 Task: Look for space in Ujjain, India from 12th  August, 2023 to 15th August, 2023 for 3 adults in price range Rs.12000 to Rs.16000. Place can be entire place with 2 bedrooms having 3 beds and 1 bathroom. Property type can be house, flat, guest house. Amenities needed are: washing machine. Booking option can be shelf check-in. Required host language is English.
Action: Mouse moved to (517, 91)
Screenshot: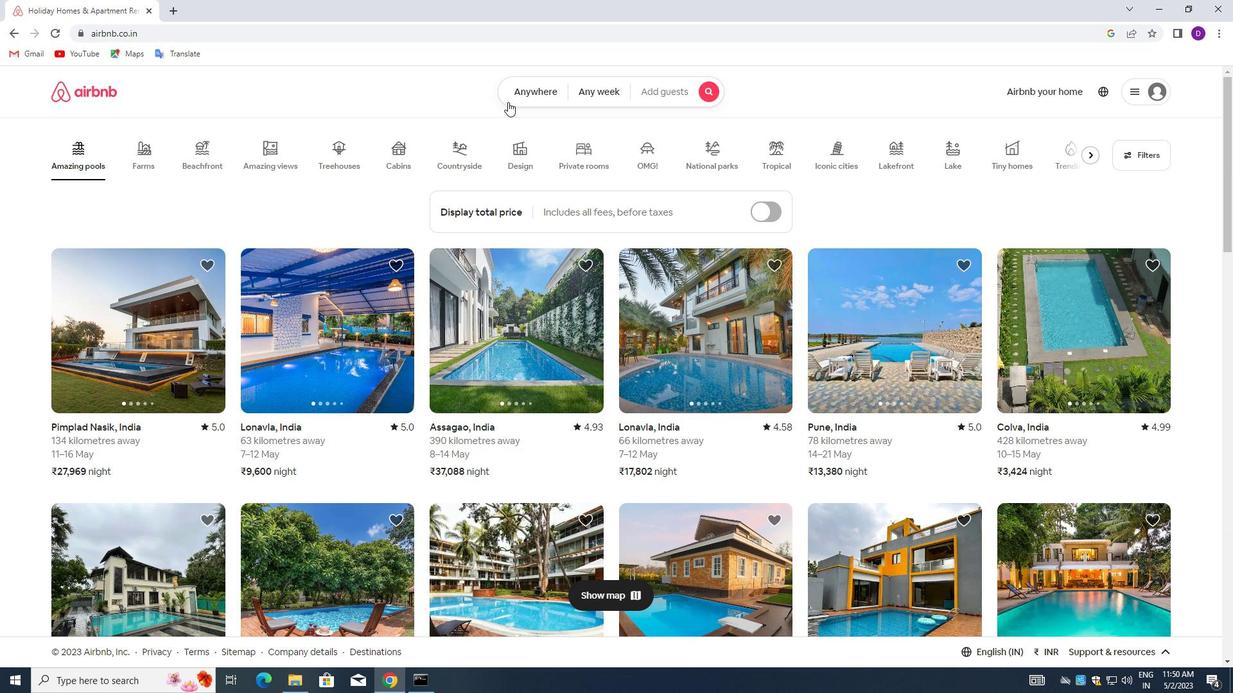 
Action: Mouse pressed left at (517, 91)
Screenshot: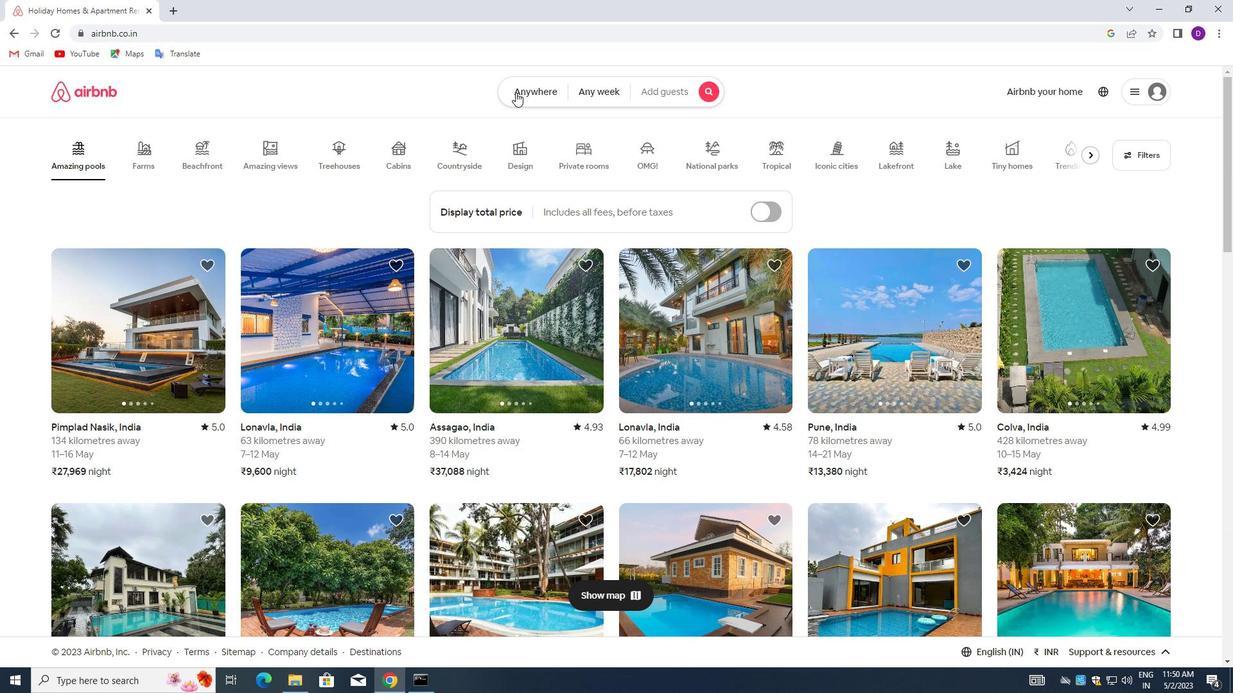 
Action: Mouse moved to (369, 141)
Screenshot: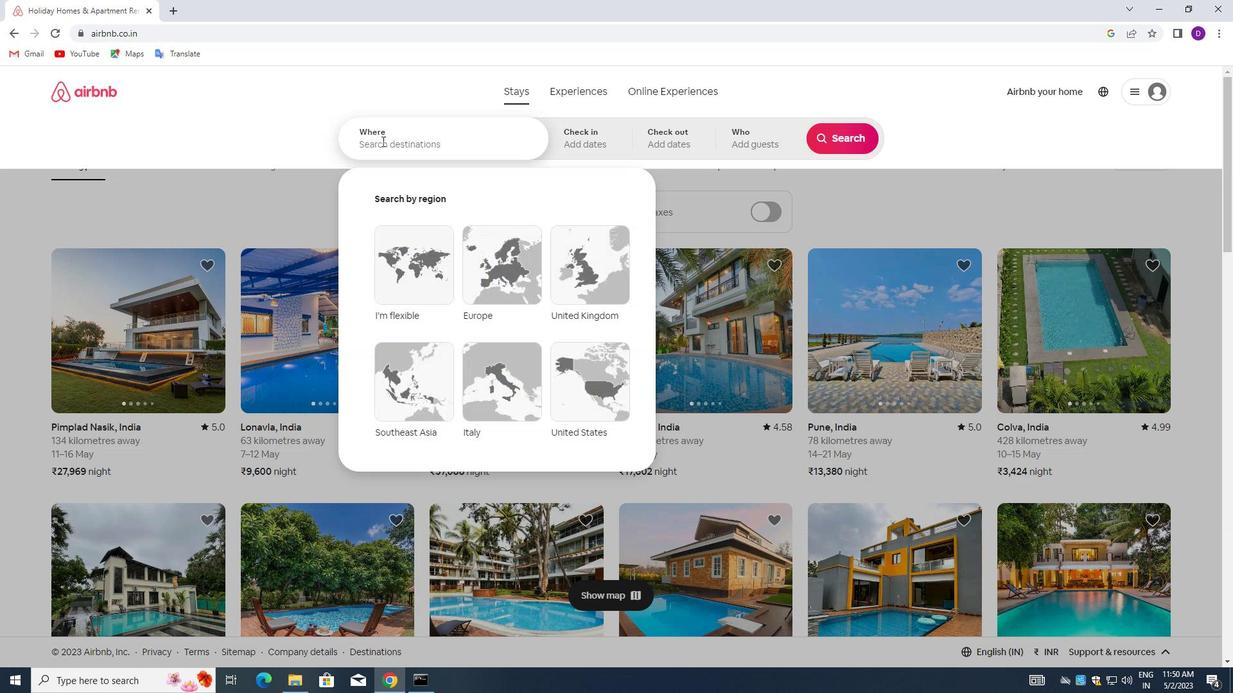 
Action: Mouse pressed left at (369, 141)
Screenshot: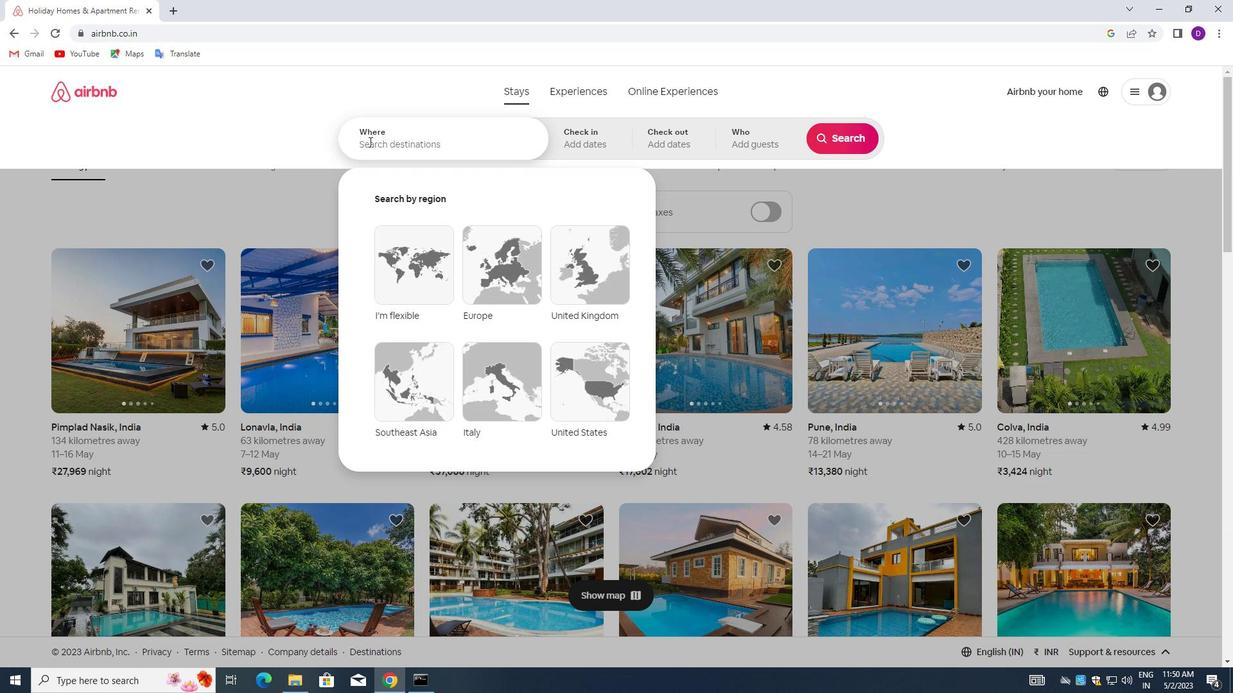 
Action: Key pressed <Key.shift>UJJAIN,<Key.space><Key.shift>INDIA<Key.enter>
Screenshot: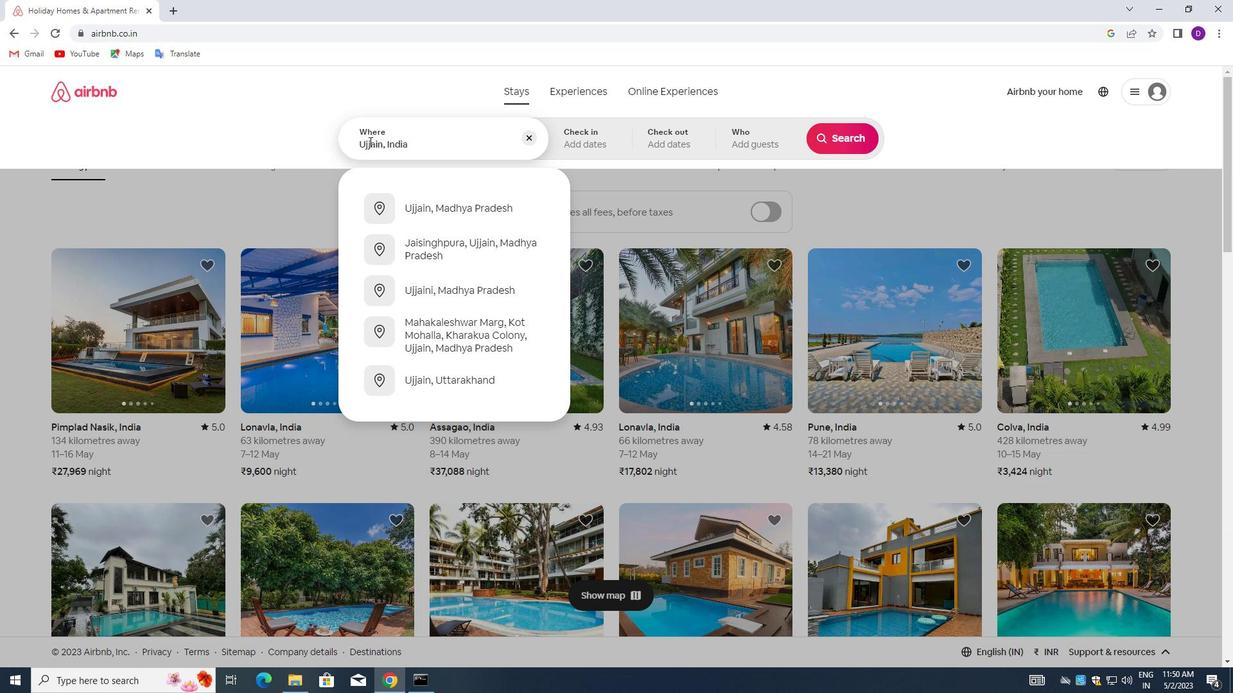 
Action: Mouse moved to (840, 248)
Screenshot: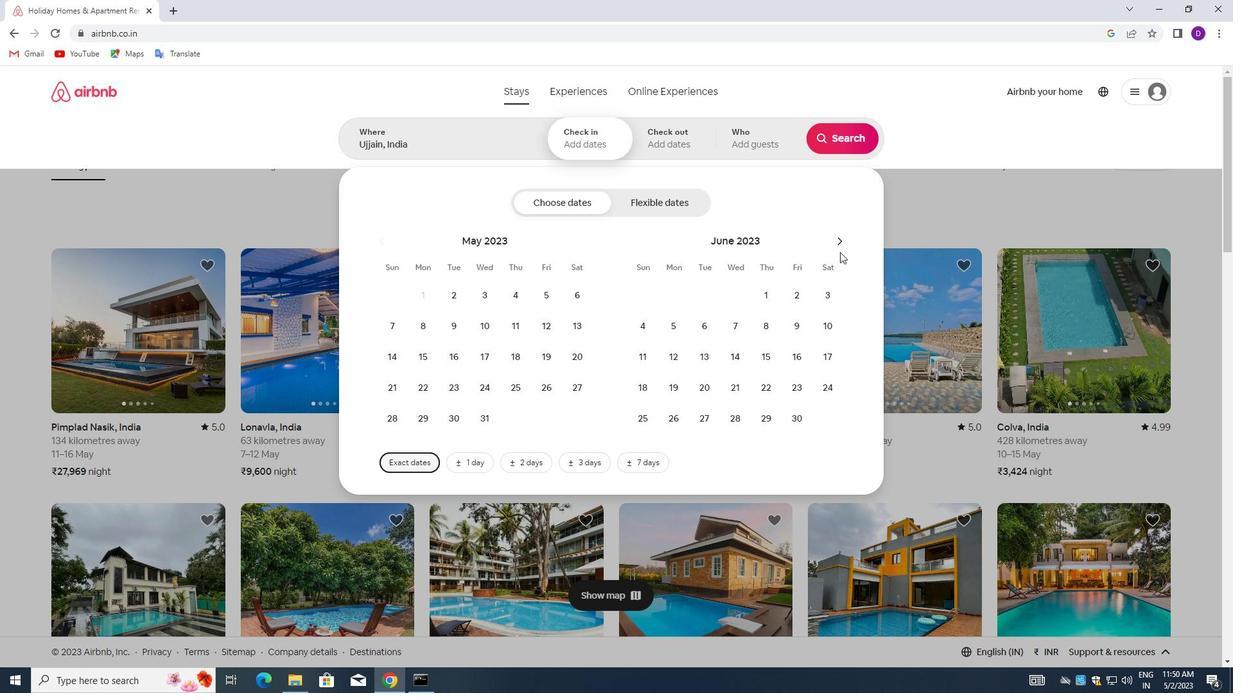 
Action: Mouse pressed left at (840, 248)
Screenshot: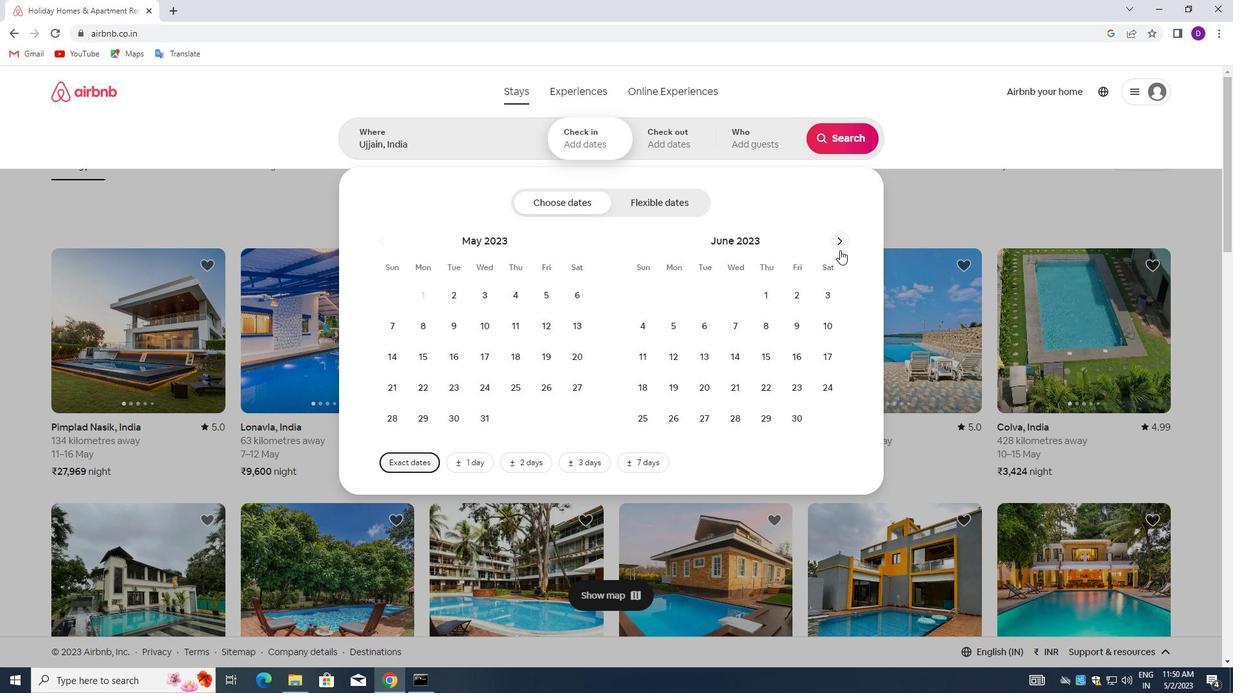 
Action: Mouse moved to (840, 247)
Screenshot: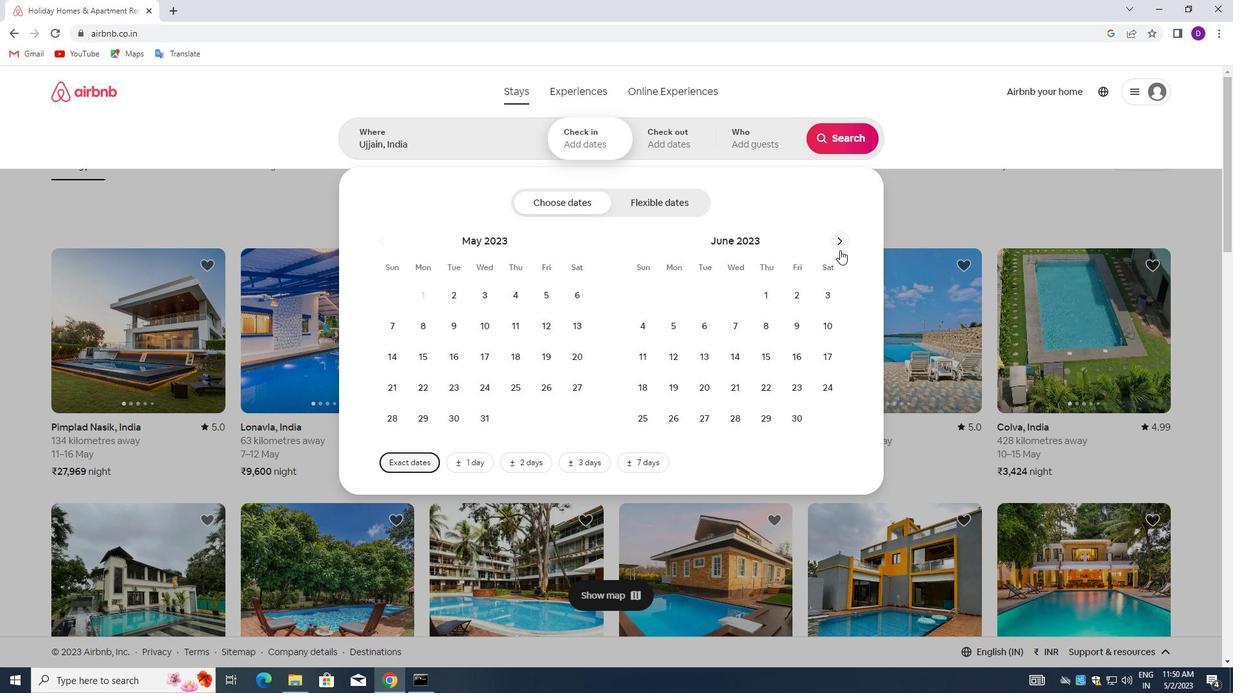 
Action: Mouse pressed left at (840, 247)
Screenshot: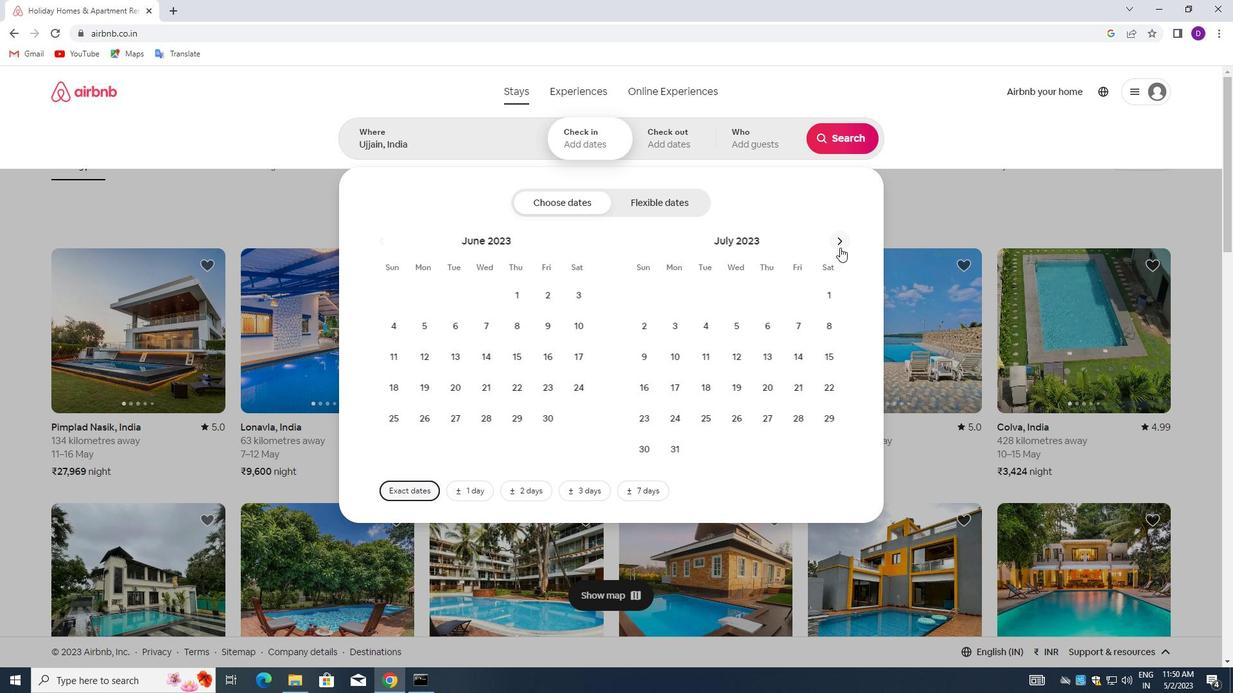 
Action: Mouse moved to (815, 317)
Screenshot: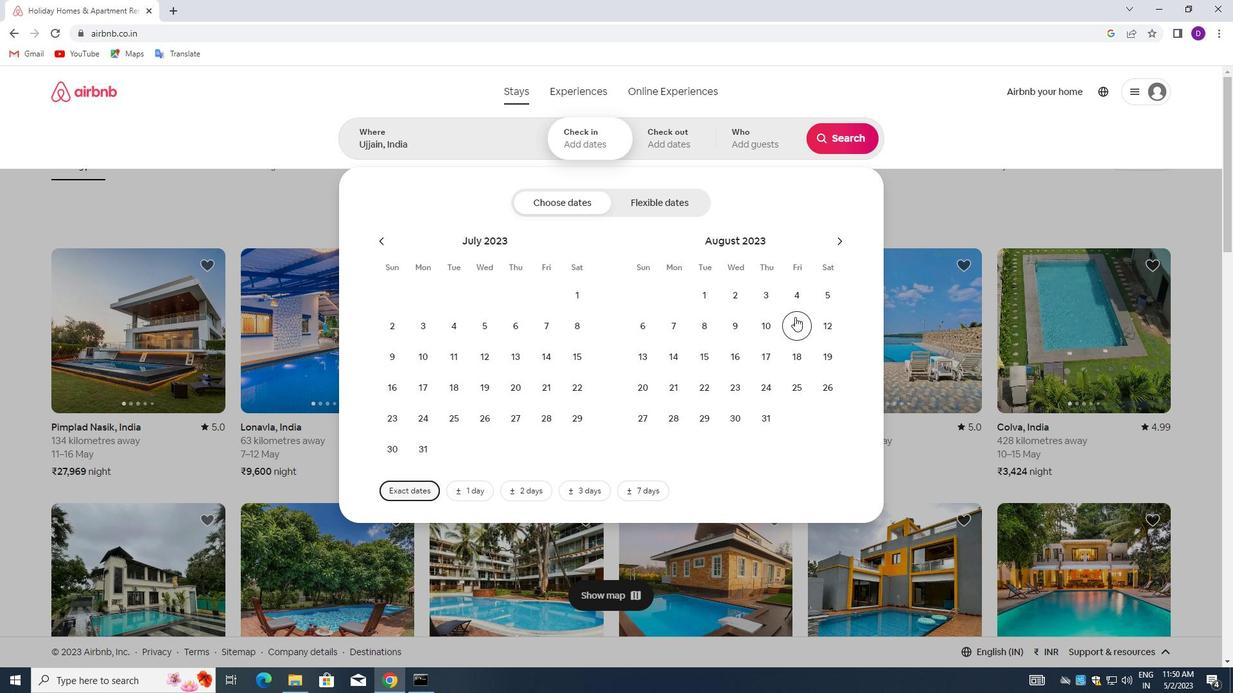 
Action: Mouse pressed left at (815, 317)
Screenshot: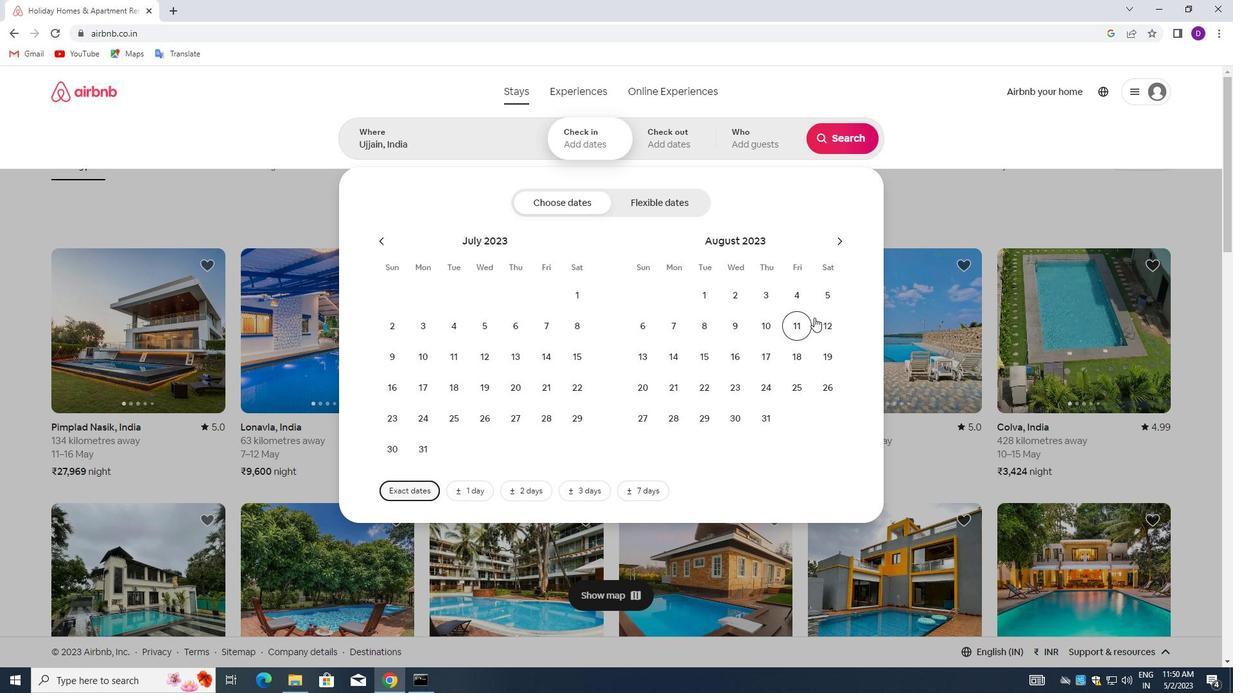 
Action: Mouse moved to (704, 354)
Screenshot: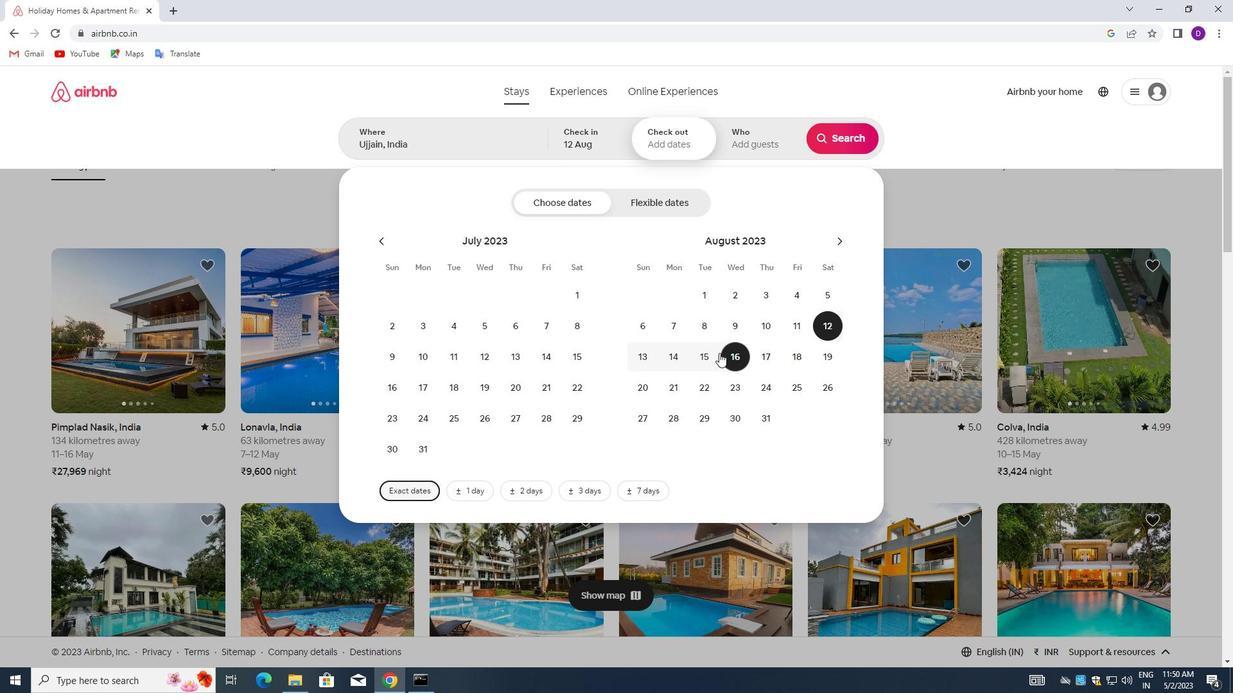 
Action: Mouse pressed left at (704, 354)
Screenshot: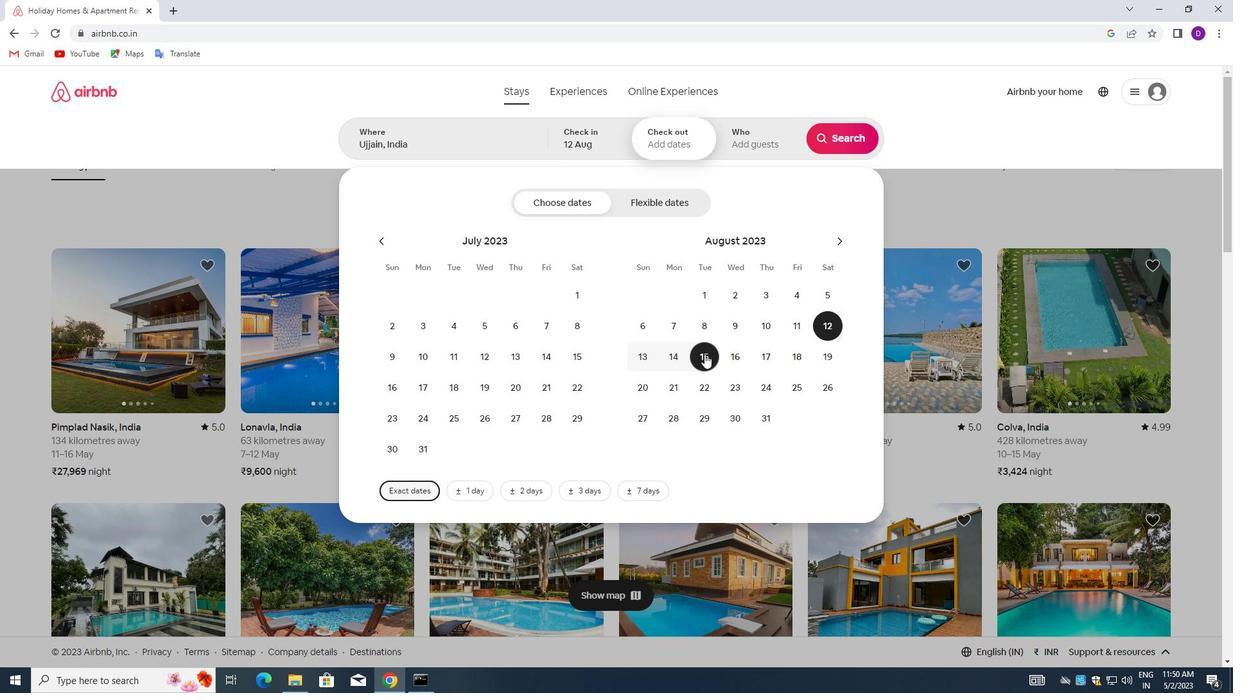 
Action: Mouse moved to (752, 147)
Screenshot: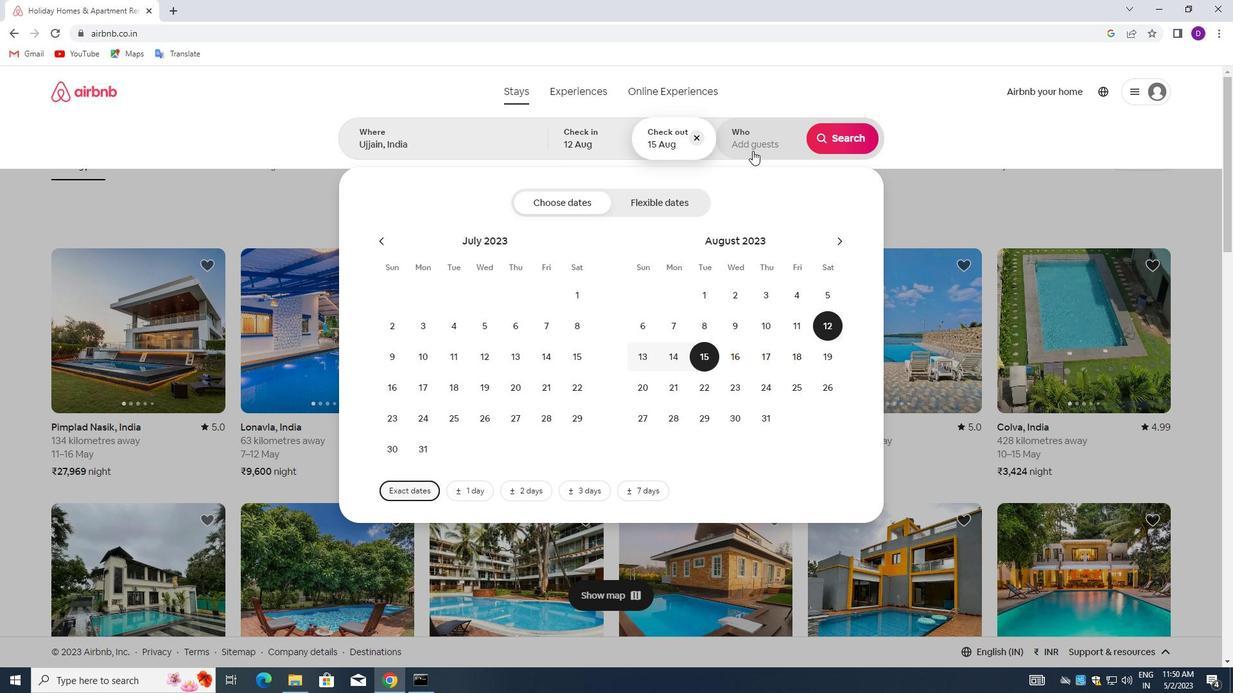 
Action: Mouse pressed left at (752, 147)
Screenshot: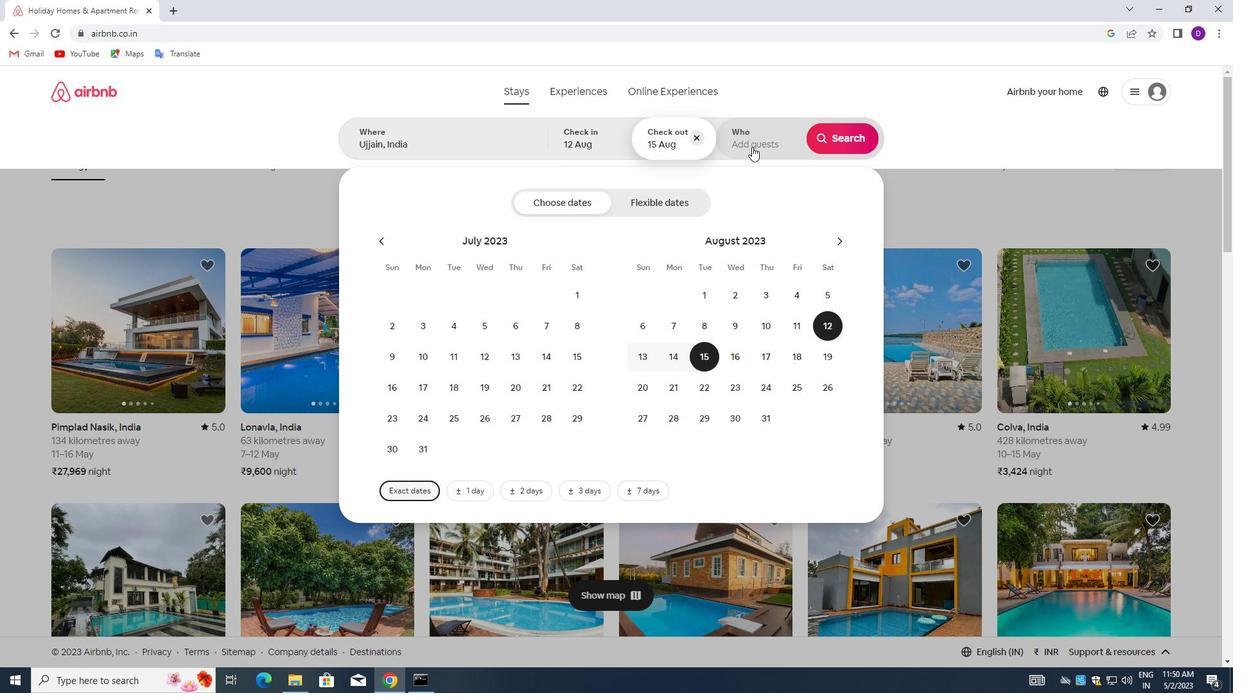 
Action: Mouse moved to (852, 208)
Screenshot: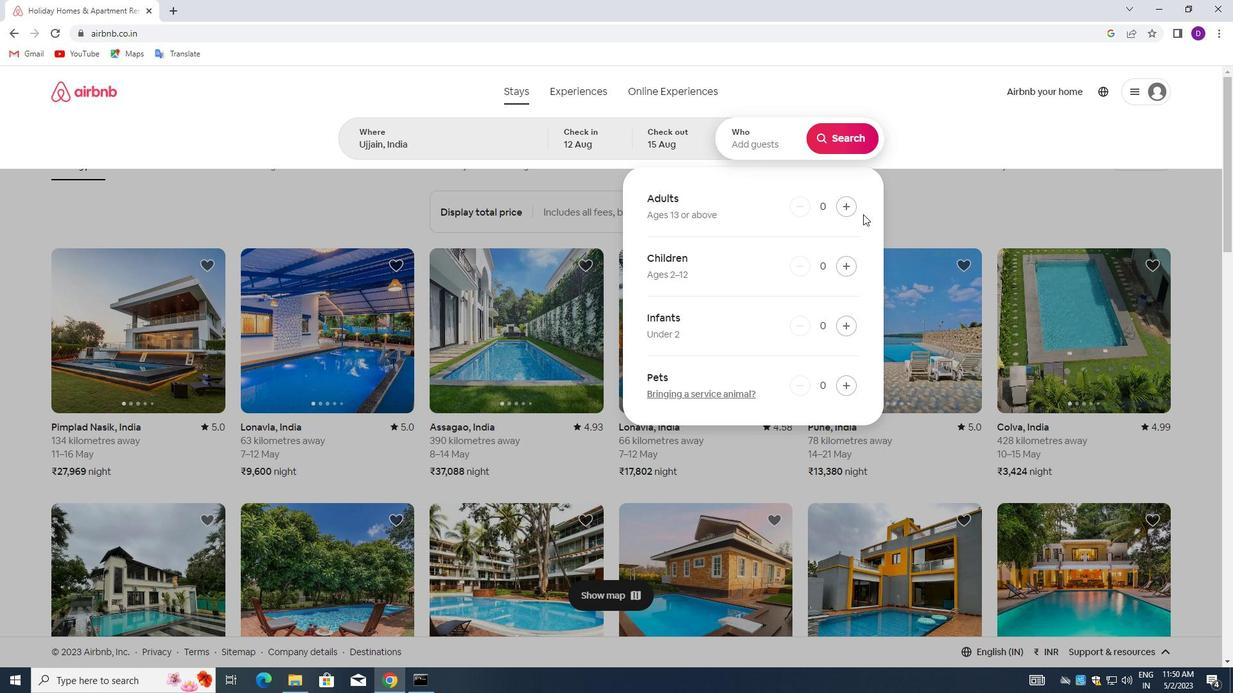 
Action: Mouse pressed left at (852, 208)
Screenshot: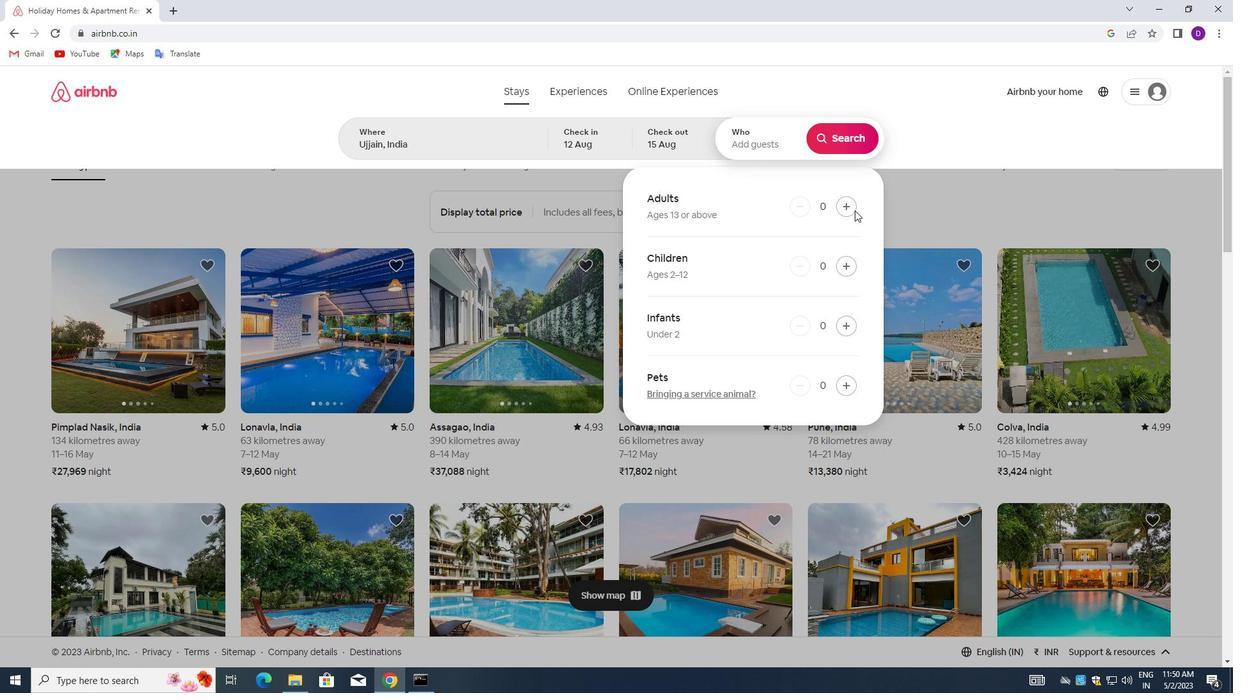 
Action: Mouse pressed left at (852, 208)
Screenshot: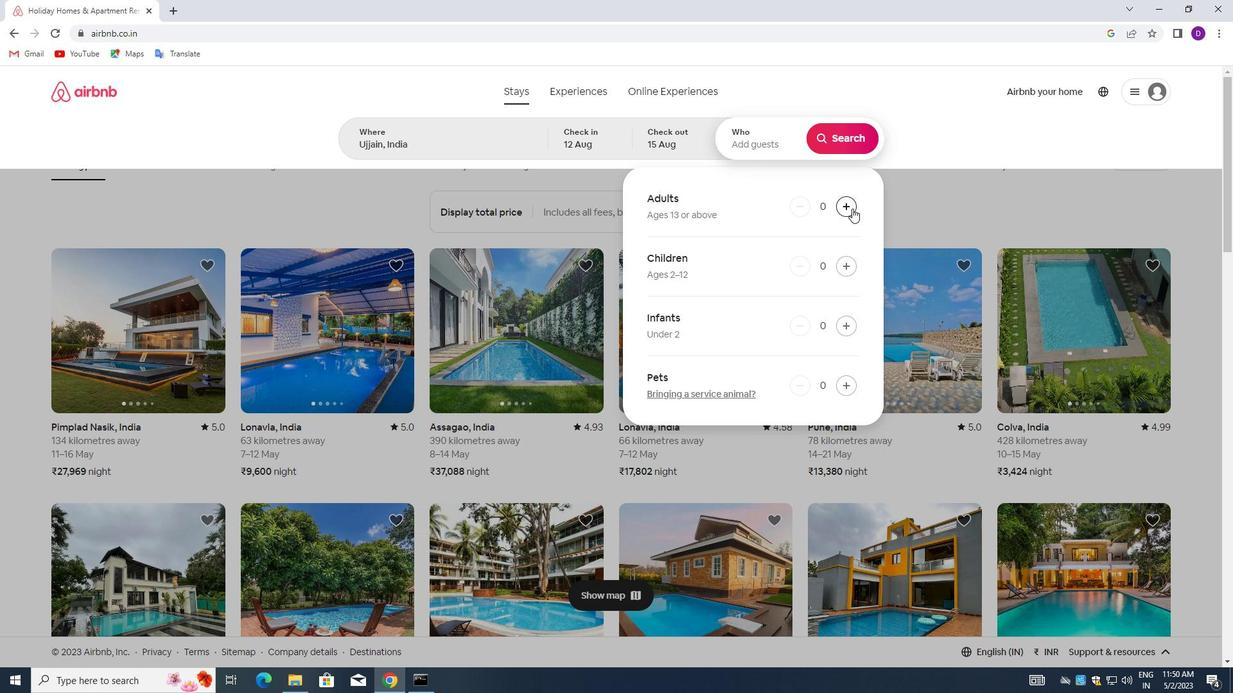 
Action: Mouse pressed left at (852, 208)
Screenshot: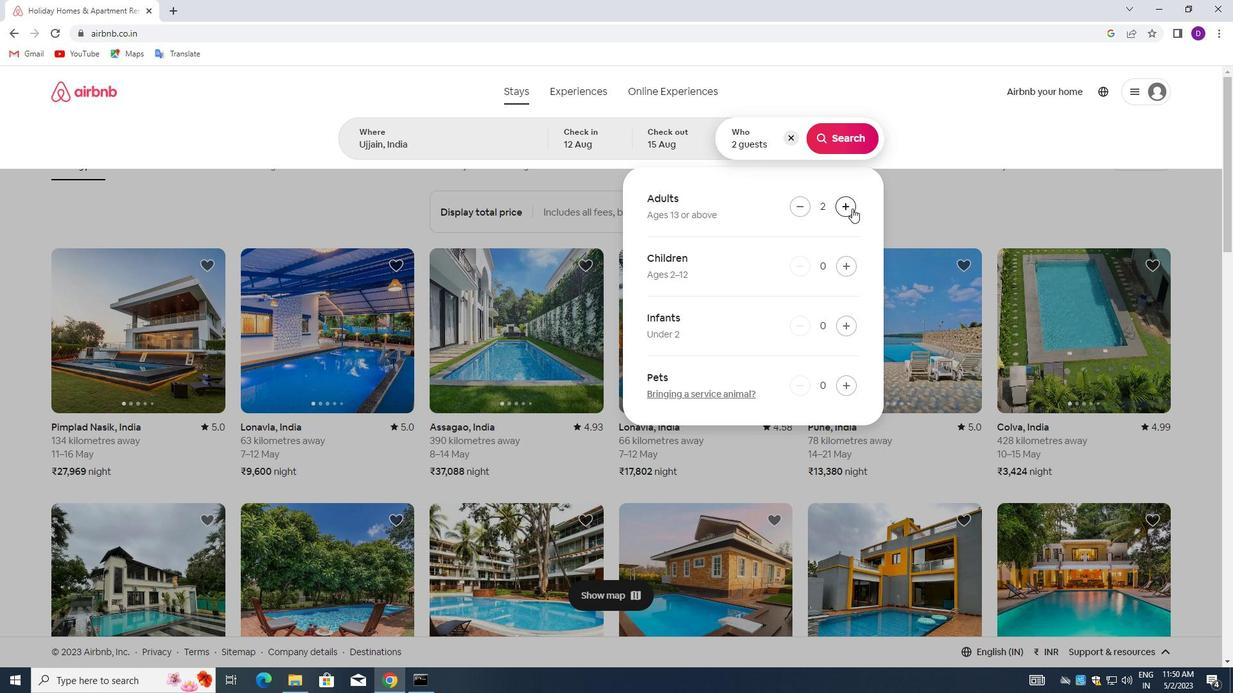 
Action: Mouse moved to (840, 140)
Screenshot: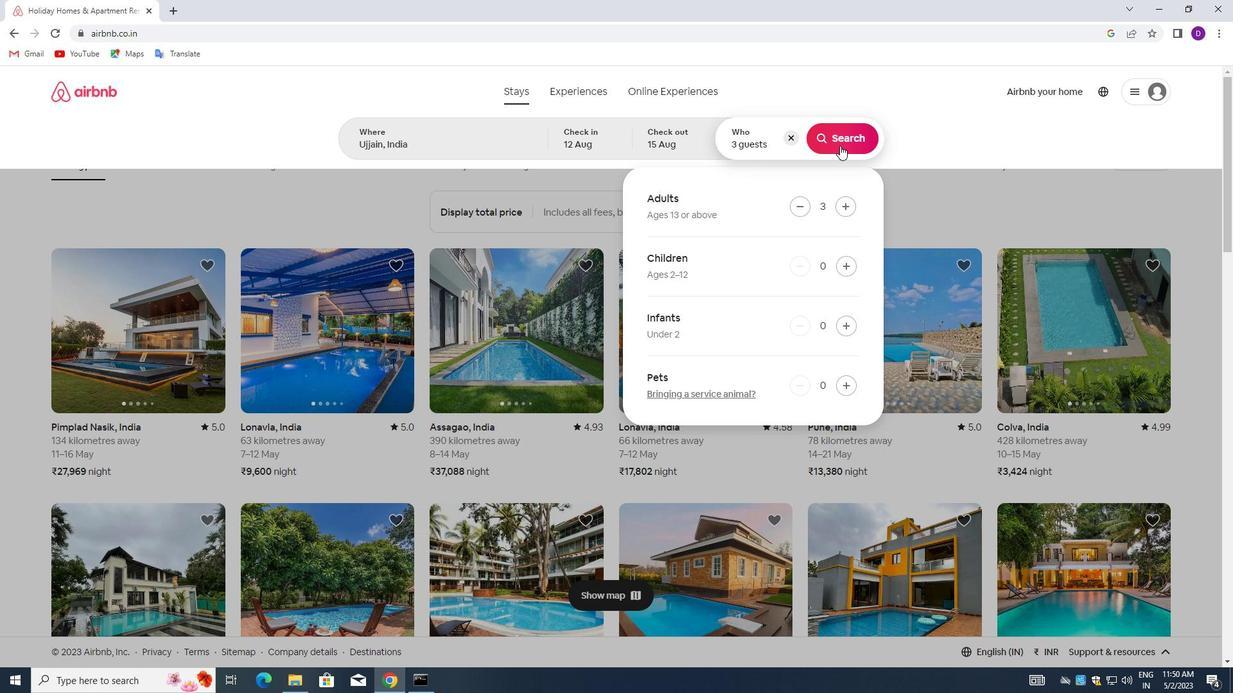 
Action: Mouse pressed left at (840, 140)
Screenshot: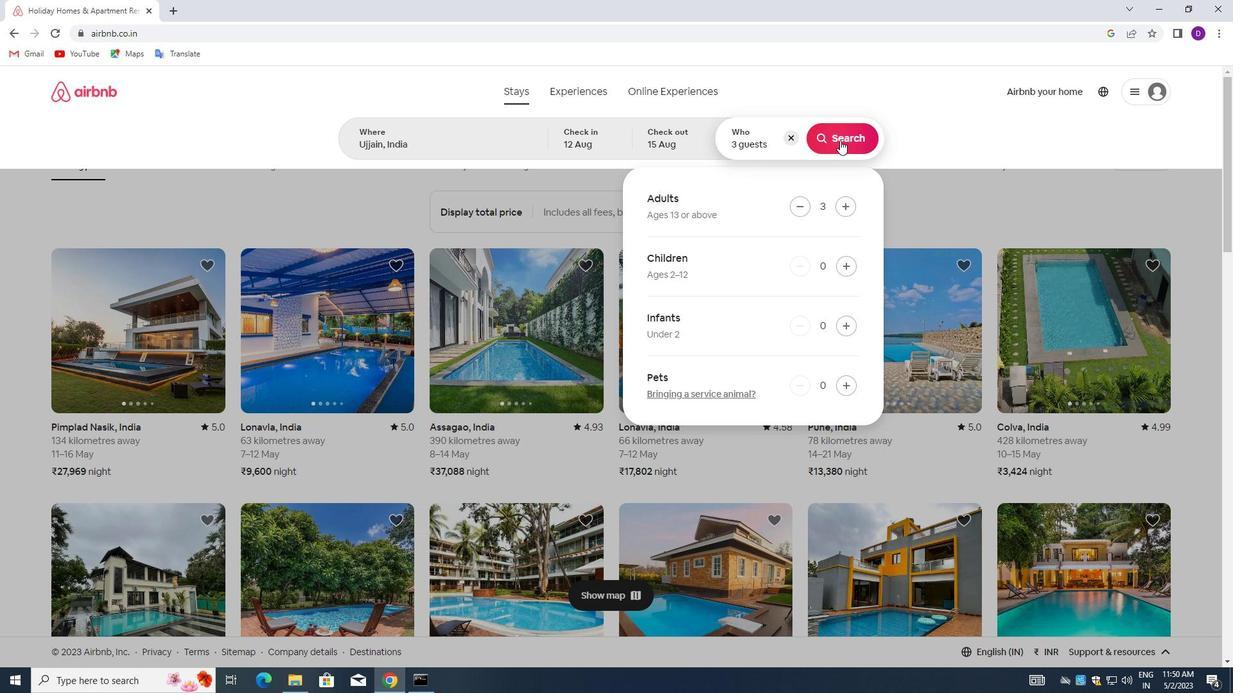 
Action: Mouse moved to (1151, 136)
Screenshot: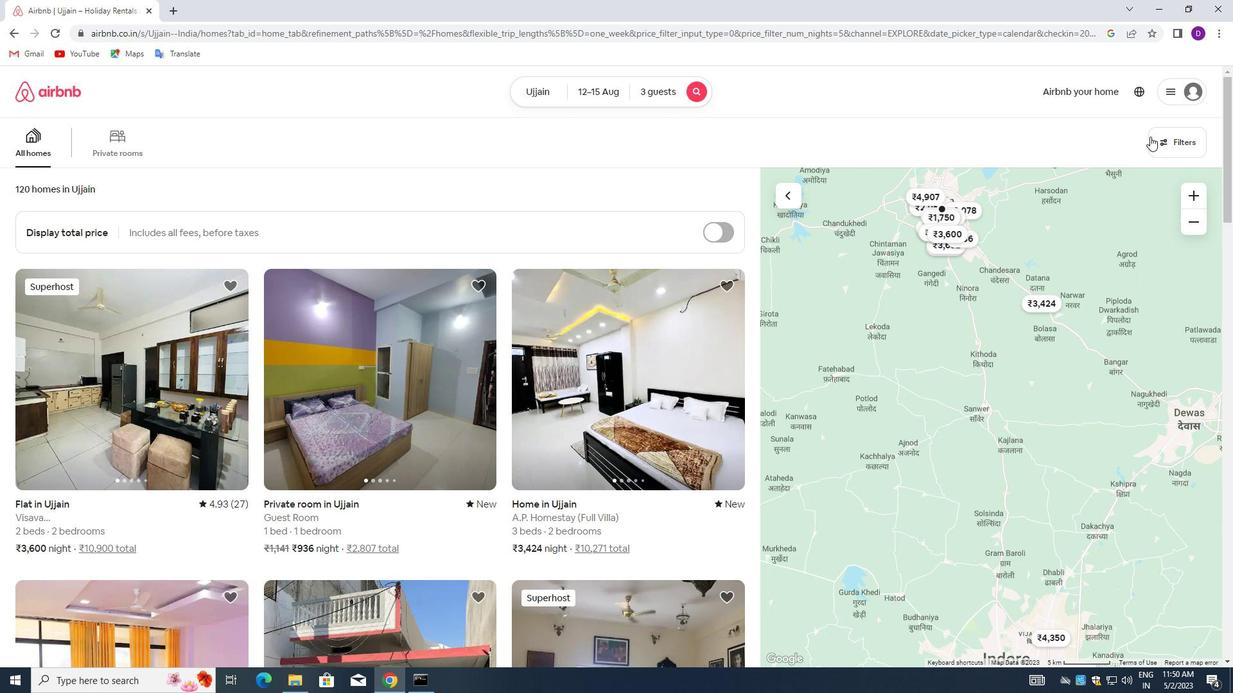 
Action: Mouse pressed left at (1151, 136)
Screenshot: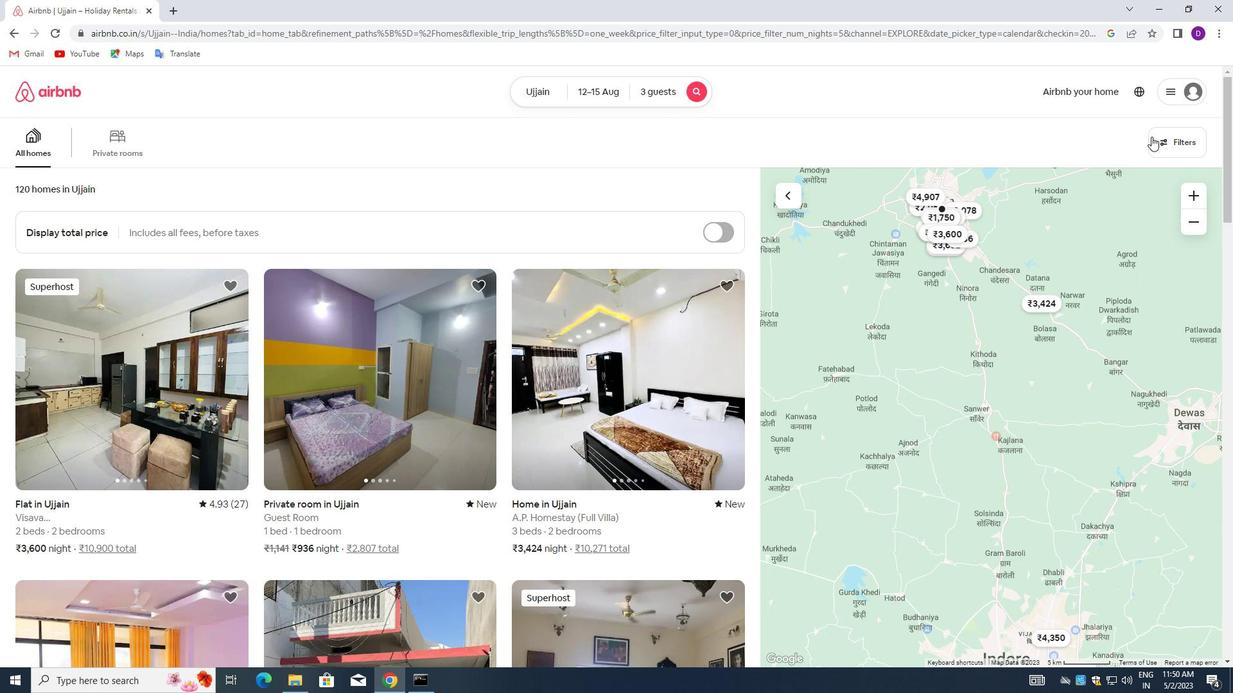 
Action: Mouse moved to (454, 301)
Screenshot: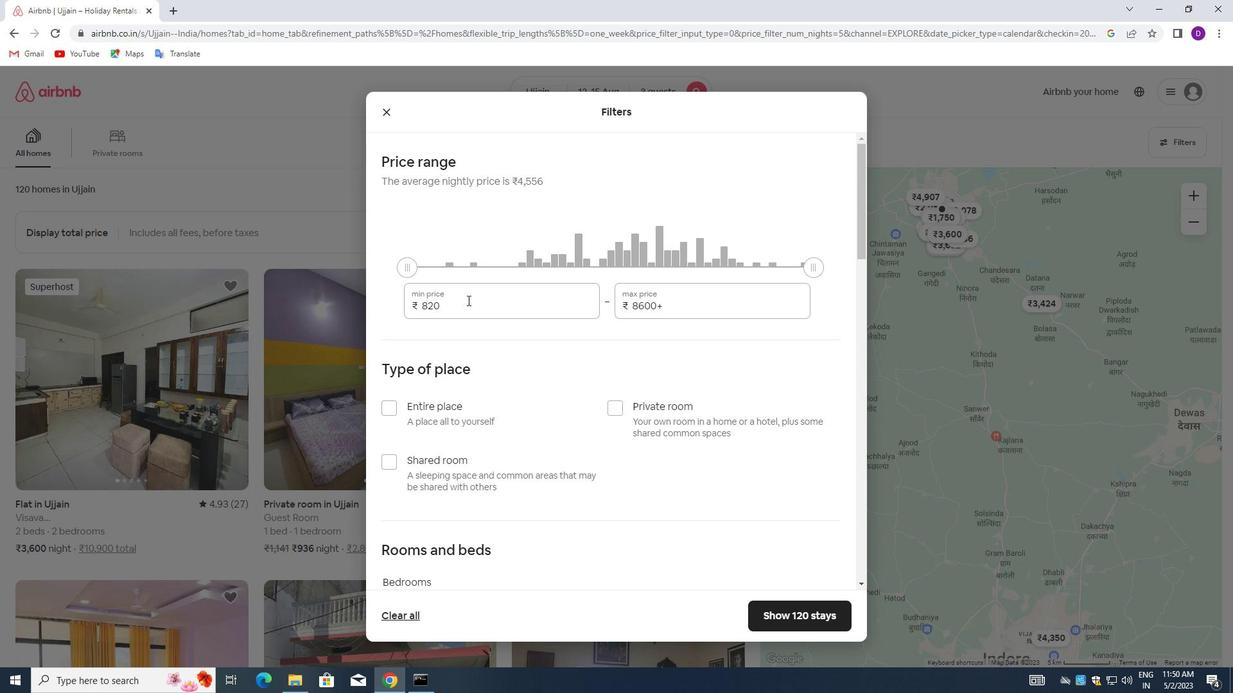 
Action: Mouse pressed left at (454, 301)
Screenshot: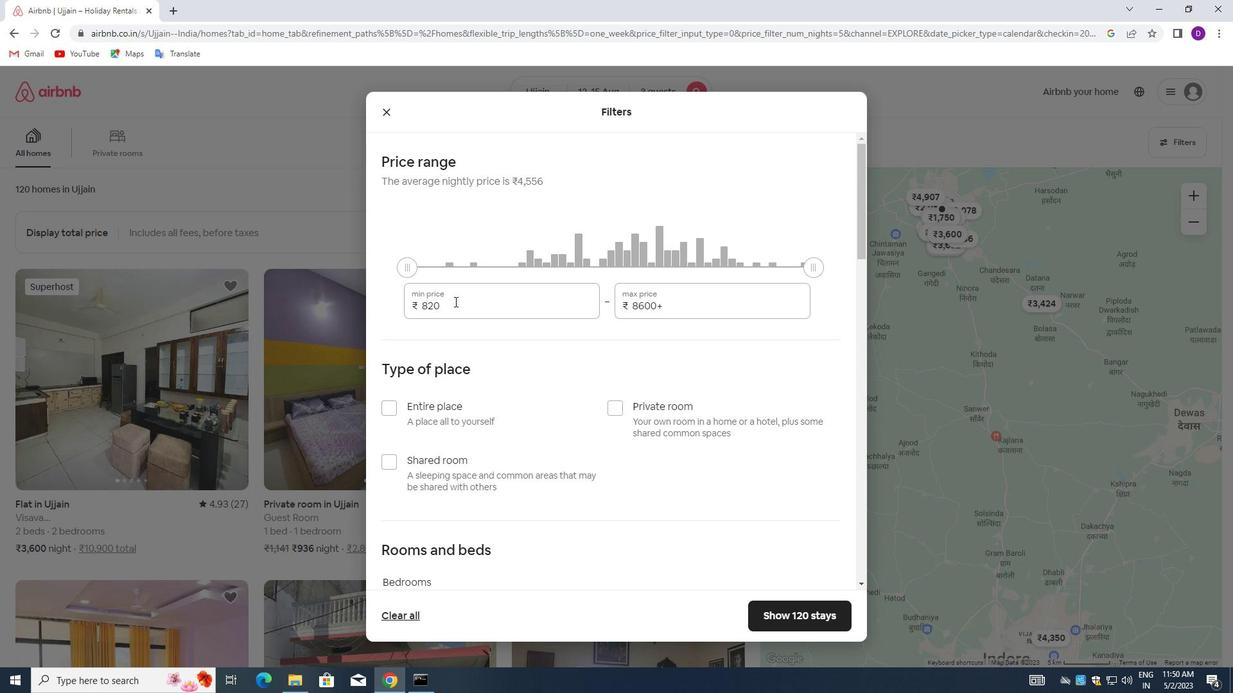 
Action: Mouse pressed left at (454, 301)
Screenshot: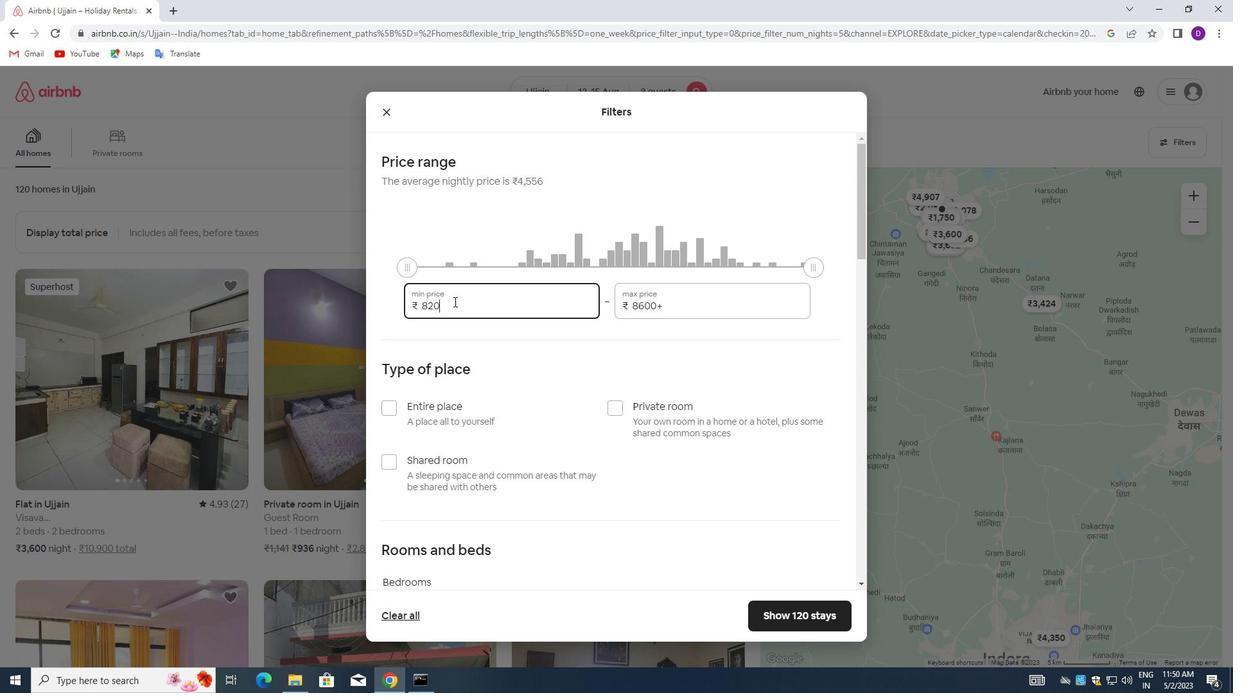 
Action: Key pressed 12000<Key.tab>16000
Screenshot: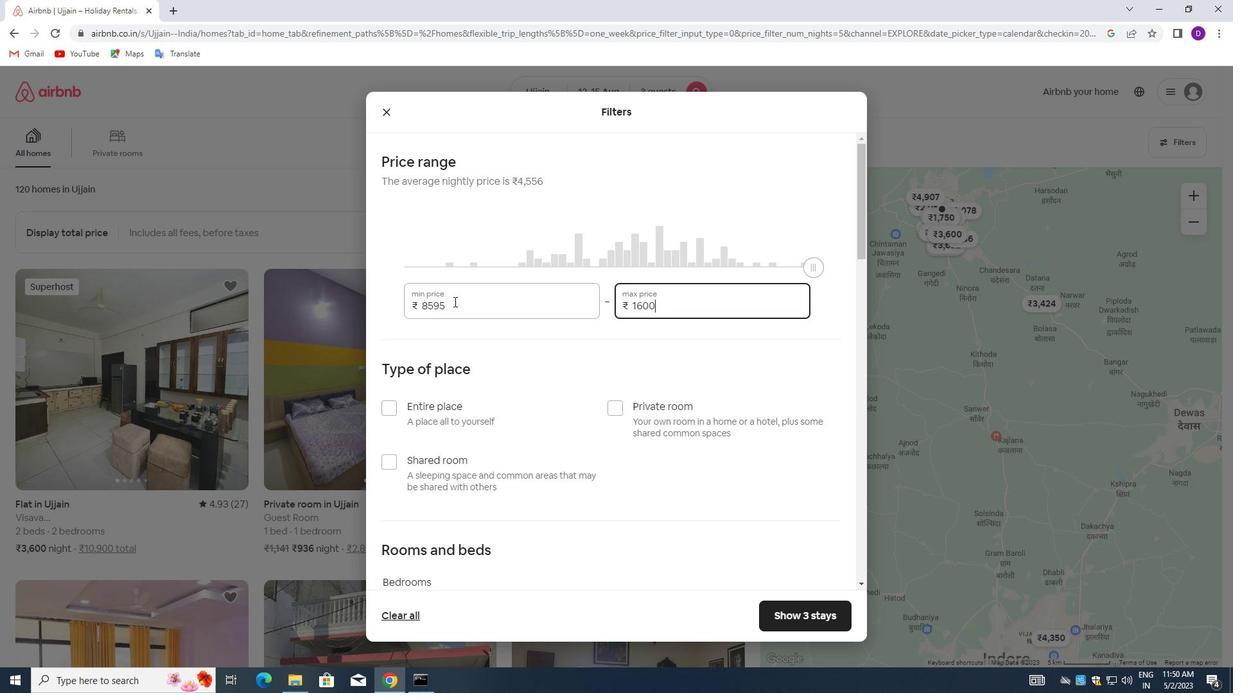 
Action: Mouse moved to (570, 381)
Screenshot: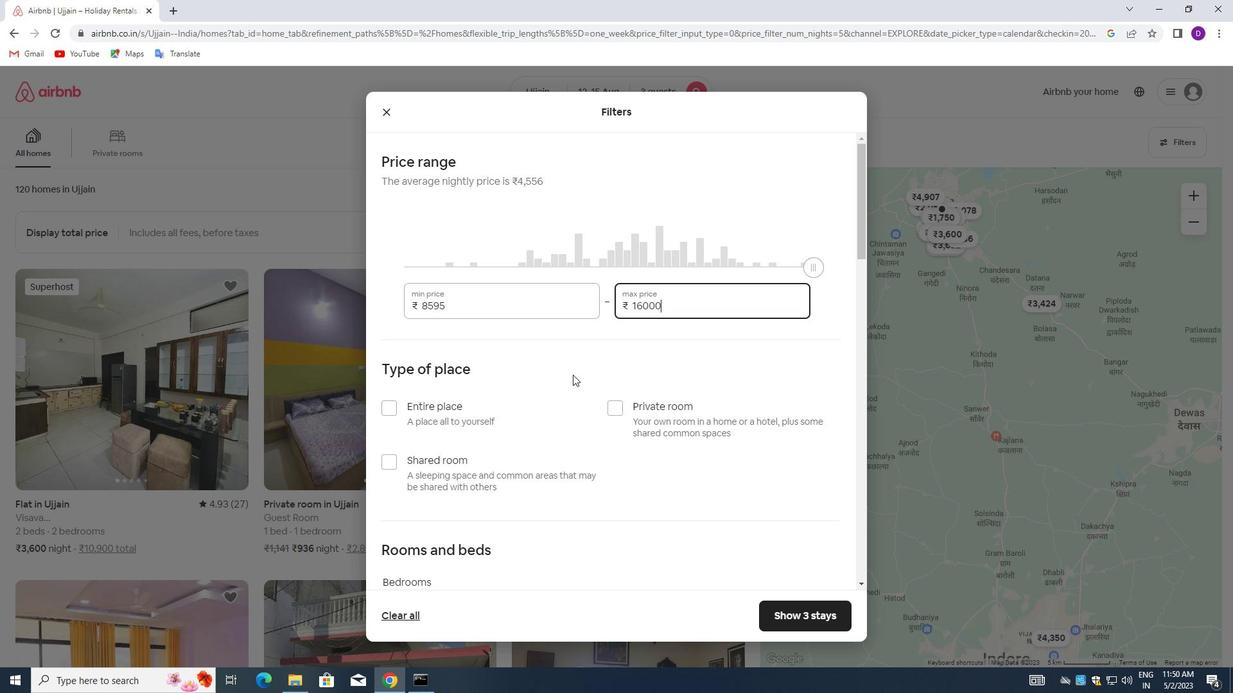 
Action: Mouse scrolled (570, 380) with delta (0, 0)
Screenshot: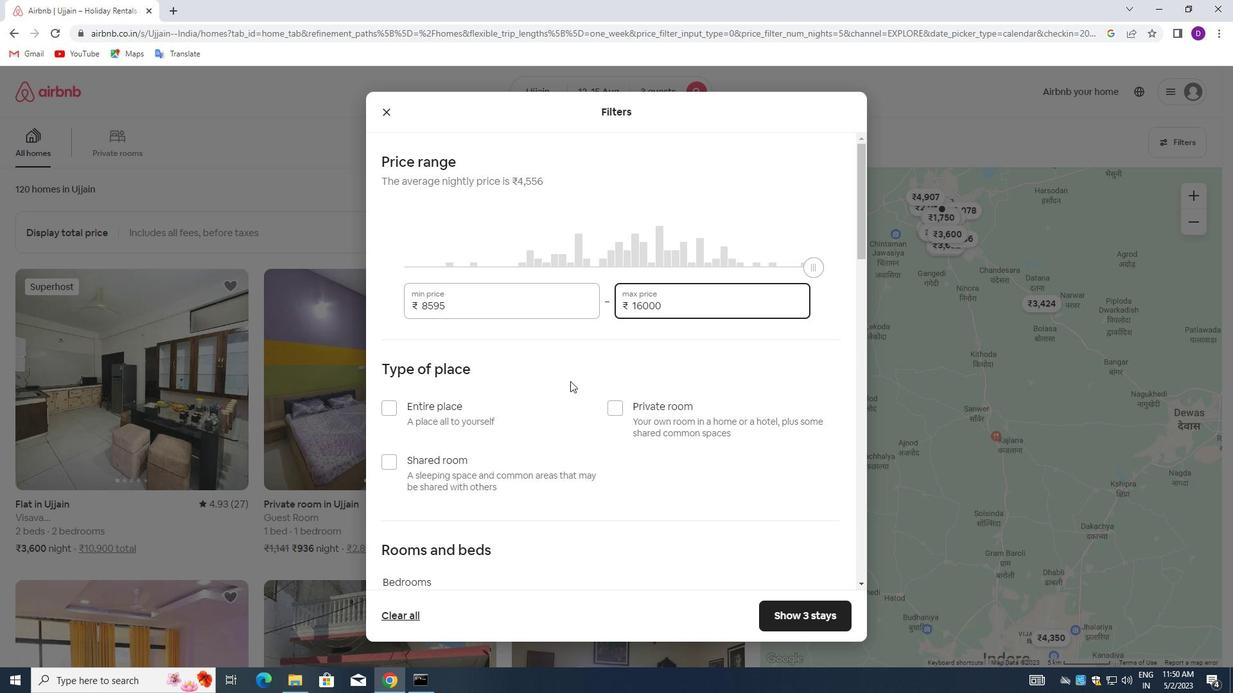 
Action: Mouse scrolled (570, 380) with delta (0, 0)
Screenshot: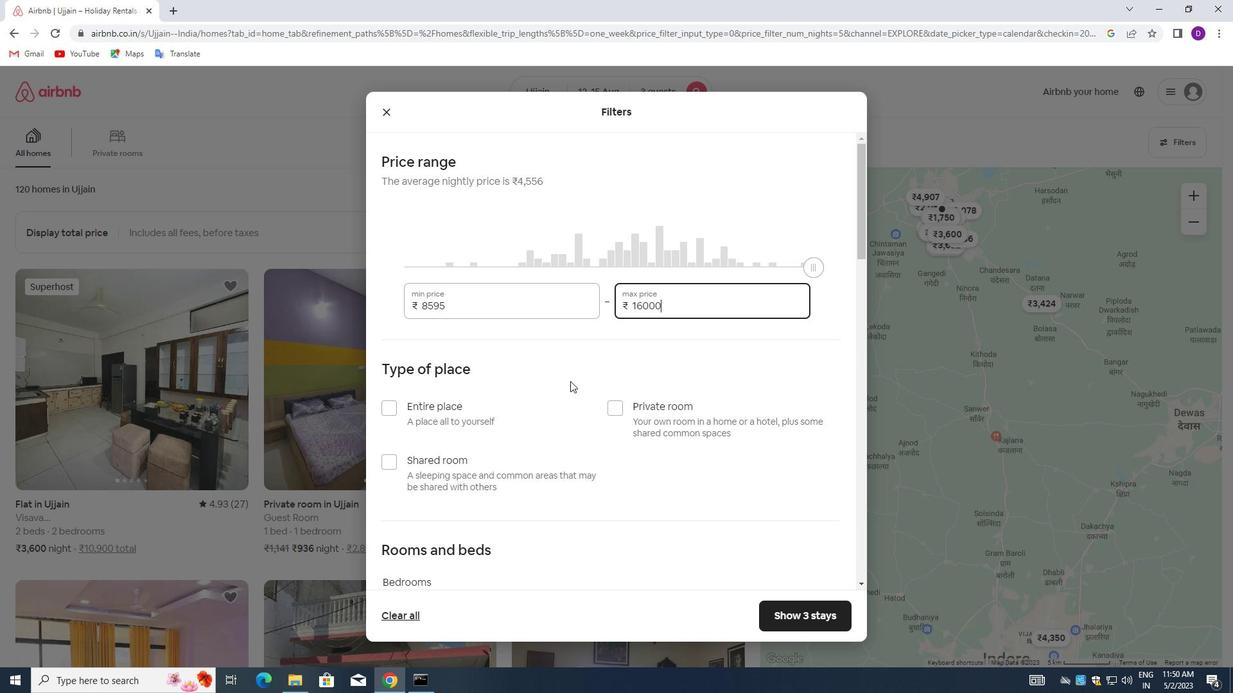 
Action: Mouse moved to (391, 283)
Screenshot: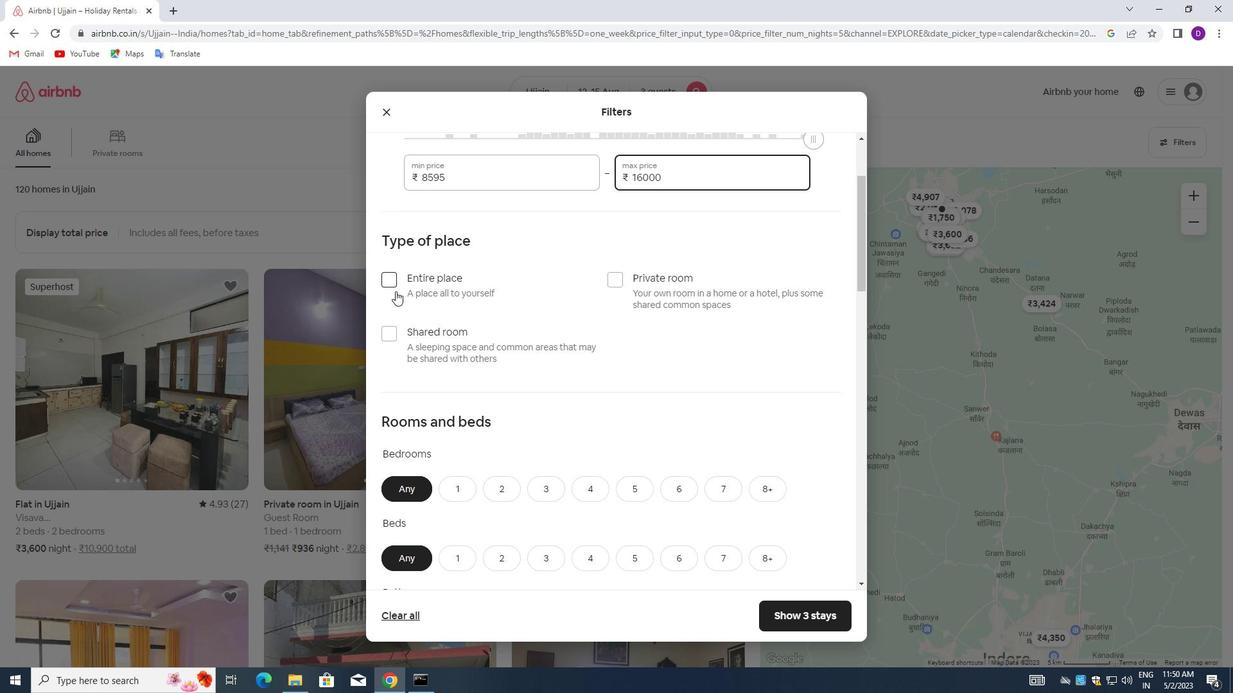 
Action: Mouse pressed left at (391, 283)
Screenshot: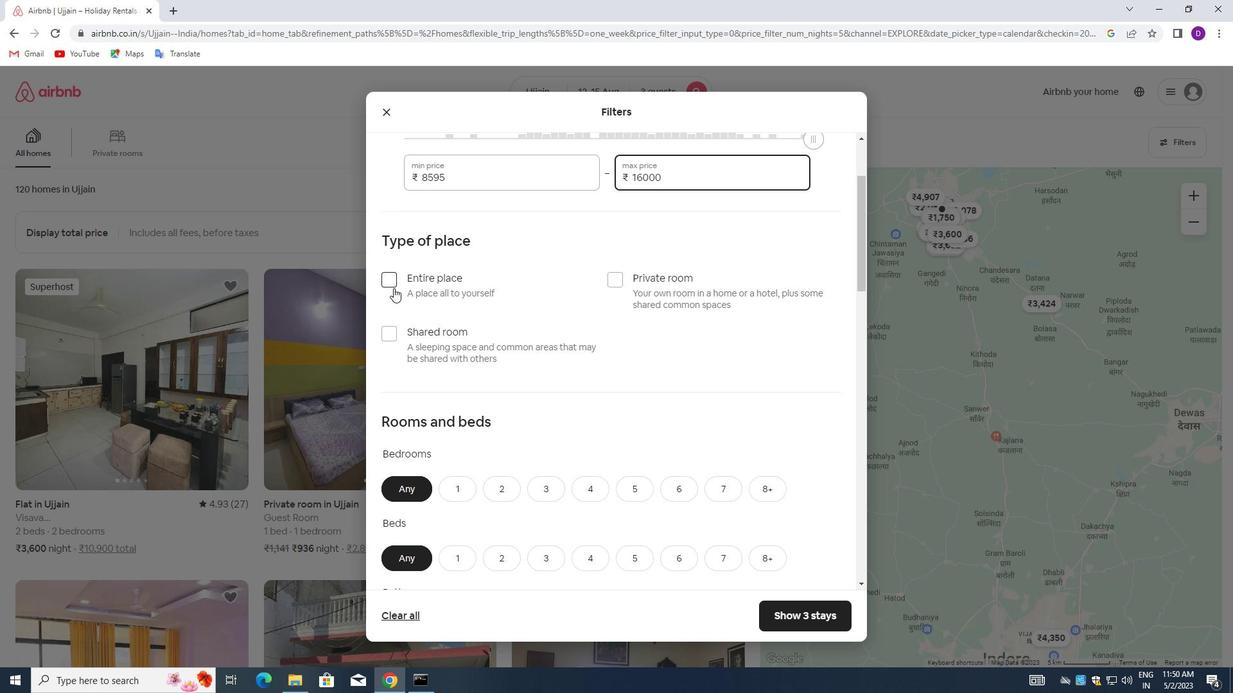 
Action: Mouse moved to (520, 350)
Screenshot: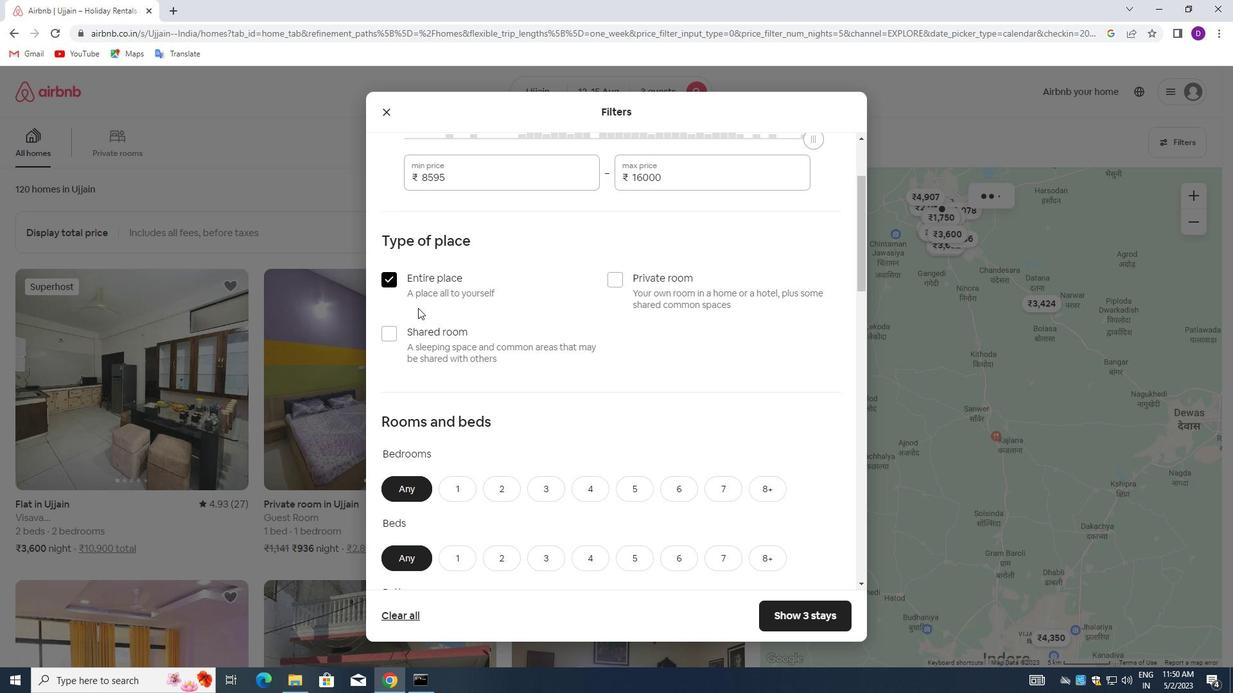 
Action: Mouse scrolled (520, 349) with delta (0, 0)
Screenshot: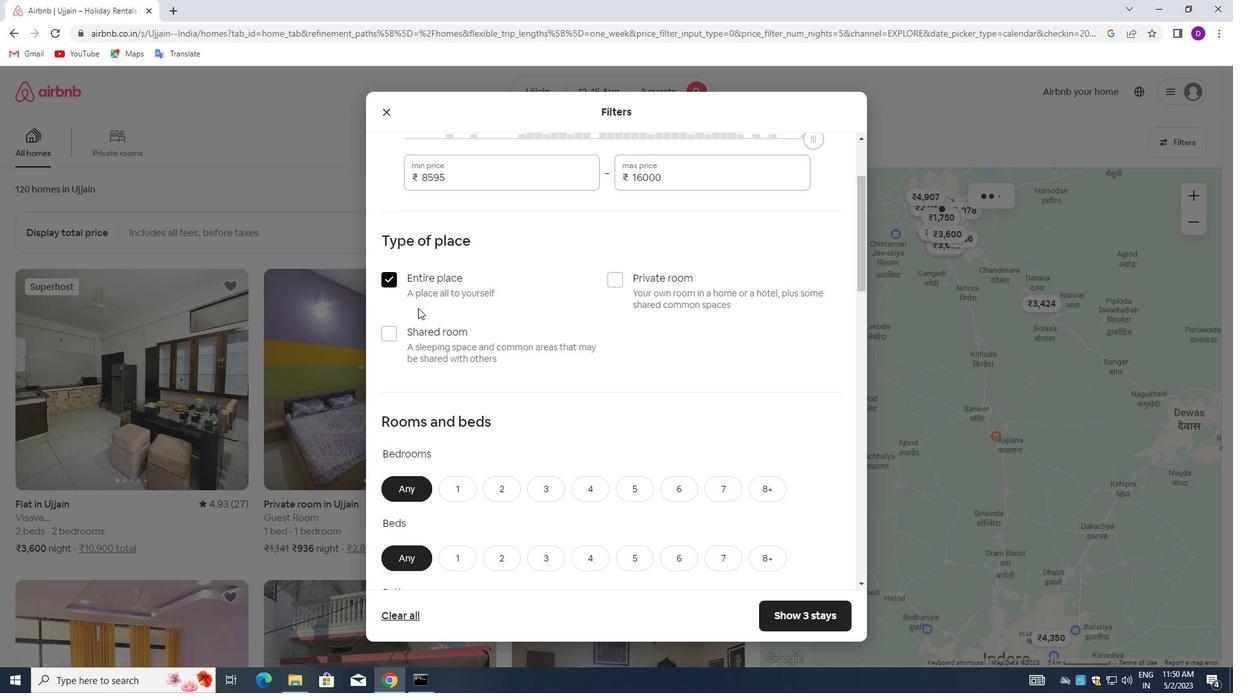 
Action: Mouse scrolled (520, 349) with delta (0, 0)
Screenshot: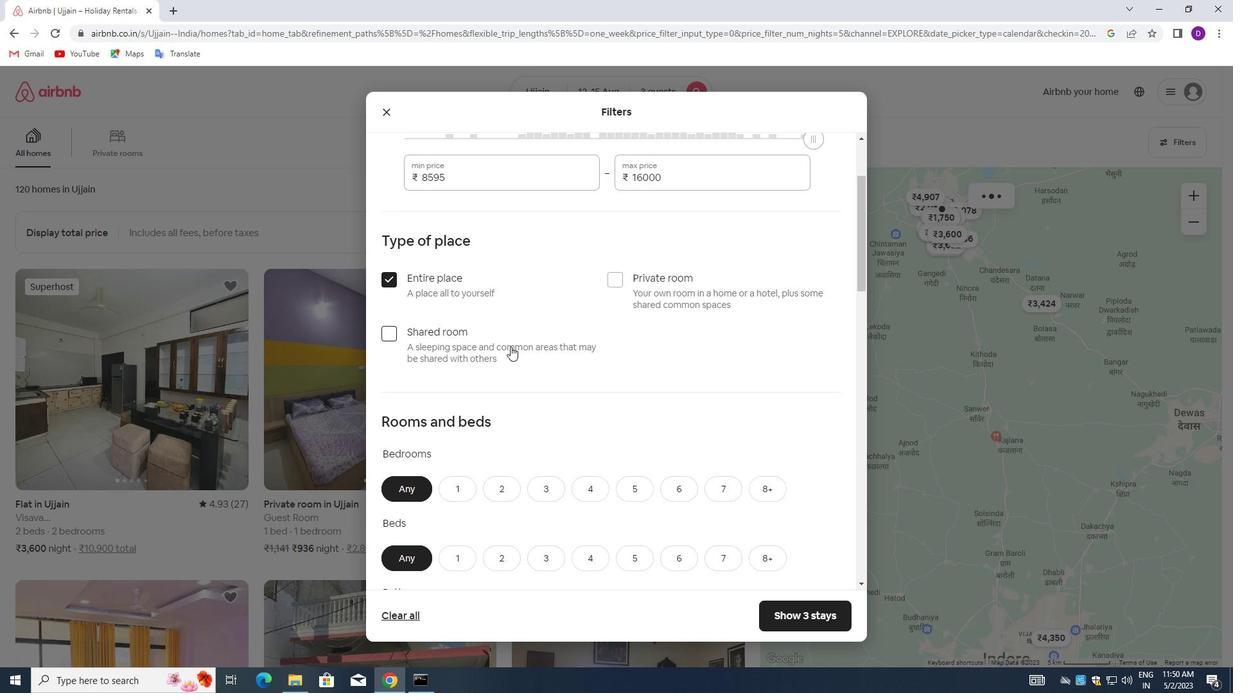 
Action: Mouse moved to (501, 365)
Screenshot: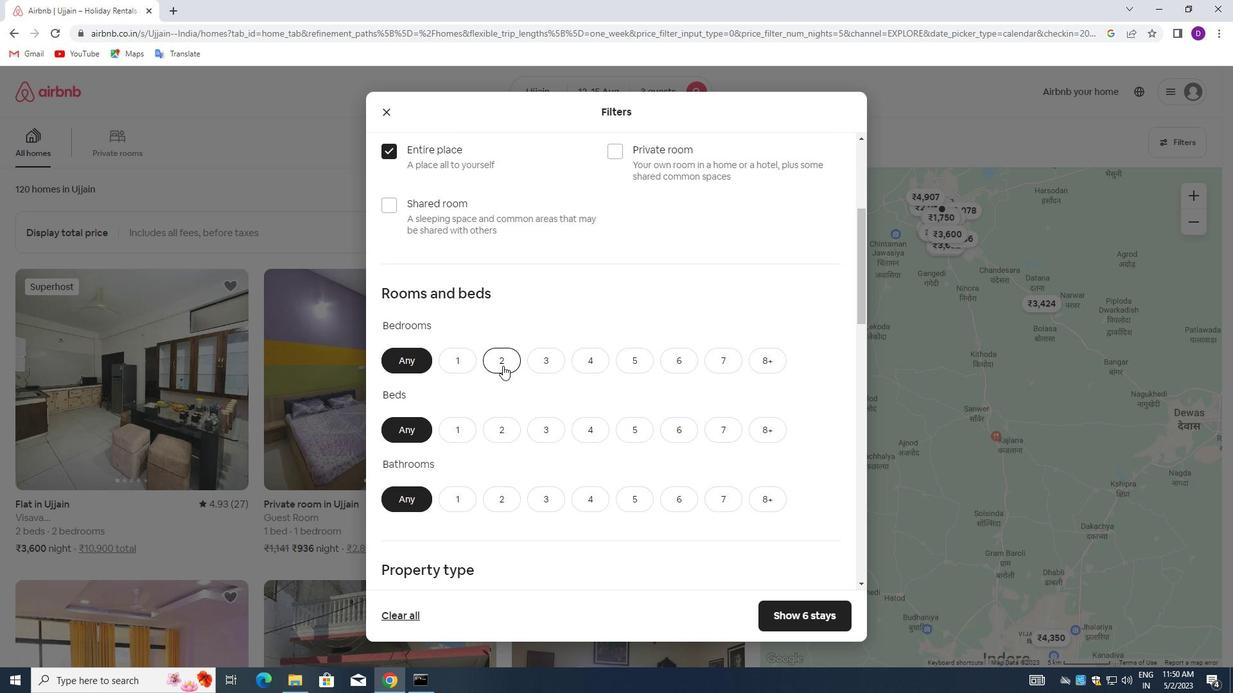 
Action: Mouse pressed left at (501, 365)
Screenshot: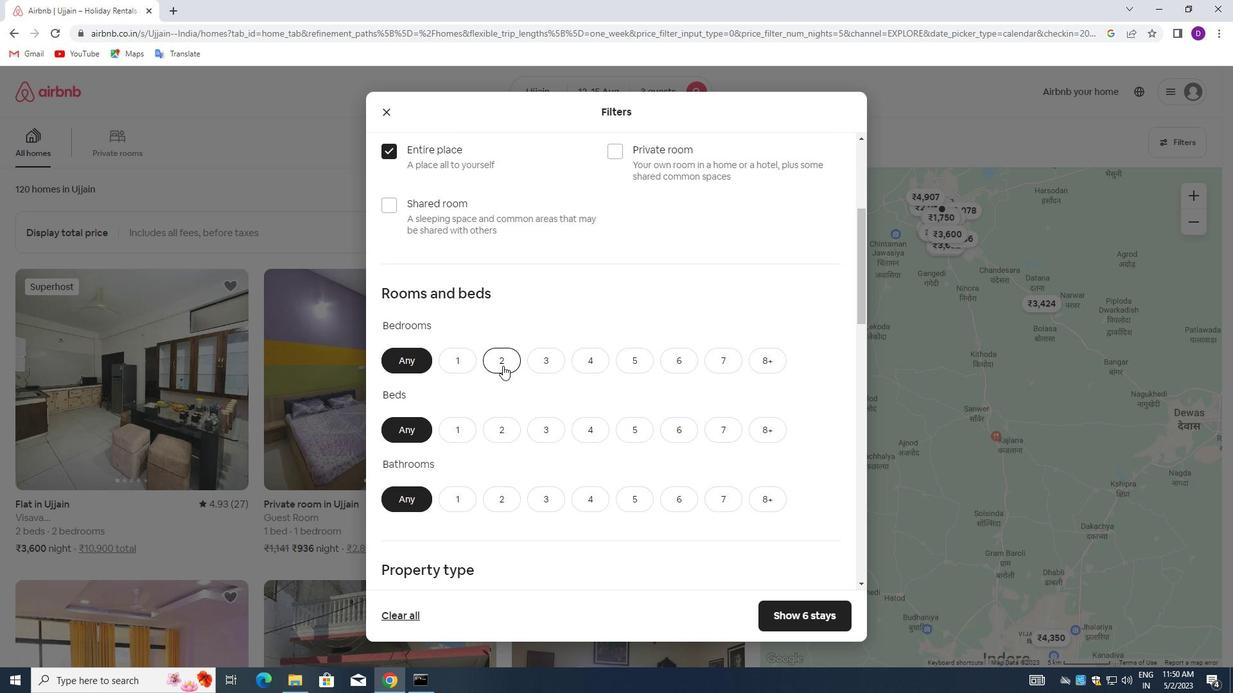 
Action: Mouse moved to (542, 427)
Screenshot: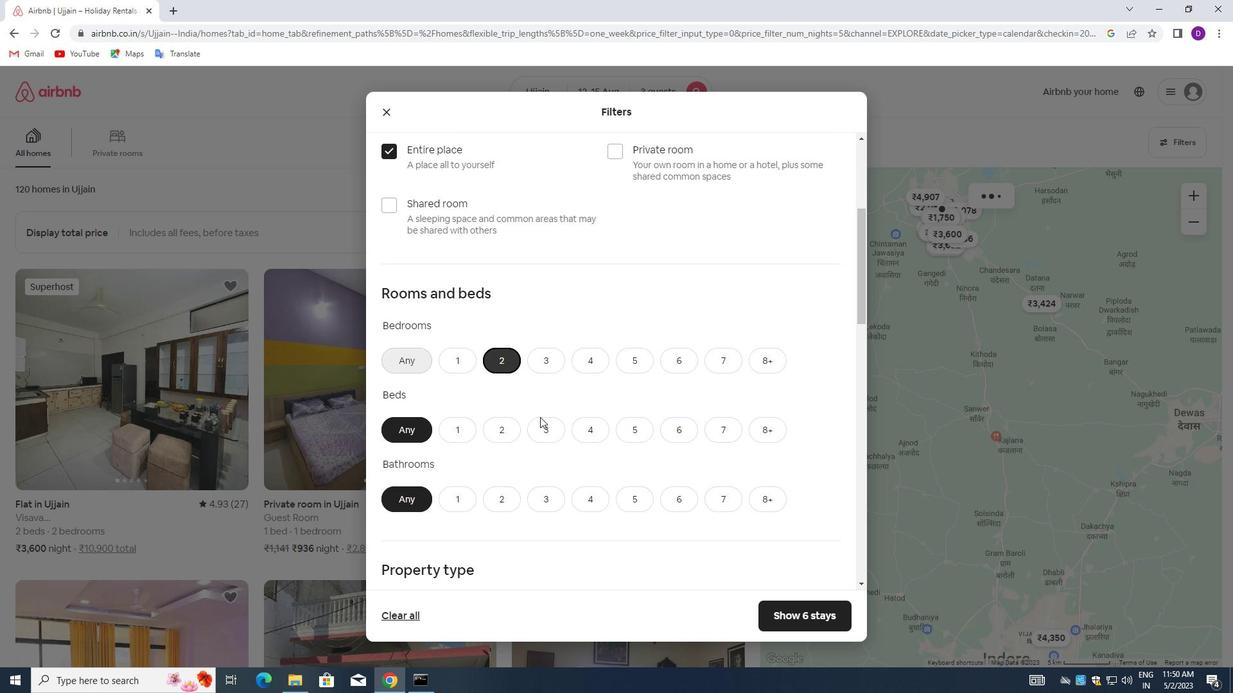 
Action: Mouse pressed left at (542, 427)
Screenshot: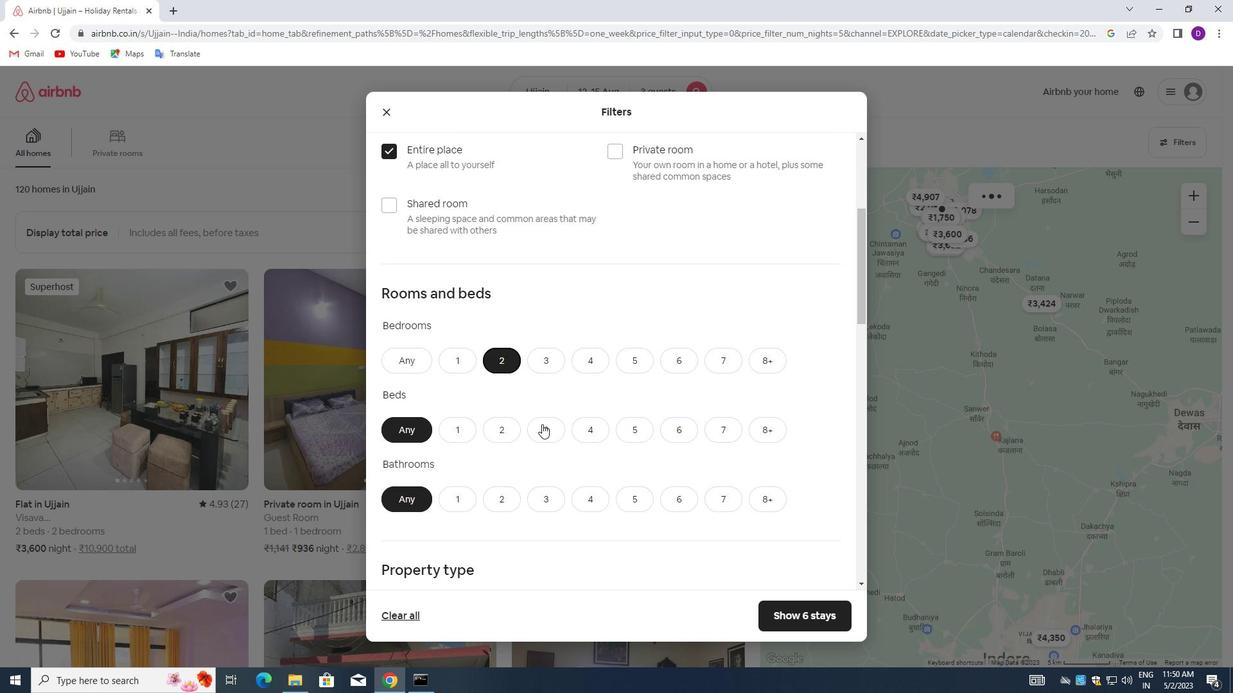 
Action: Mouse moved to (465, 494)
Screenshot: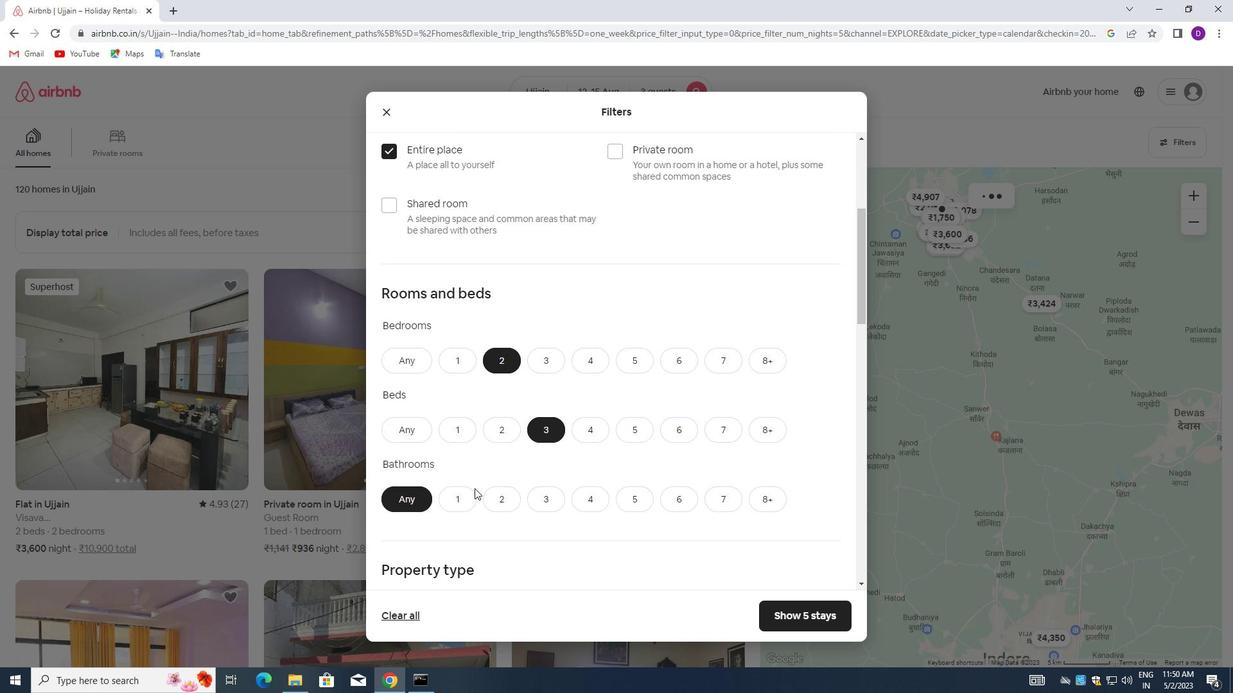 
Action: Mouse pressed left at (465, 494)
Screenshot: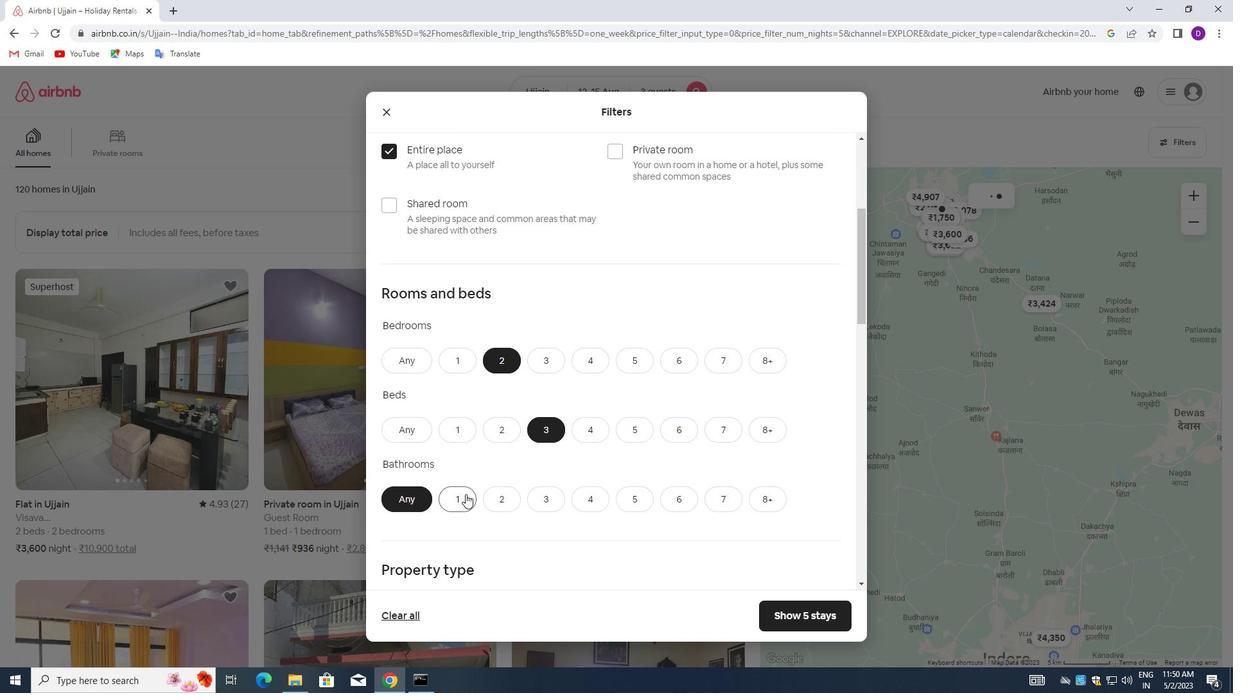 
Action: Mouse moved to (521, 412)
Screenshot: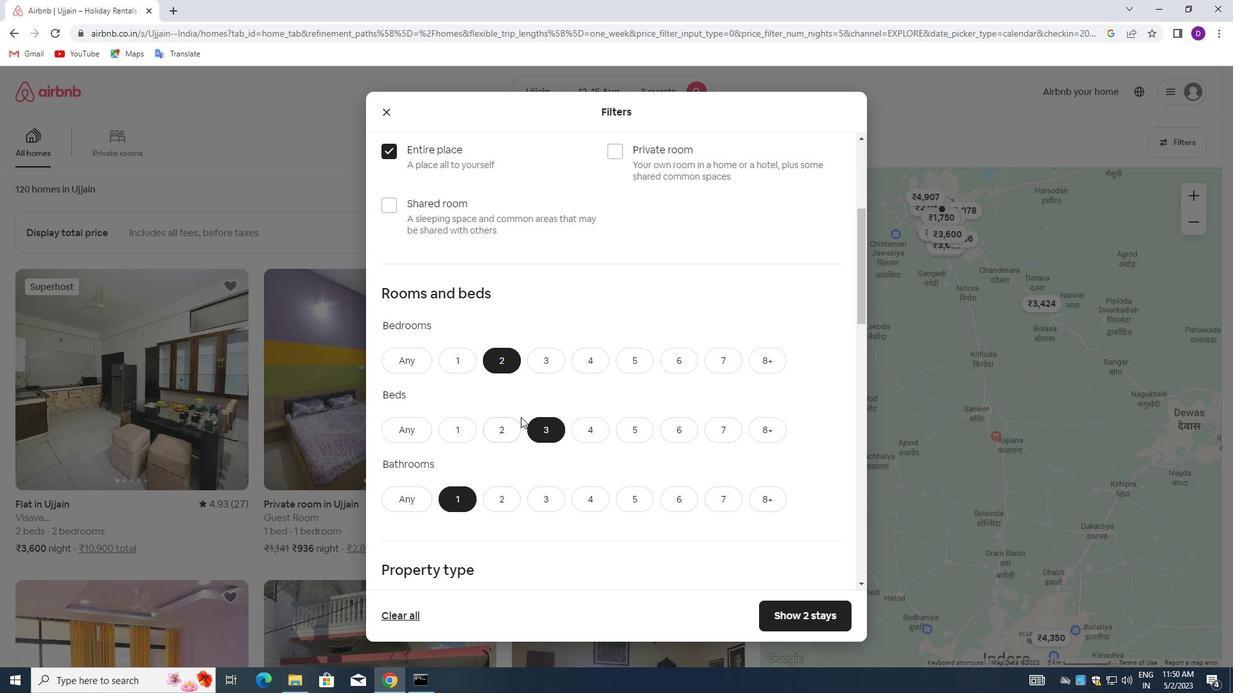 
Action: Mouse scrolled (521, 411) with delta (0, 0)
Screenshot: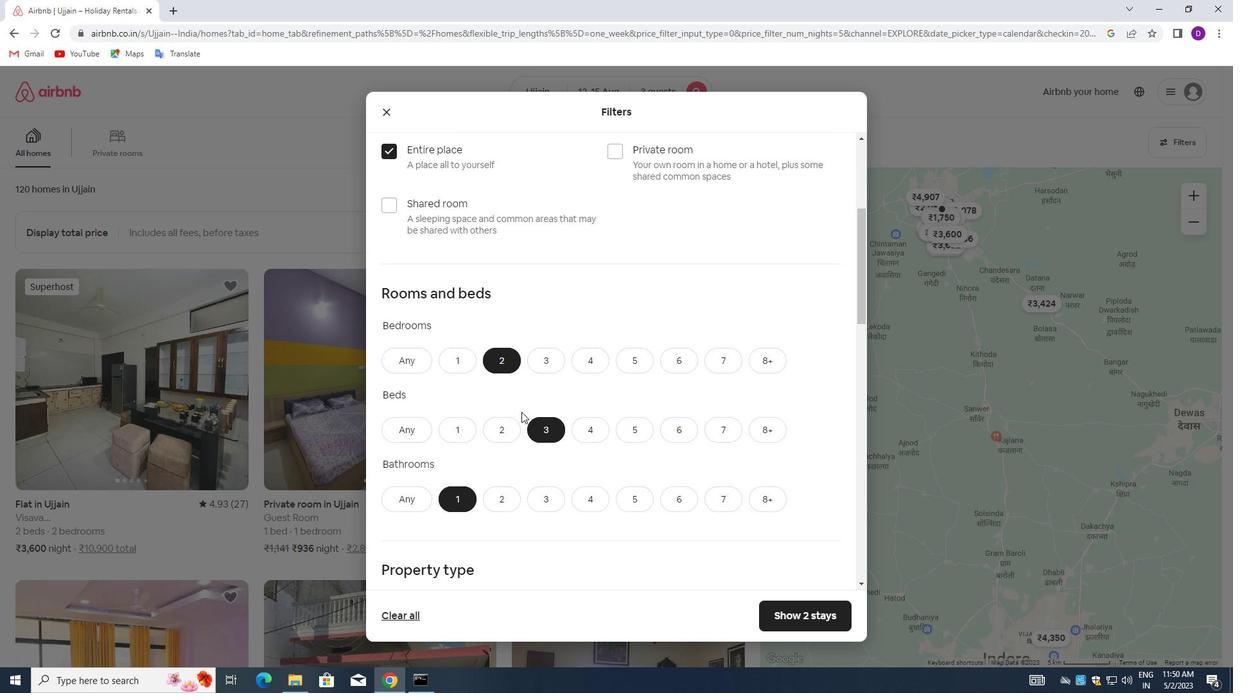
Action: Mouse scrolled (521, 411) with delta (0, 0)
Screenshot: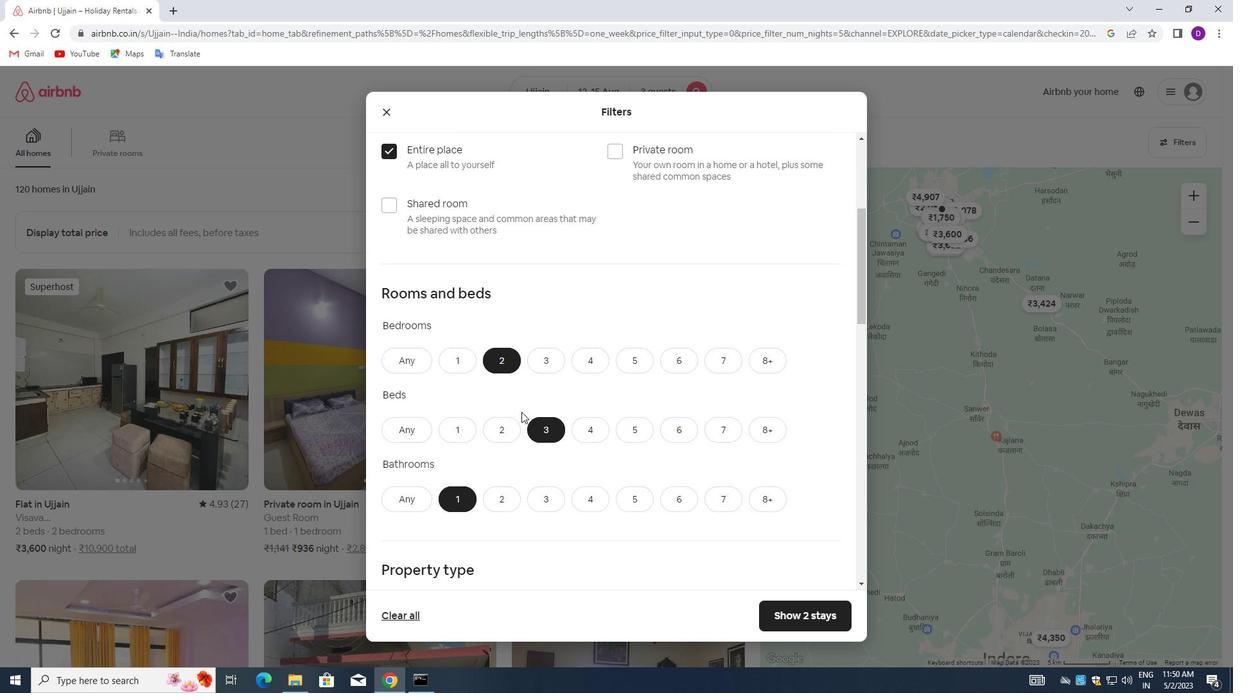
Action: Mouse scrolled (521, 411) with delta (0, 0)
Screenshot: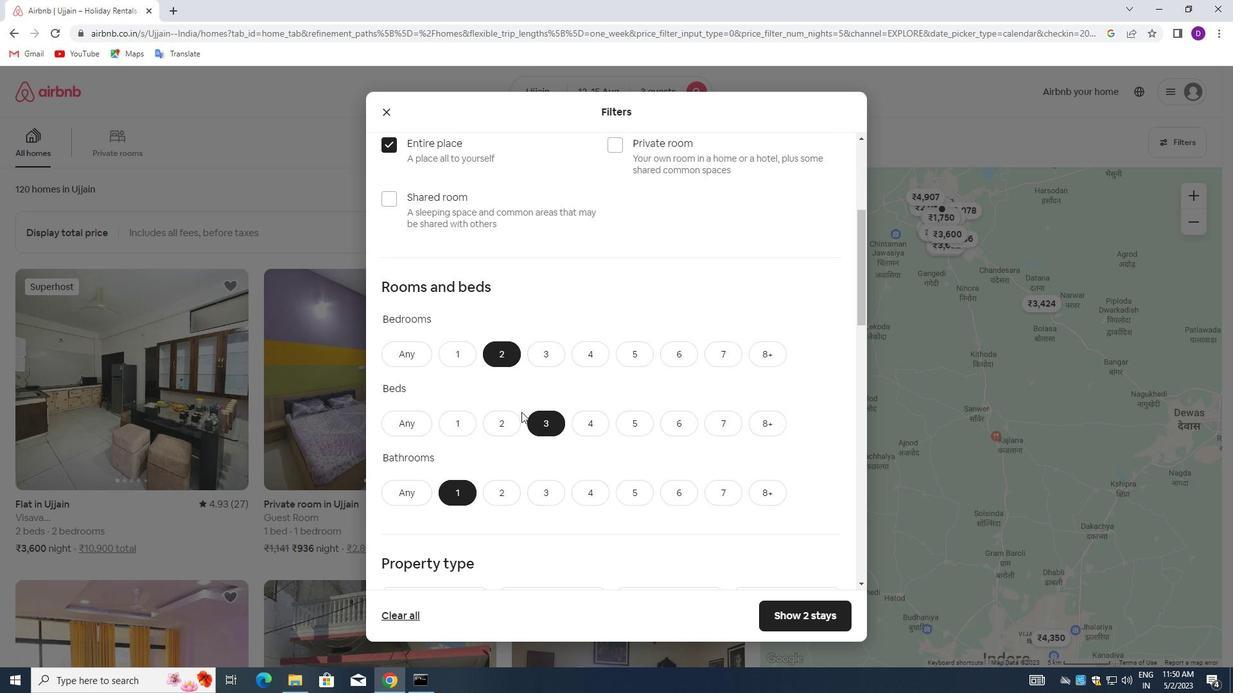 
Action: Mouse moved to (574, 373)
Screenshot: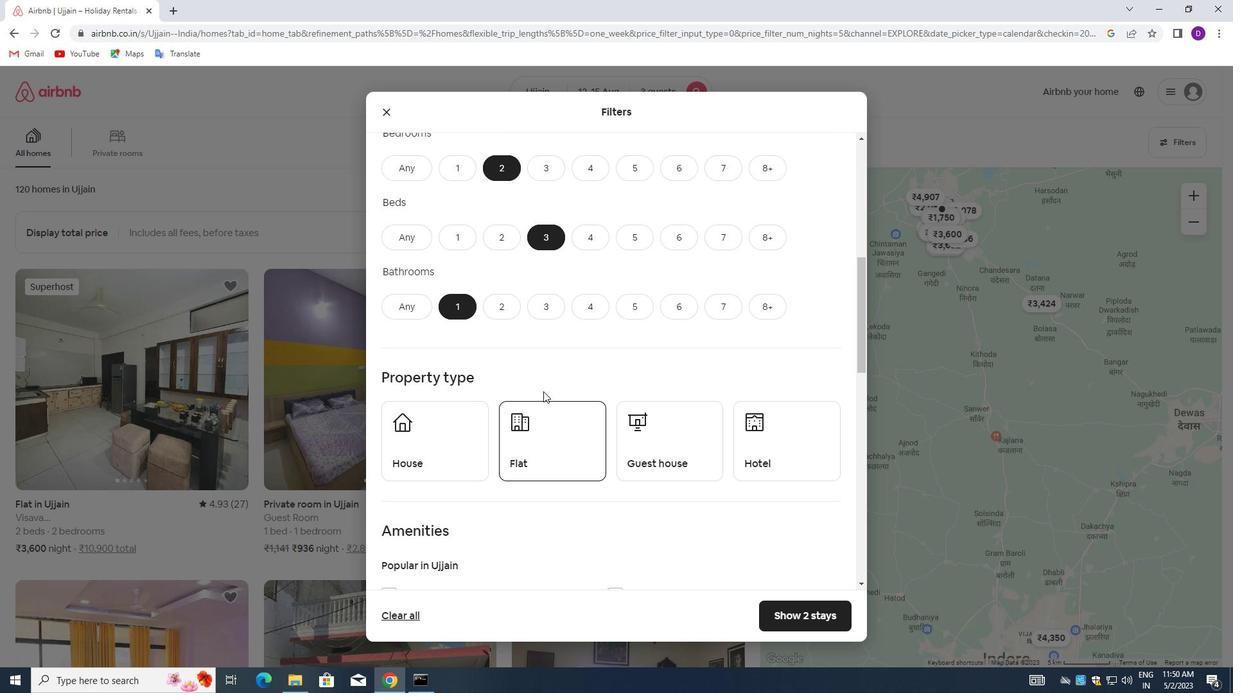 
Action: Mouse scrolled (574, 373) with delta (0, 0)
Screenshot: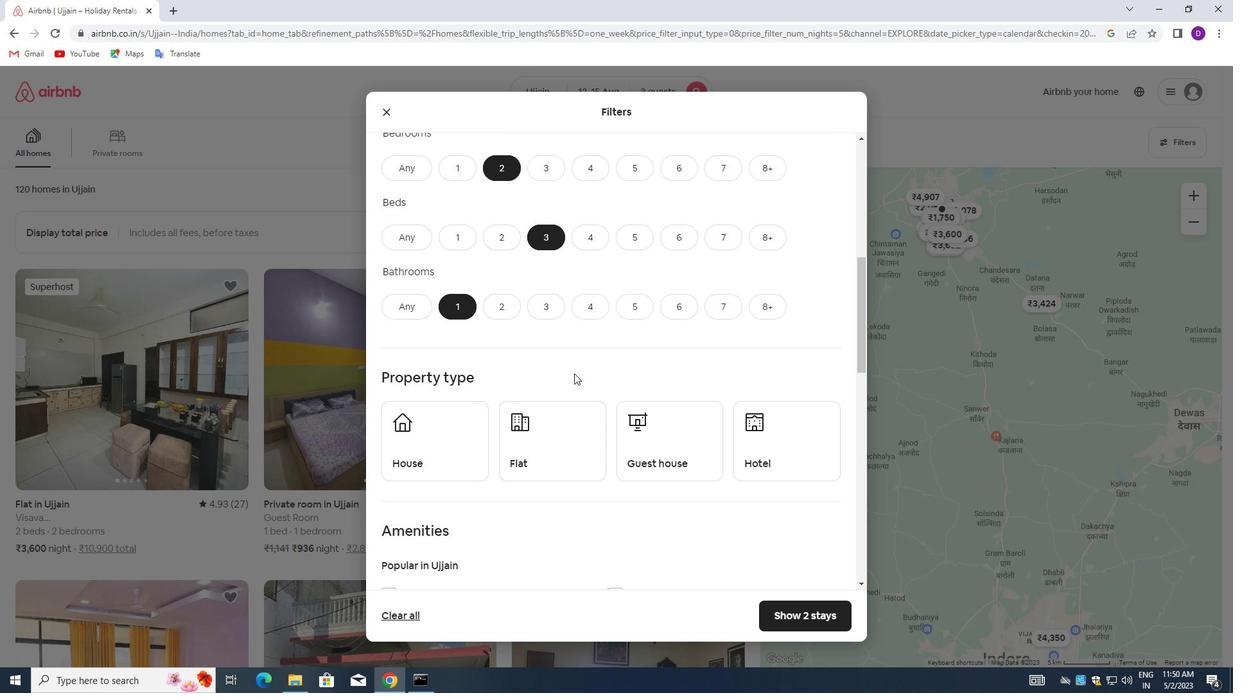 
Action: Mouse moved to (574, 373)
Screenshot: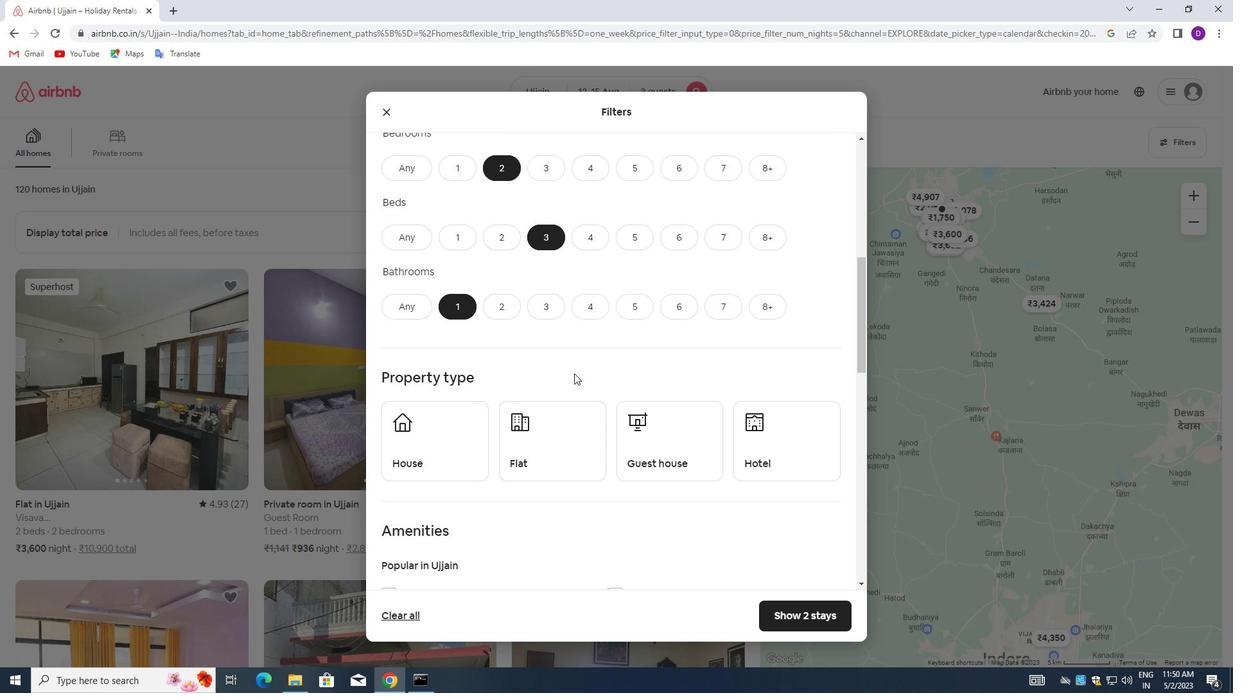 
Action: Mouse scrolled (574, 372) with delta (0, 0)
Screenshot: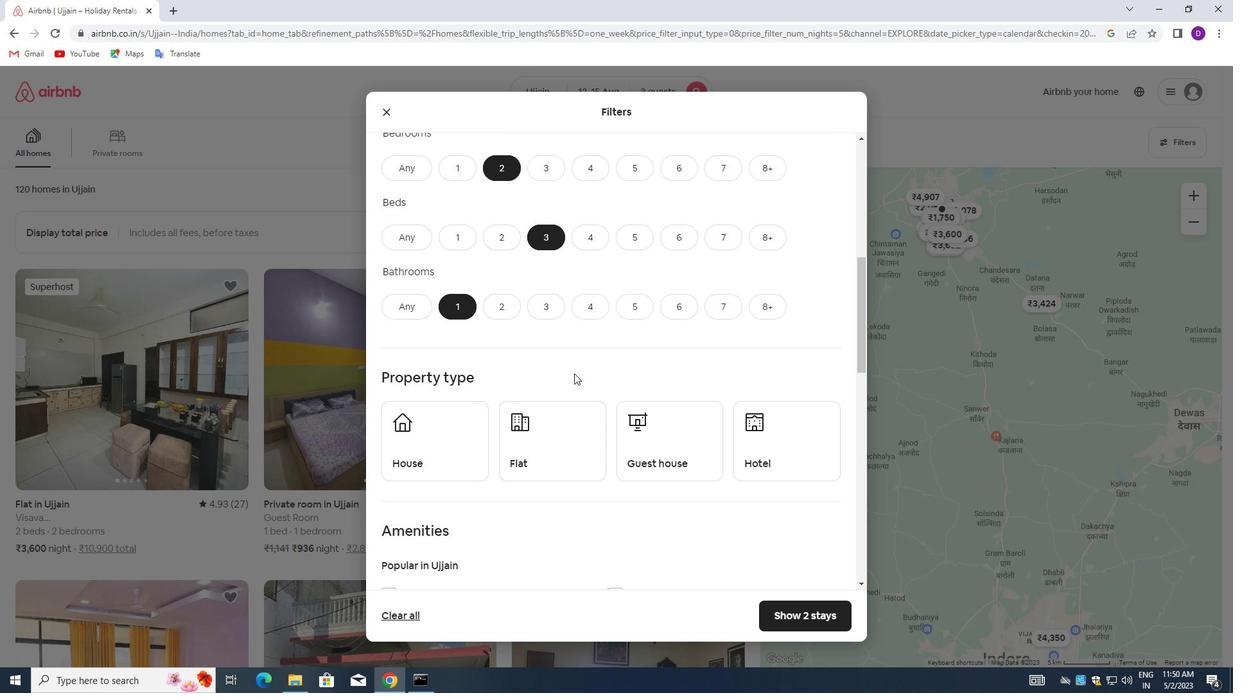
Action: Mouse scrolled (574, 372) with delta (0, 0)
Screenshot: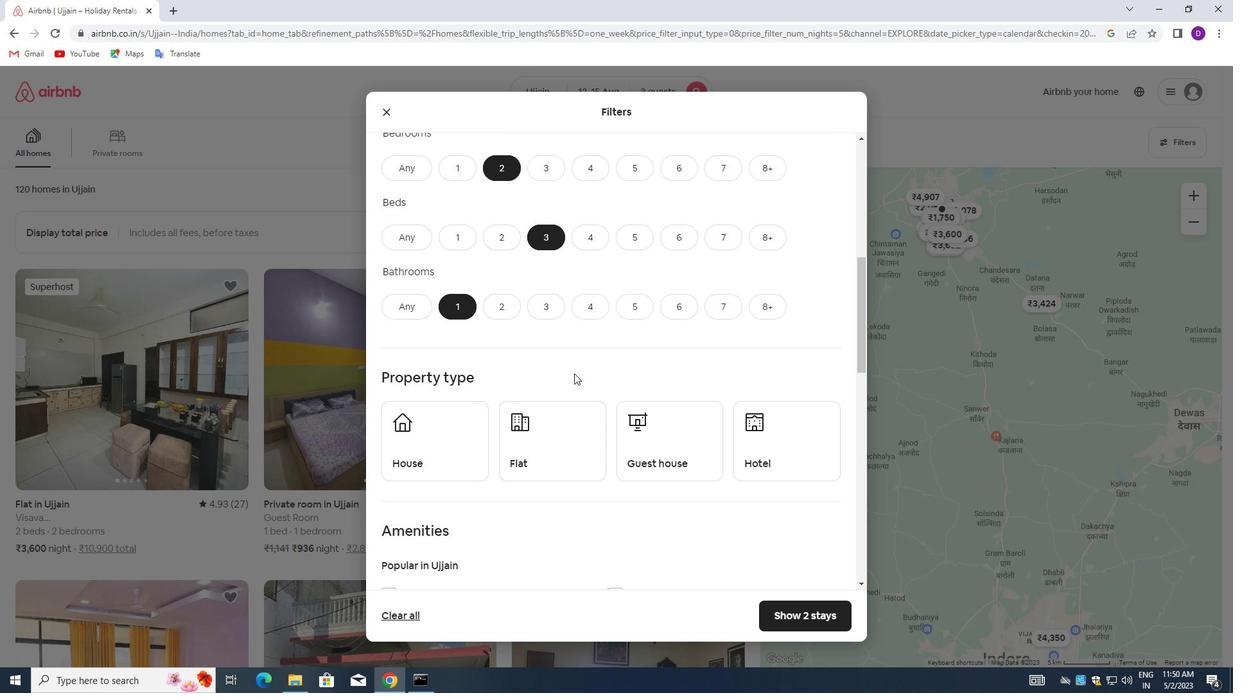 
Action: Mouse moved to (452, 256)
Screenshot: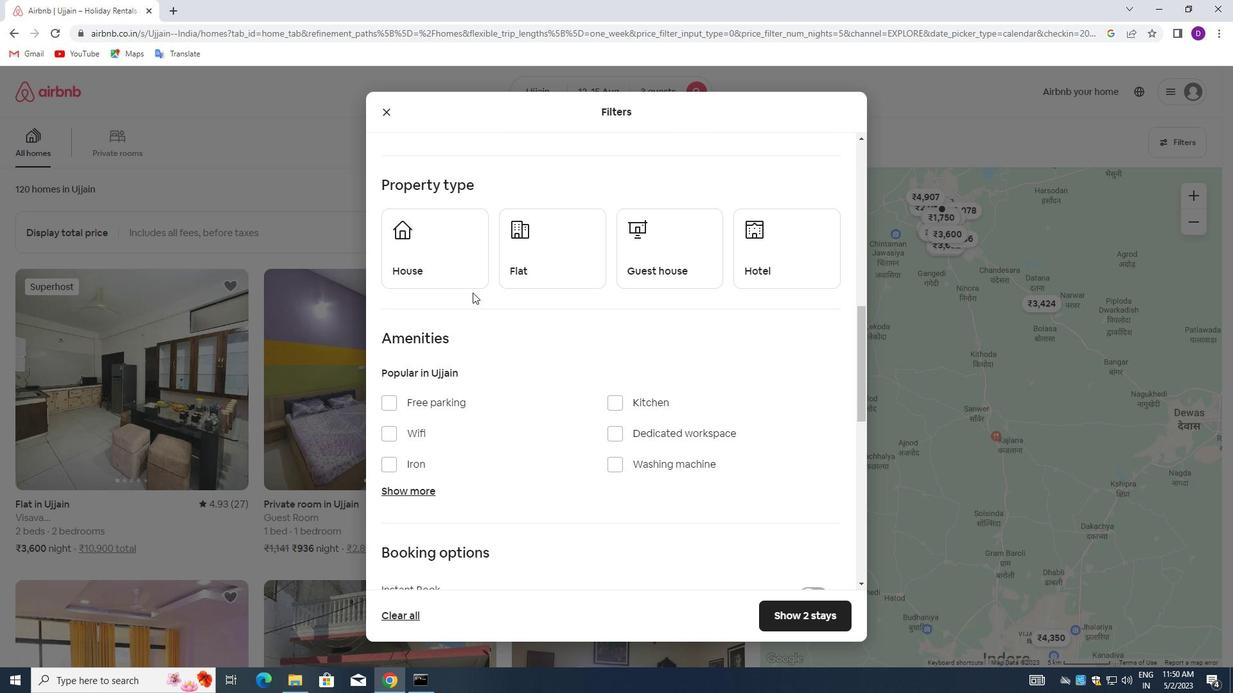 
Action: Mouse pressed left at (452, 256)
Screenshot: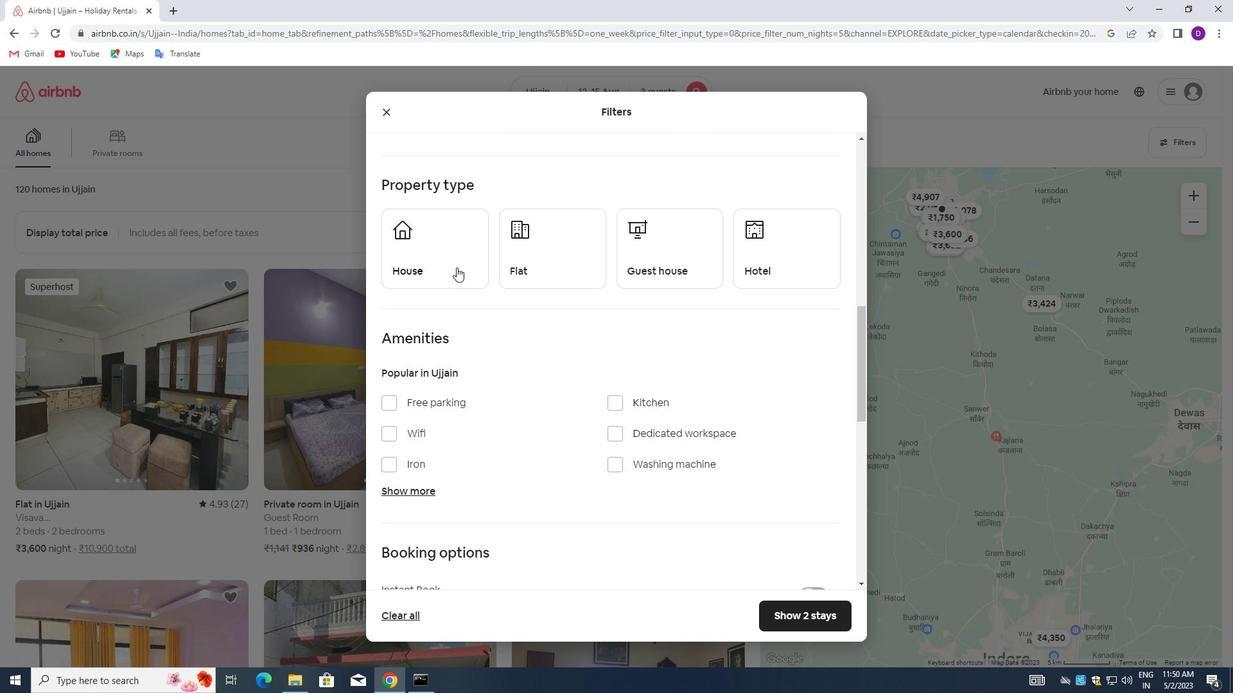 
Action: Mouse moved to (533, 256)
Screenshot: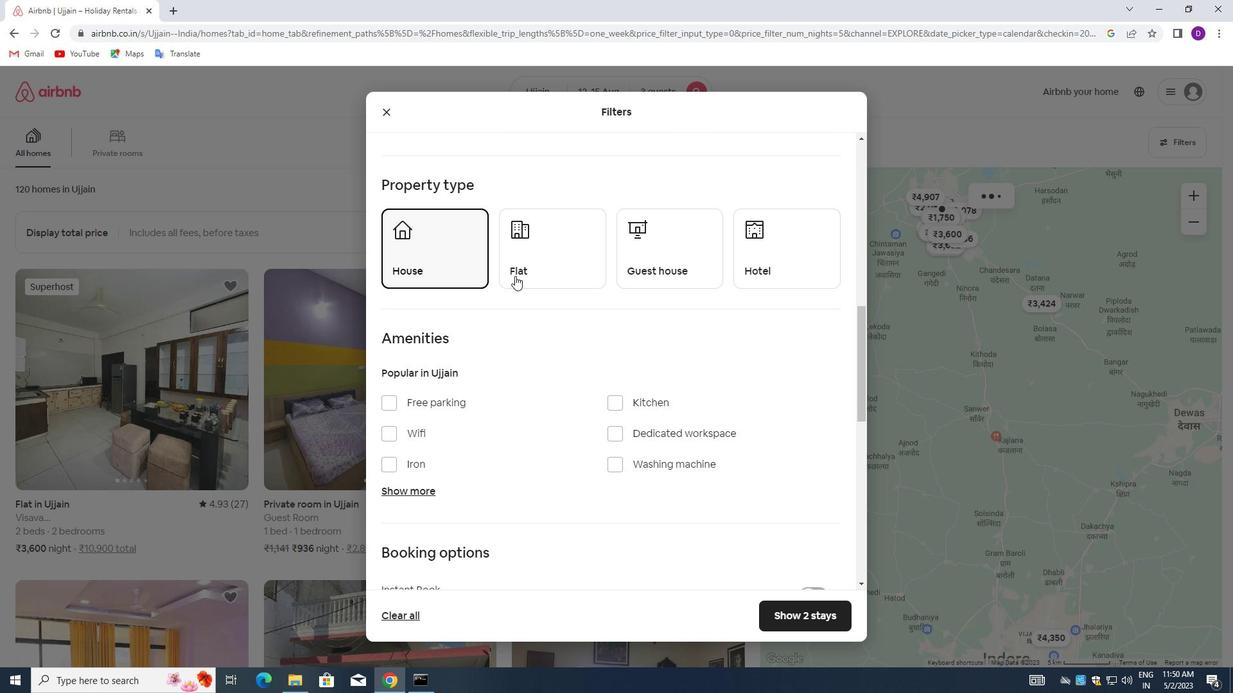 
Action: Mouse pressed left at (533, 256)
Screenshot: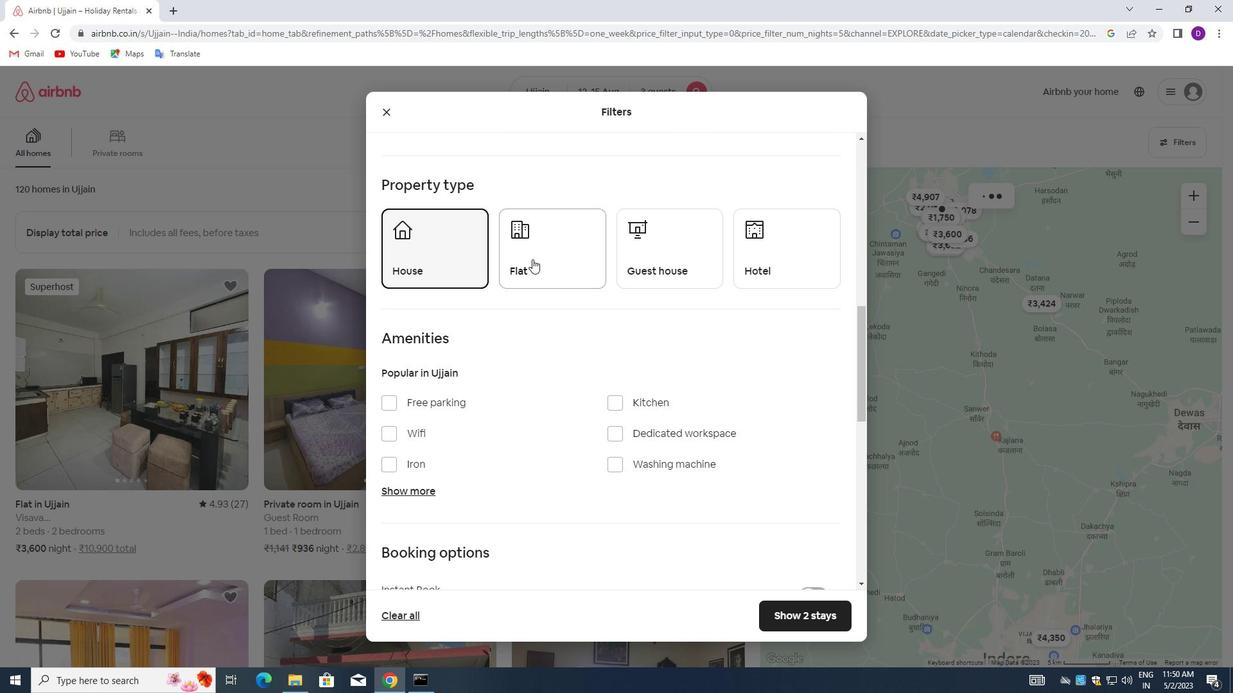 
Action: Mouse moved to (644, 260)
Screenshot: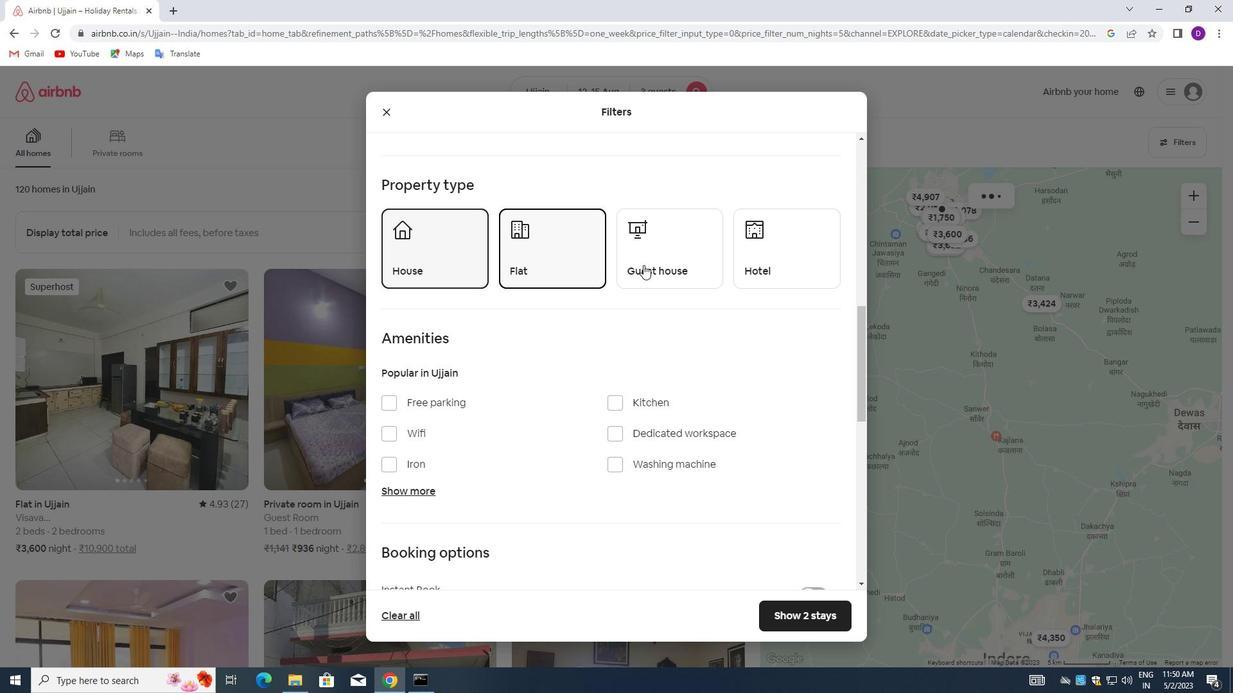 
Action: Mouse pressed left at (644, 260)
Screenshot: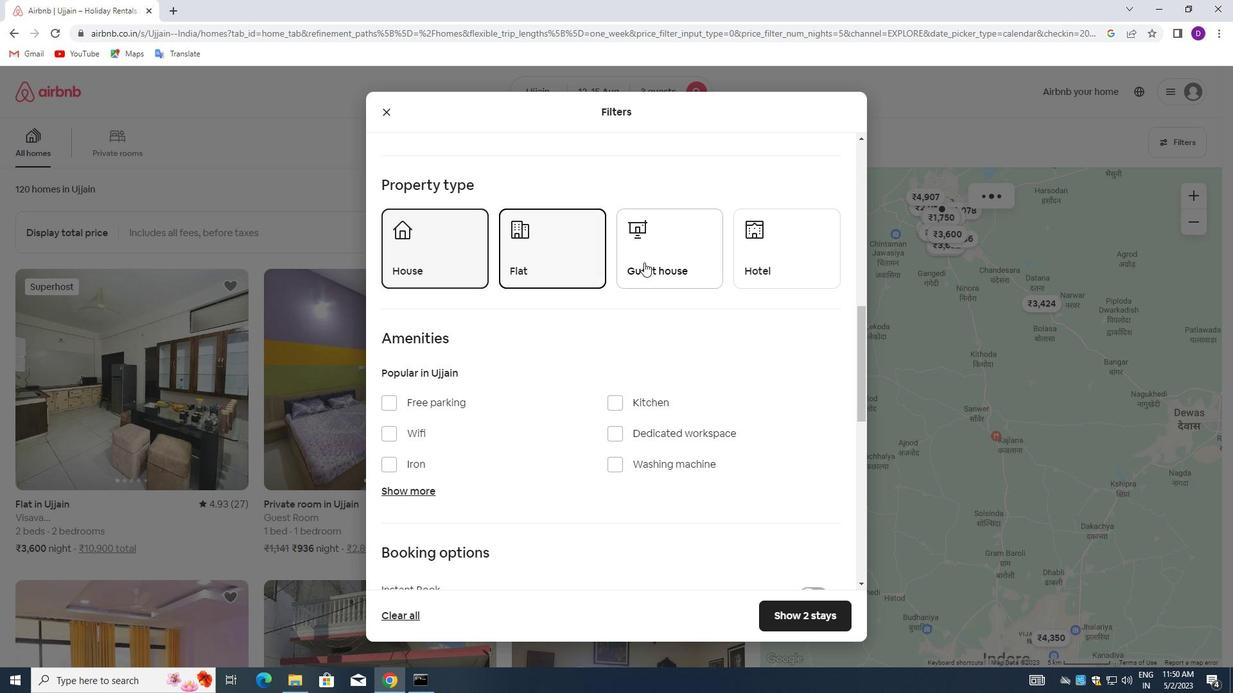 
Action: Mouse moved to (576, 360)
Screenshot: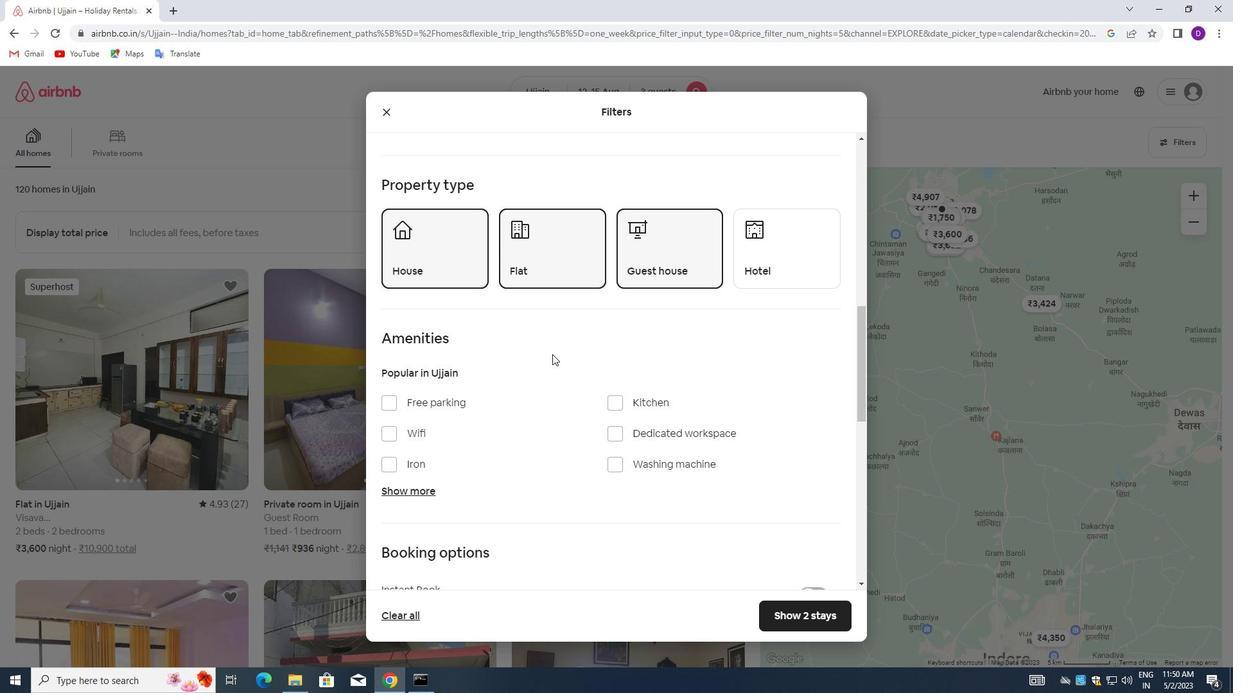 
Action: Mouse scrolled (576, 360) with delta (0, 0)
Screenshot: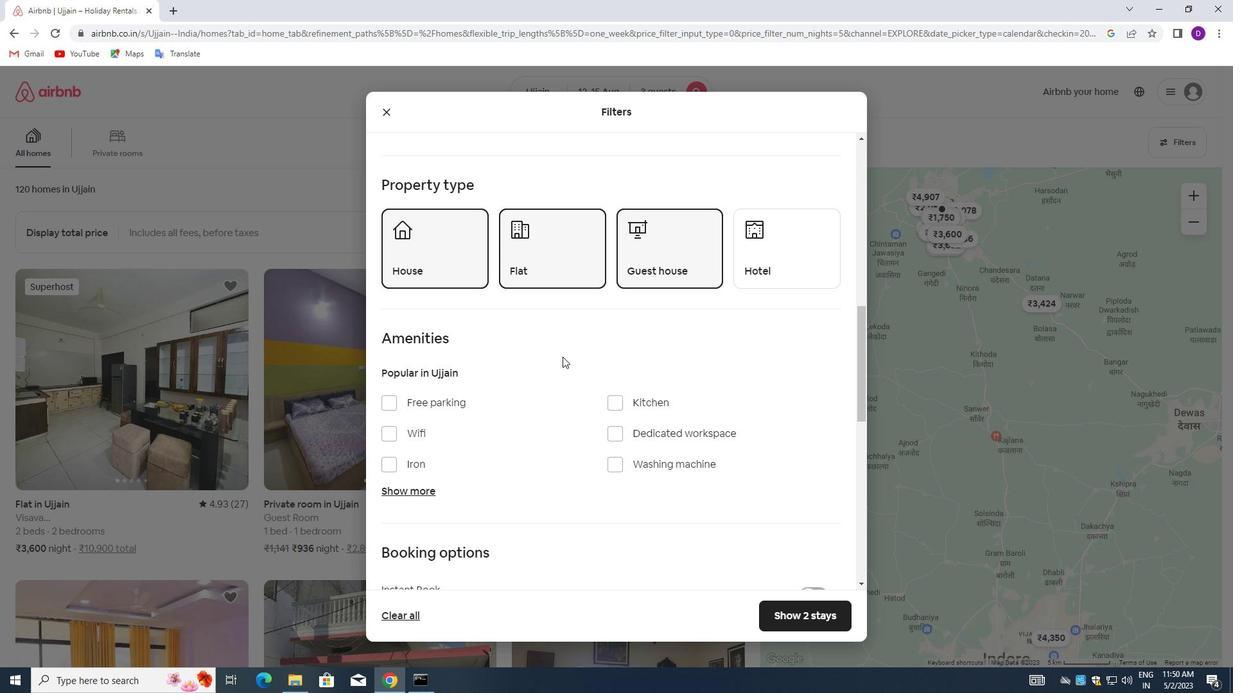 
Action: Mouse scrolled (576, 360) with delta (0, 0)
Screenshot: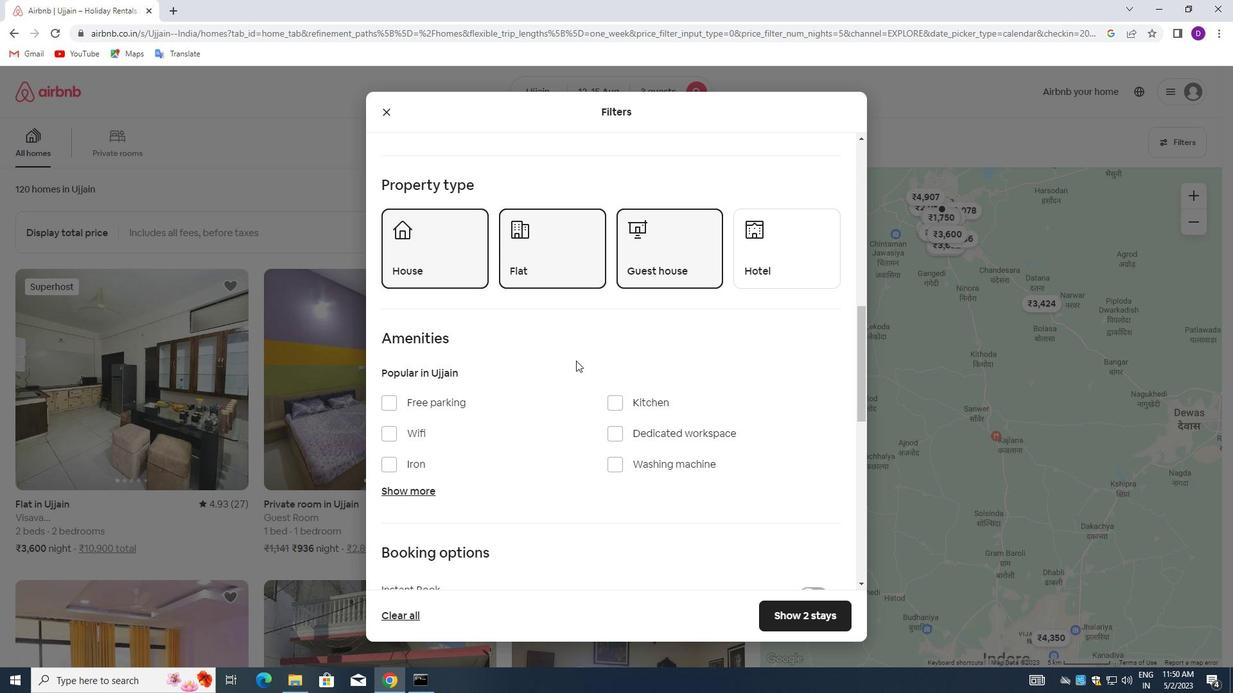 
Action: Mouse moved to (614, 336)
Screenshot: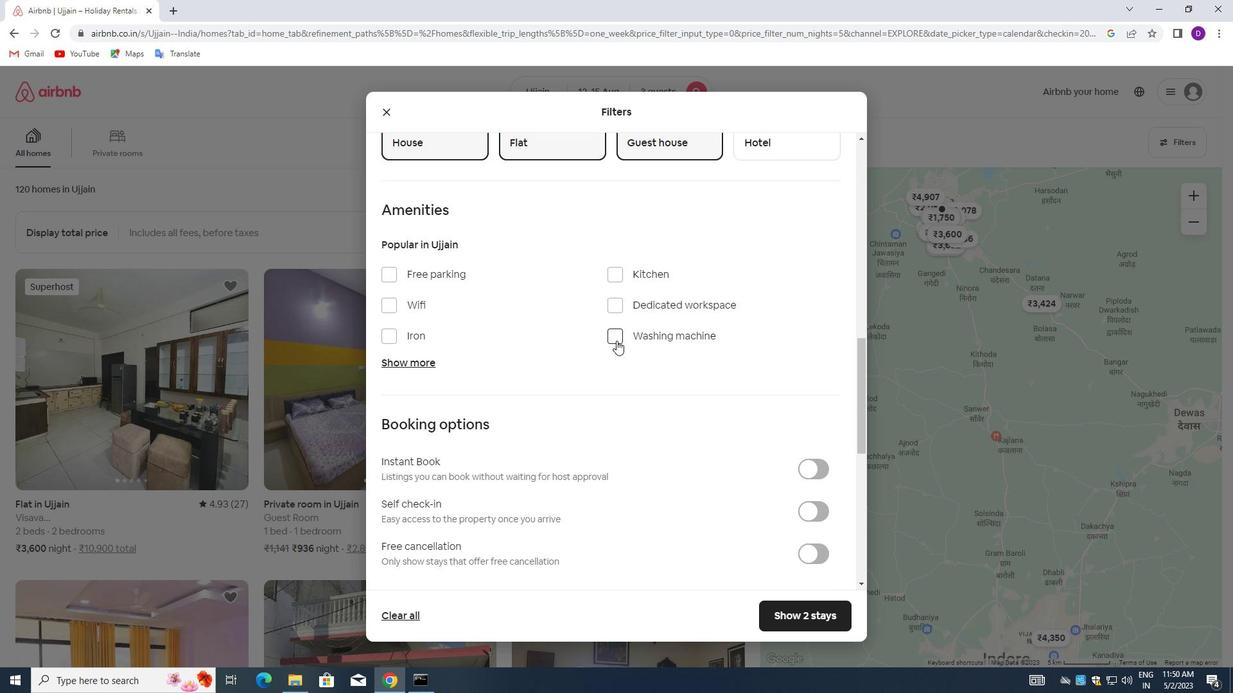 
Action: Mouse pressed left at (614, 336)
Screenshot: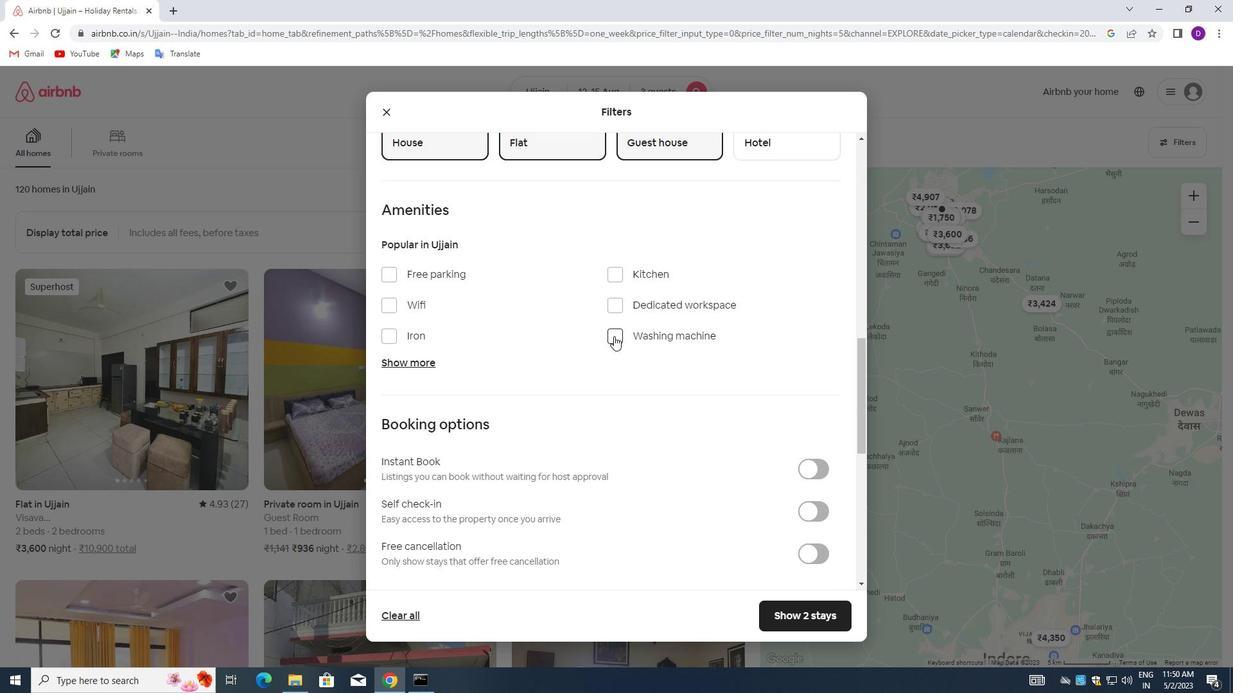 
Action: Mouse moved to (687, 393)
Screenshot: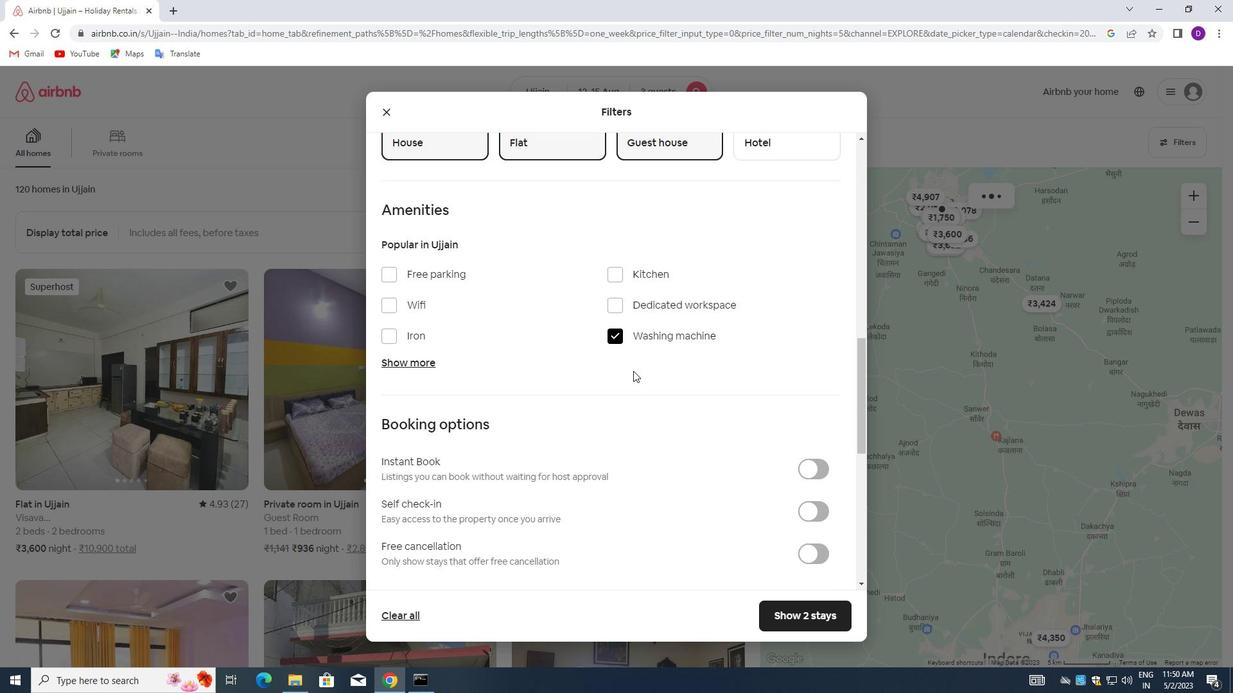 
Action: Mouse scrolled (687, 392) with delta (0, 0)
Screenshot: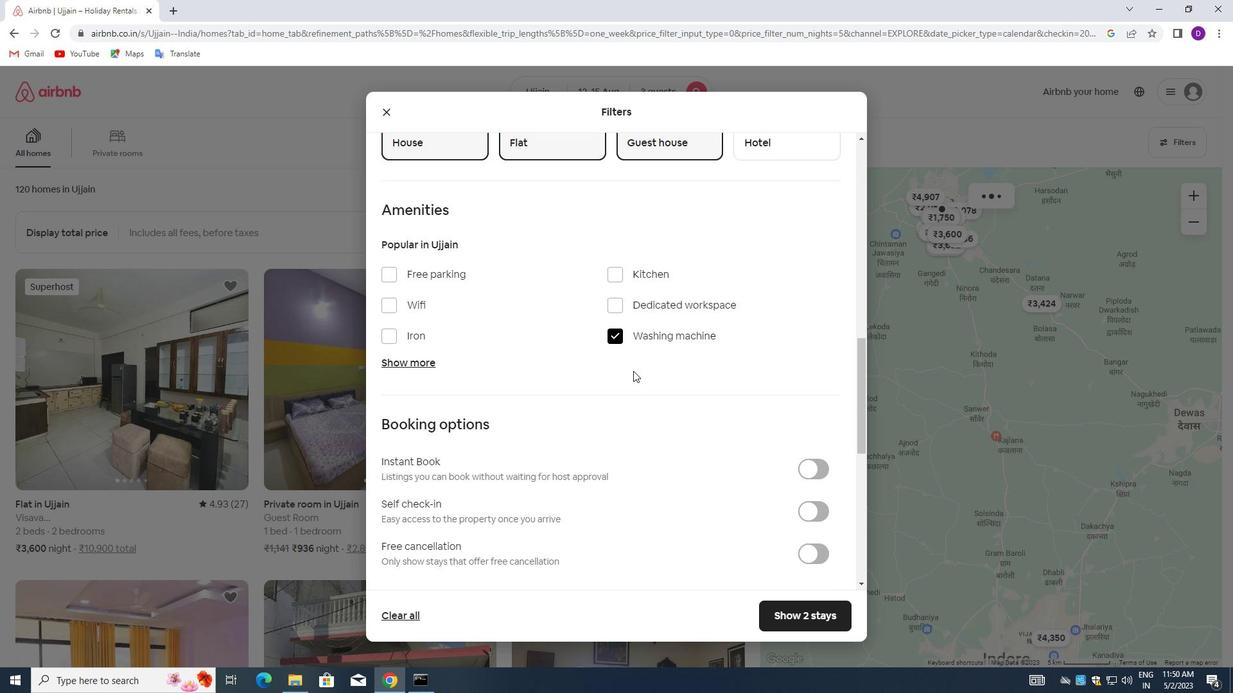 
Action: Mouse moved to (692, 394)
Screenshot: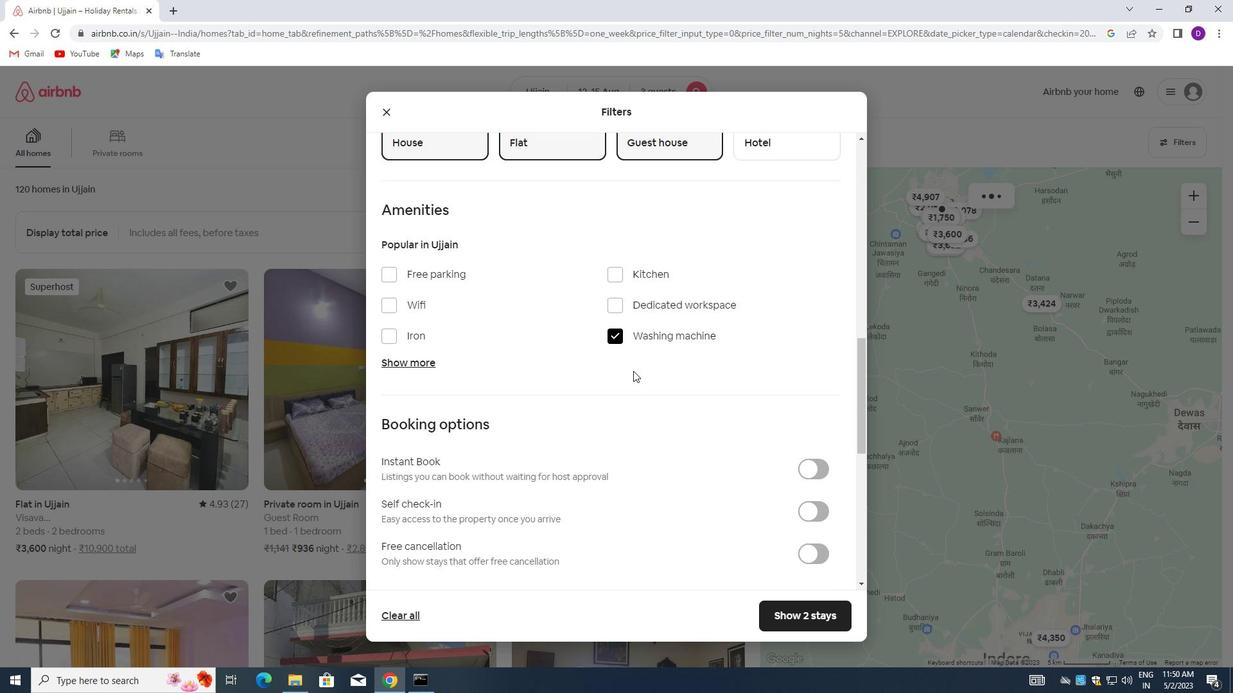 
Action: Mouse scrolled (692, 394) with delta (0, 0)
Screenshot: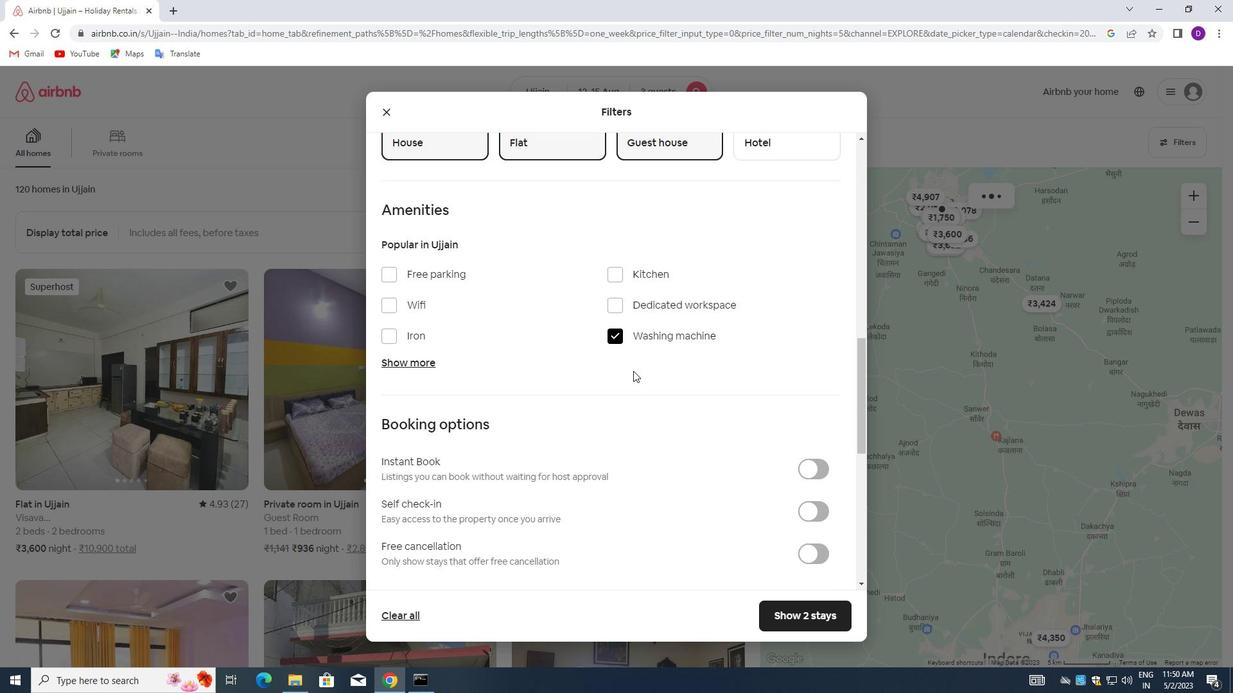
Action: Mouse scrolled (692, 394) with delta (0, 0)
Screenshot: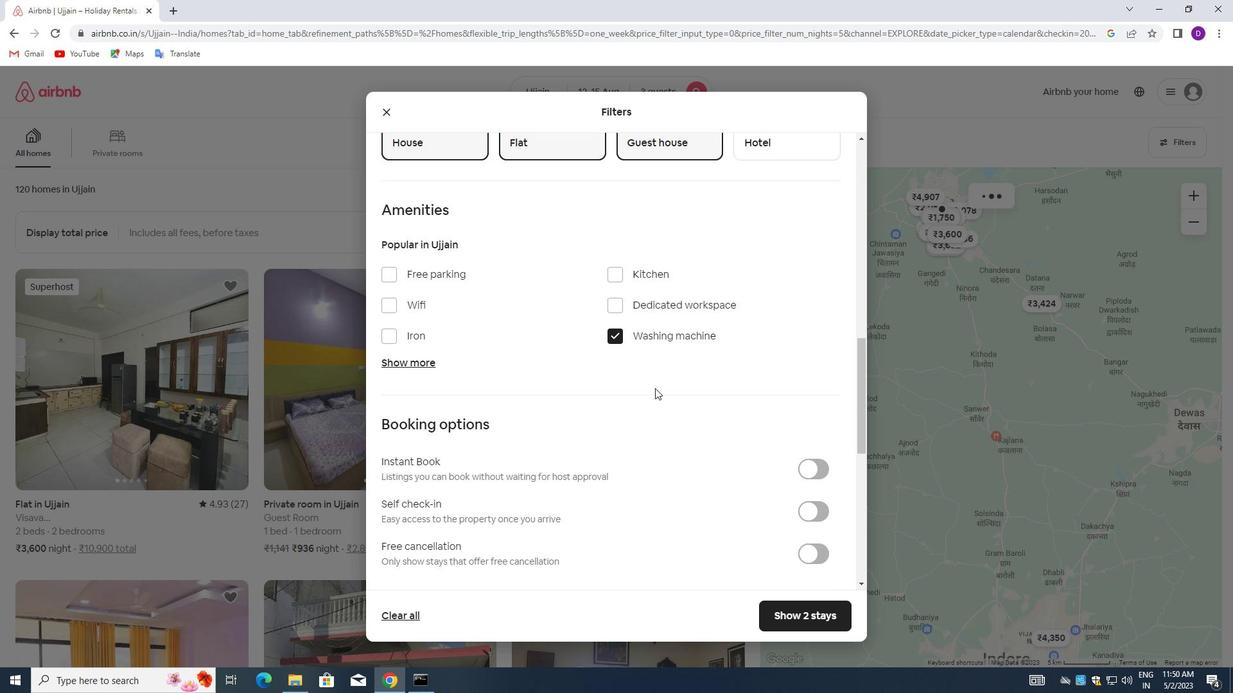 
Action: Mouse scrolled (692, 394) with delta (0, 0)
Screenshot: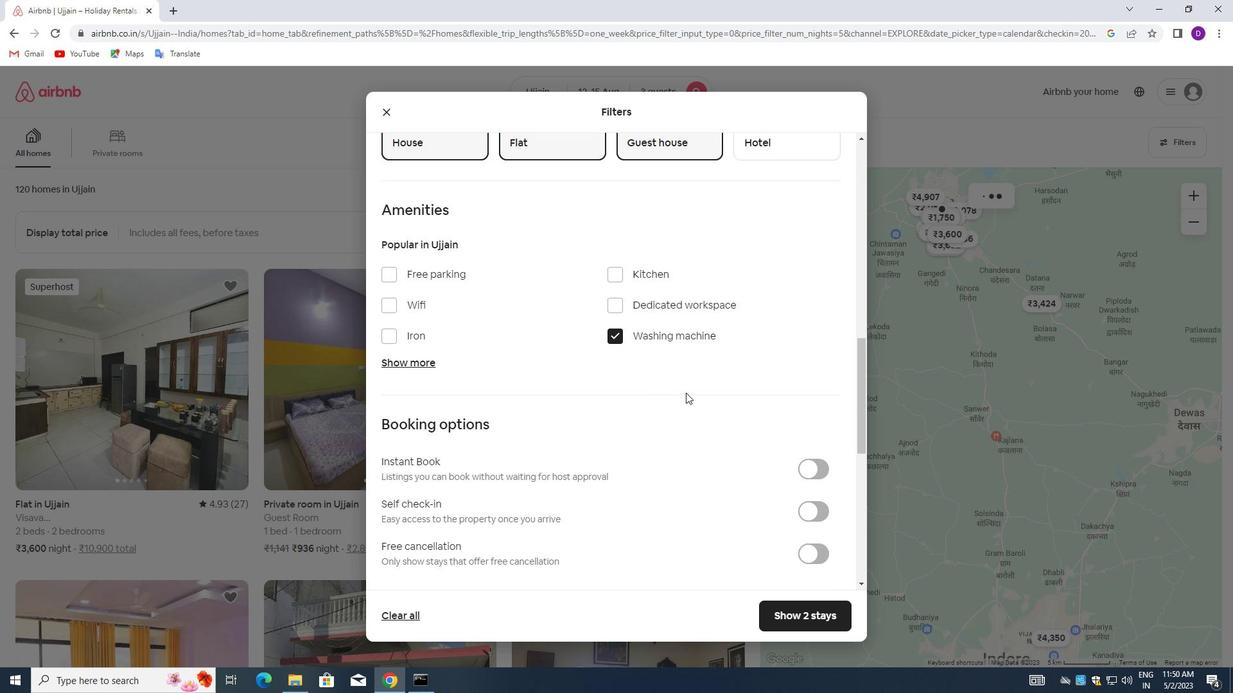 
Action: Mouse moved to (804, 255)
Screenshot: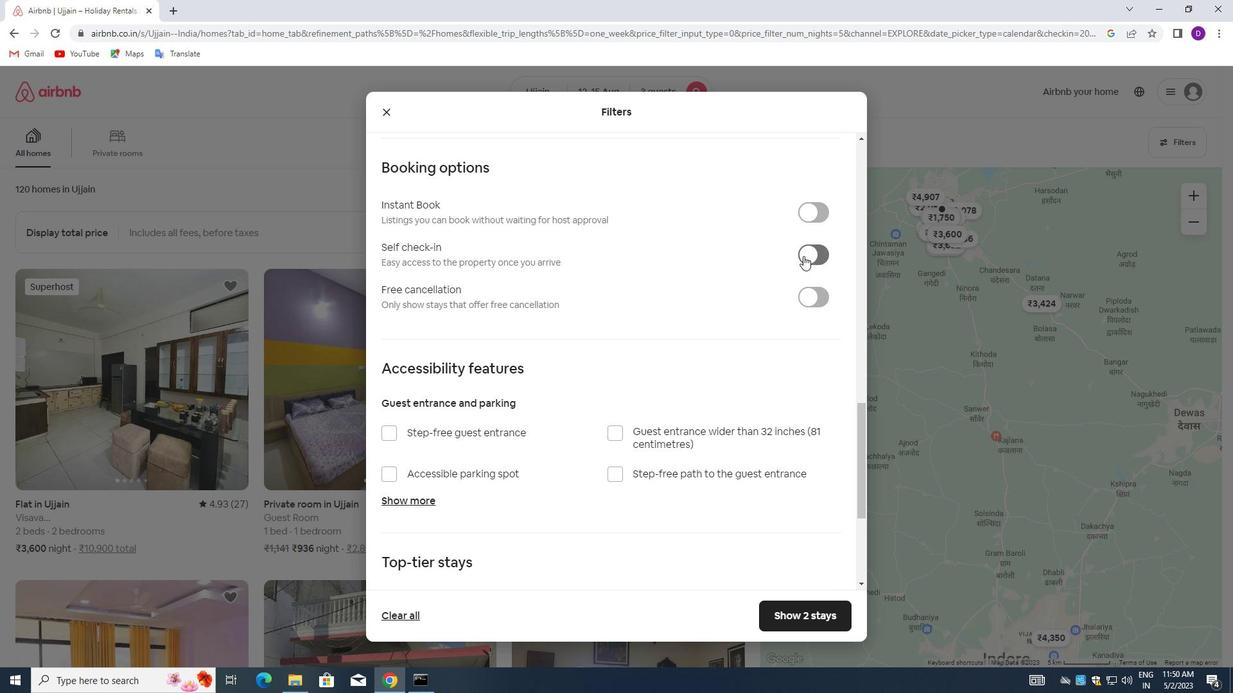 
Action: Mouse pressed left at (804, 255)
Screenshot: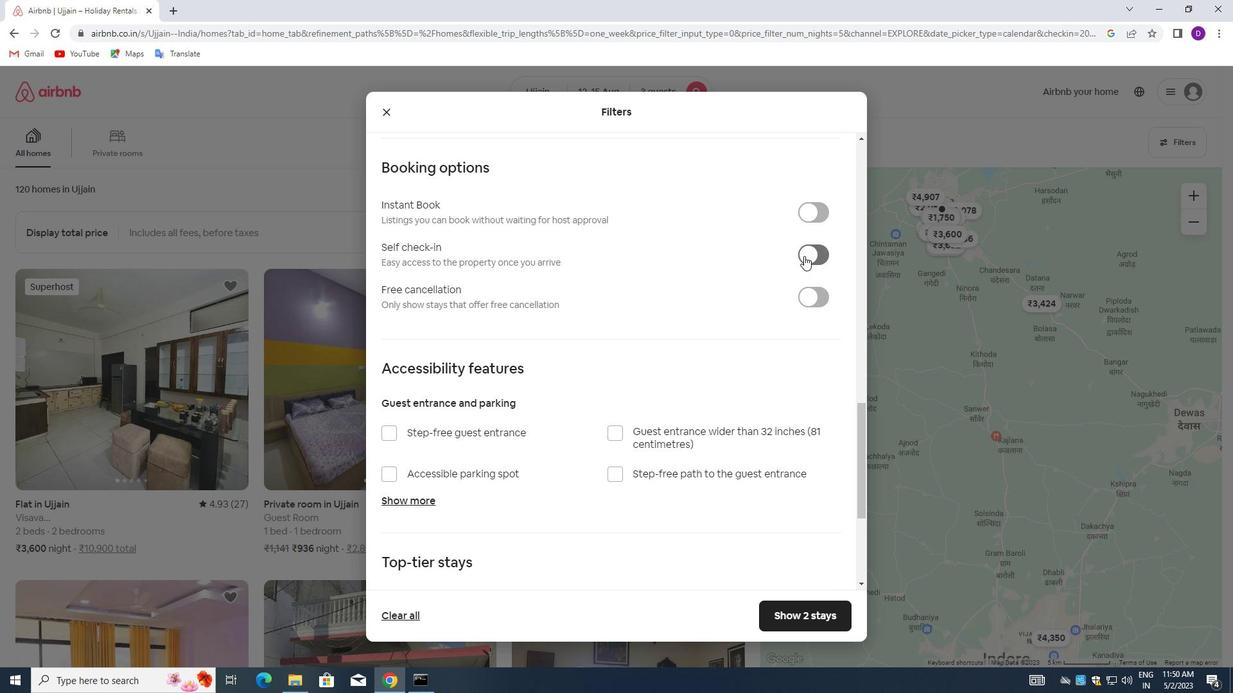 
Action: Mouse moved to (557, 391)
Screenshot: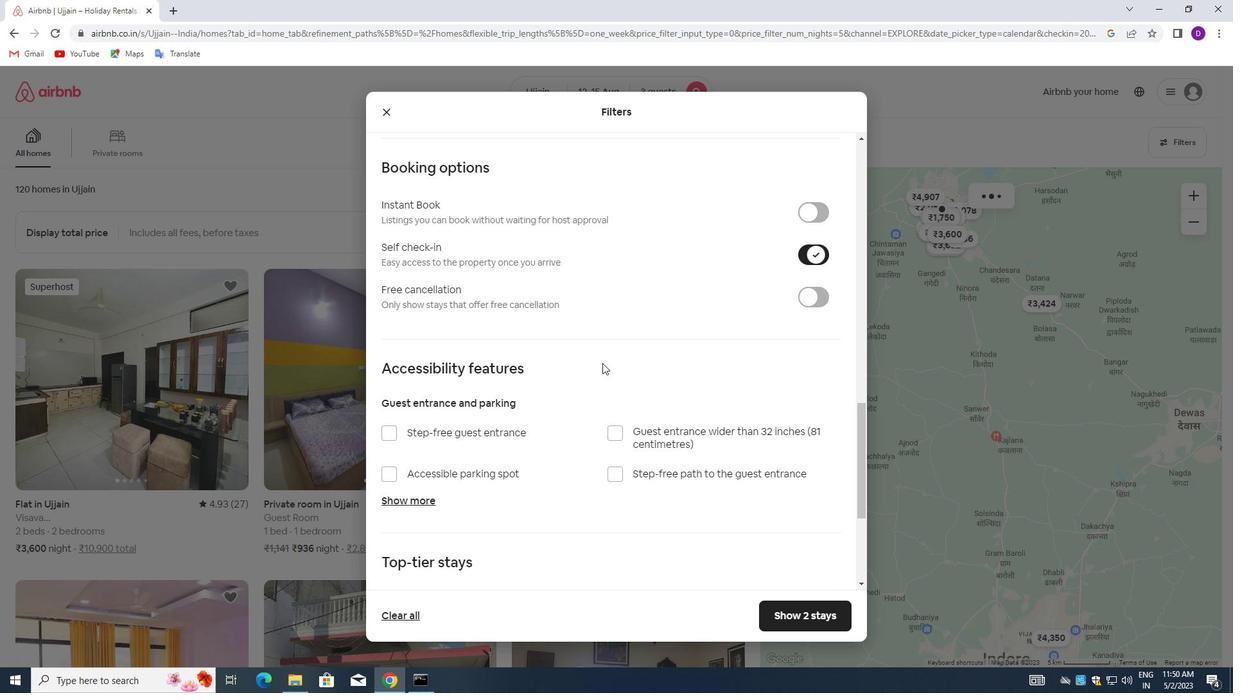 
Action: Mouse scrolled (557, 390) with delta (0, 0)
Screenshot: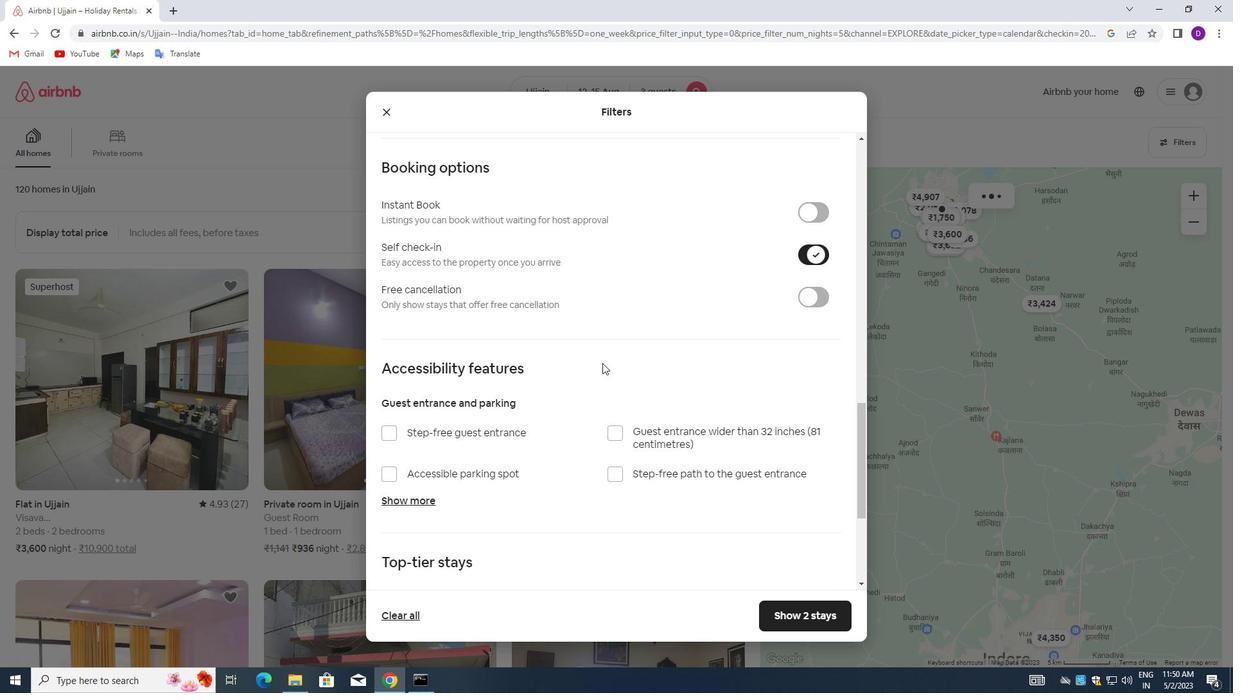 
Action: Mouse moved to (555, 394)
Screenshot: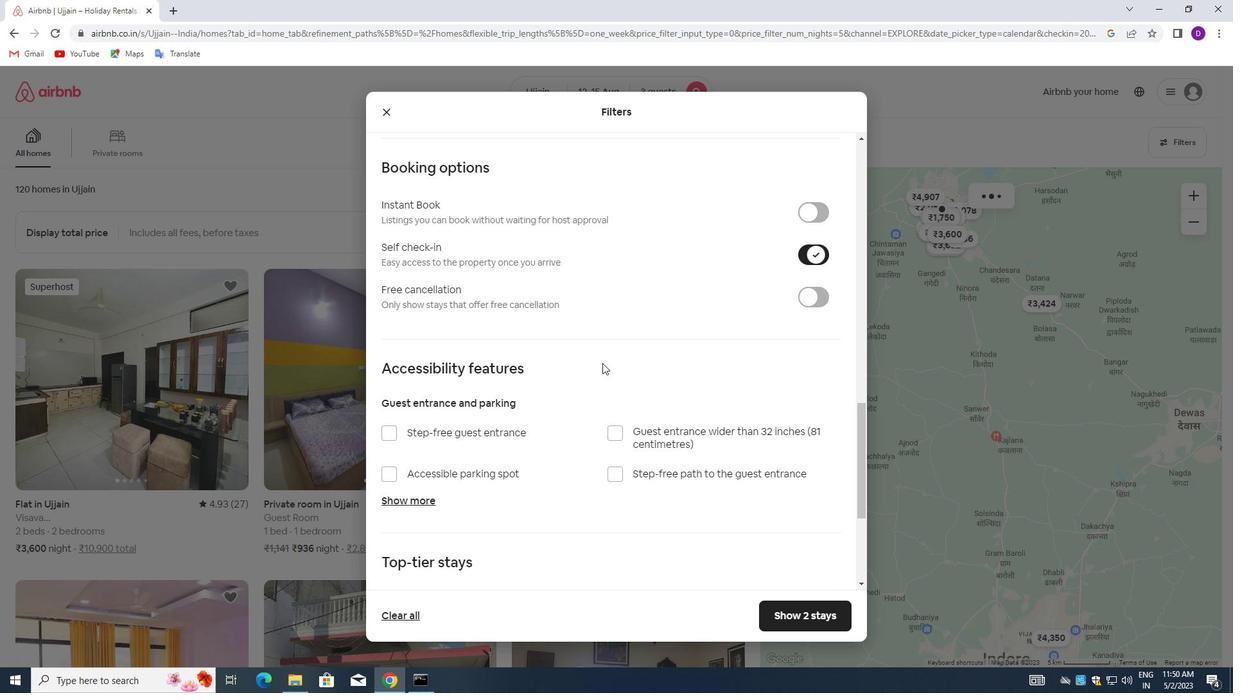 
Action: Mouse scrolled (555, 394) with delta (0, 0)
Screenshot: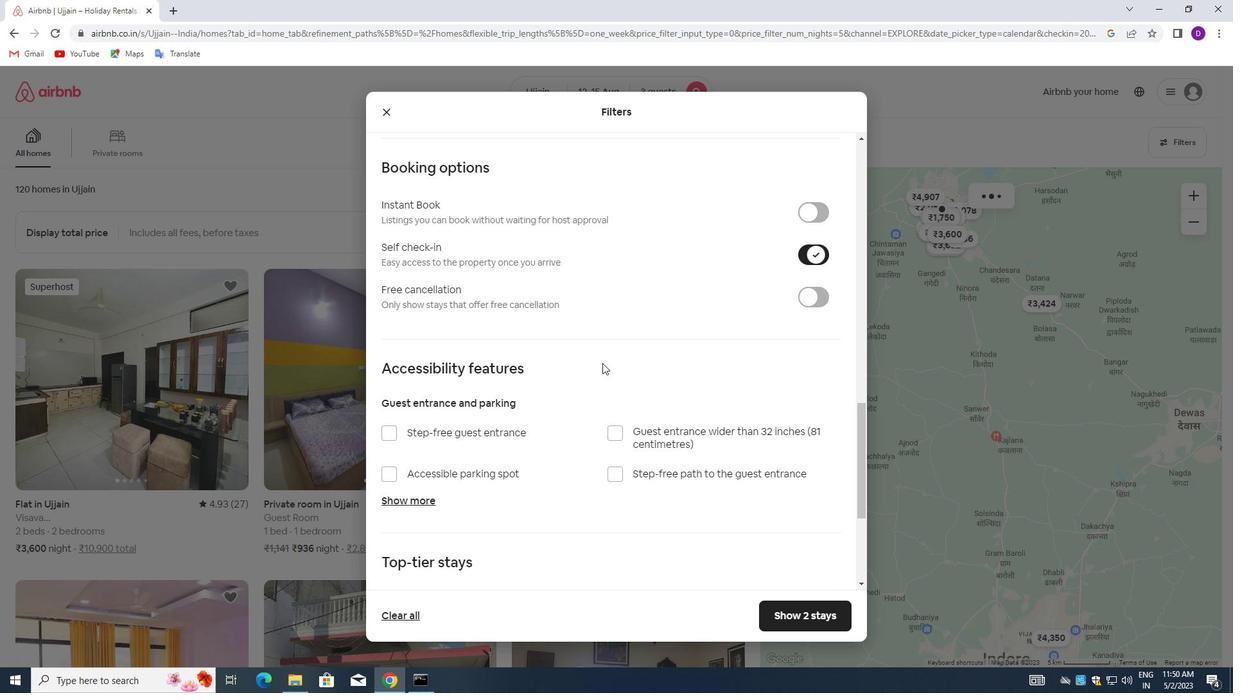 
Action: Mouse moved to (552, 398)
Screenshot: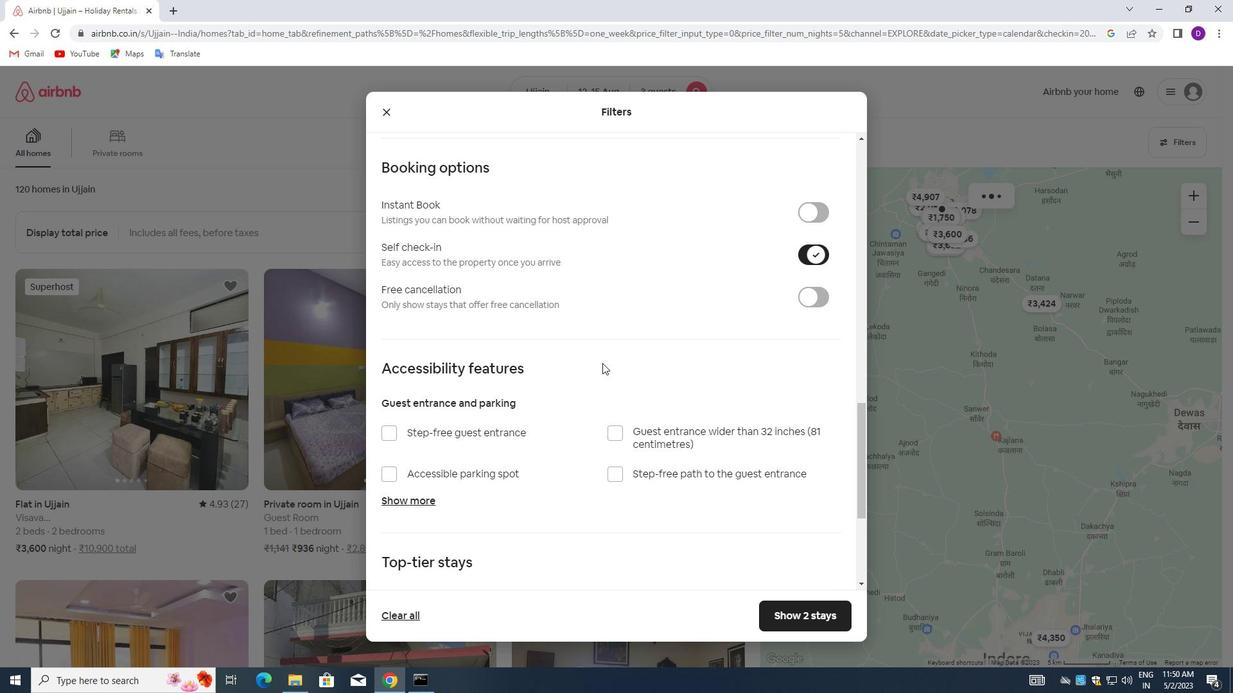 
Action: Mouse scrolled (552, 398) with delta (0, 0)
Screenshot: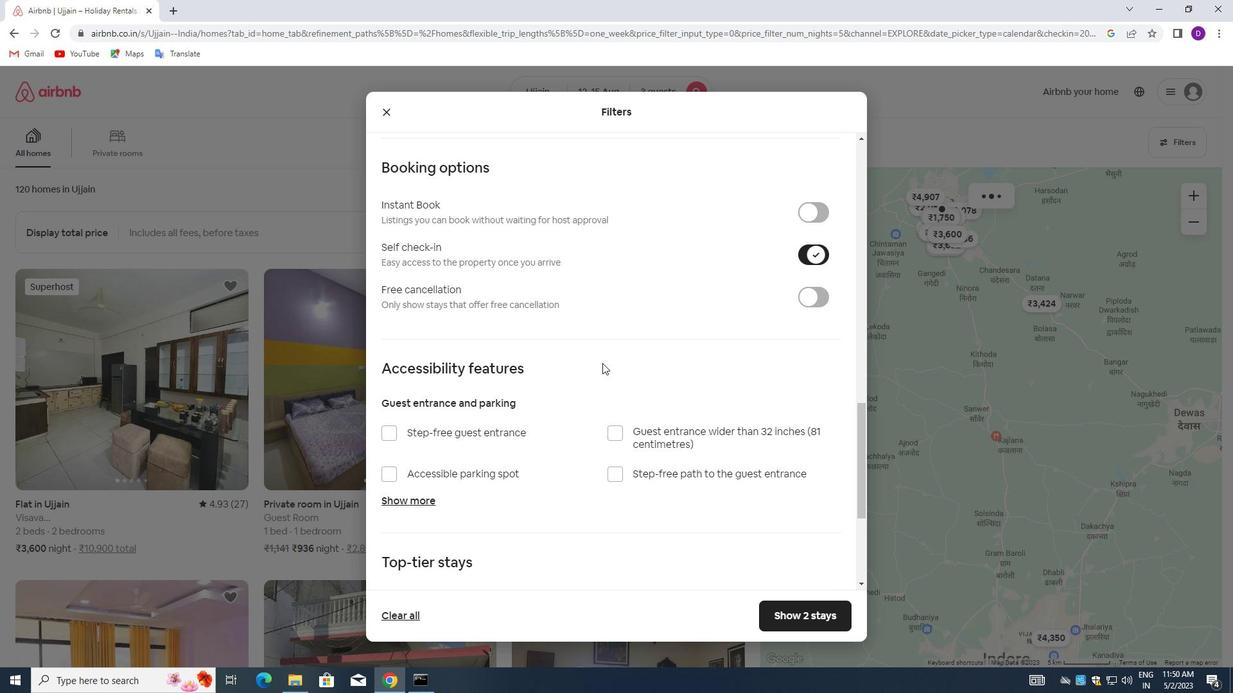 
Action: Mouse moved to (549, 401)
Screenshot: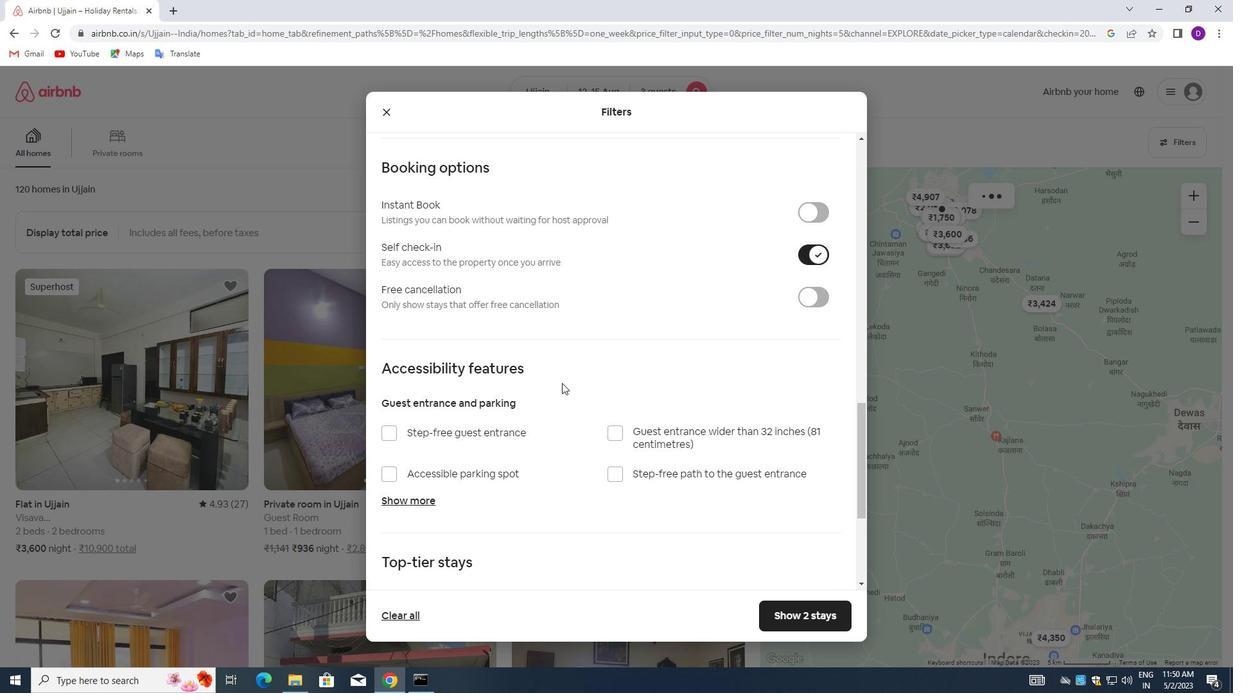 
Action: Mouse scrolled (549, 400) with delta (0, 0)
Screenshot: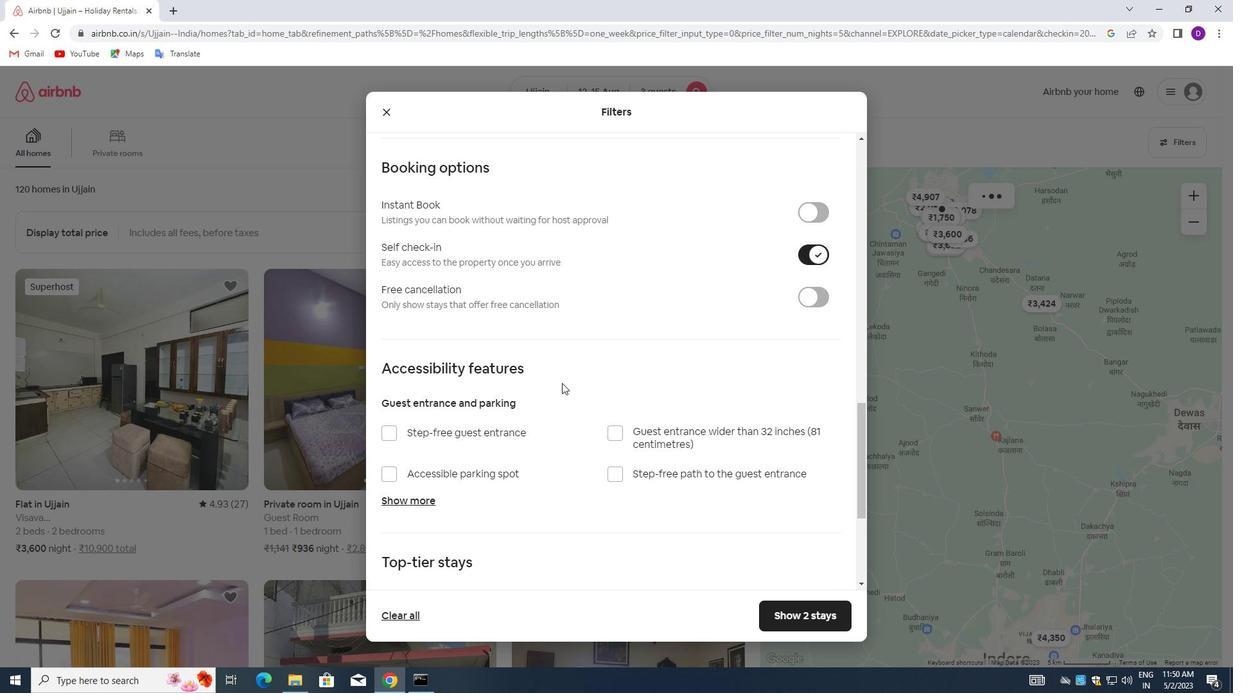 
Action: Mouse moved to (548, 407)
Screenshot: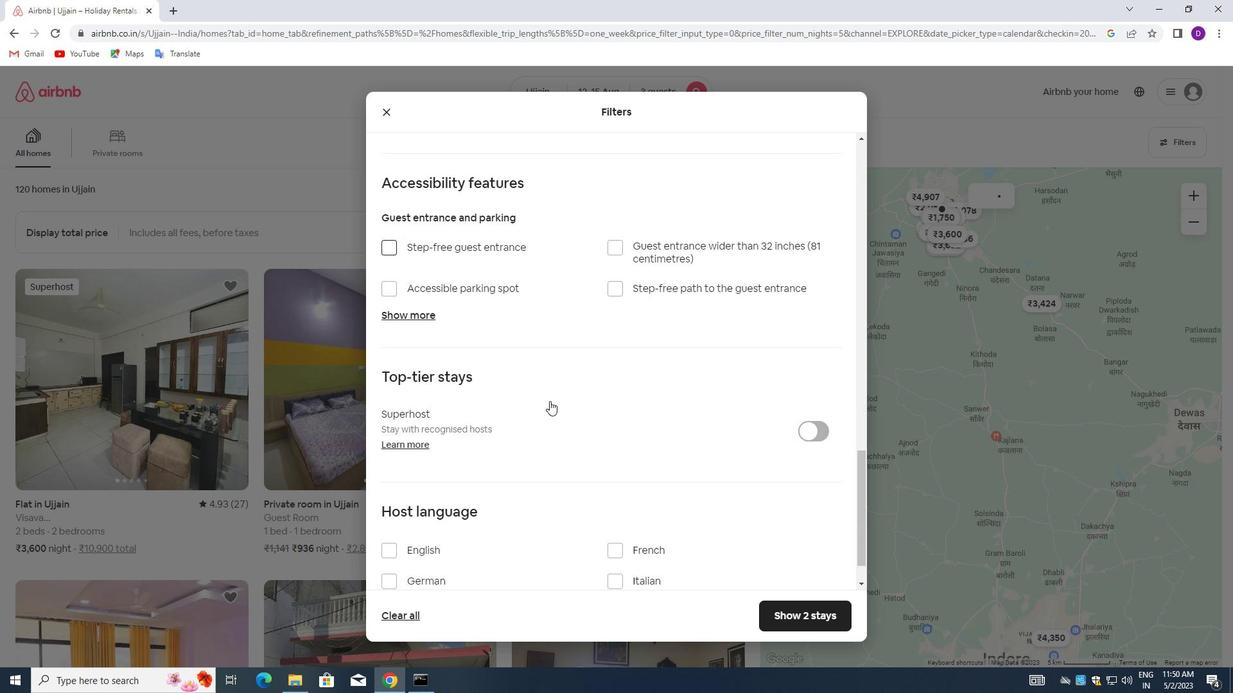 
Action: Mouse scrolled (548, 407) with delta (0, 0)
Screenshot: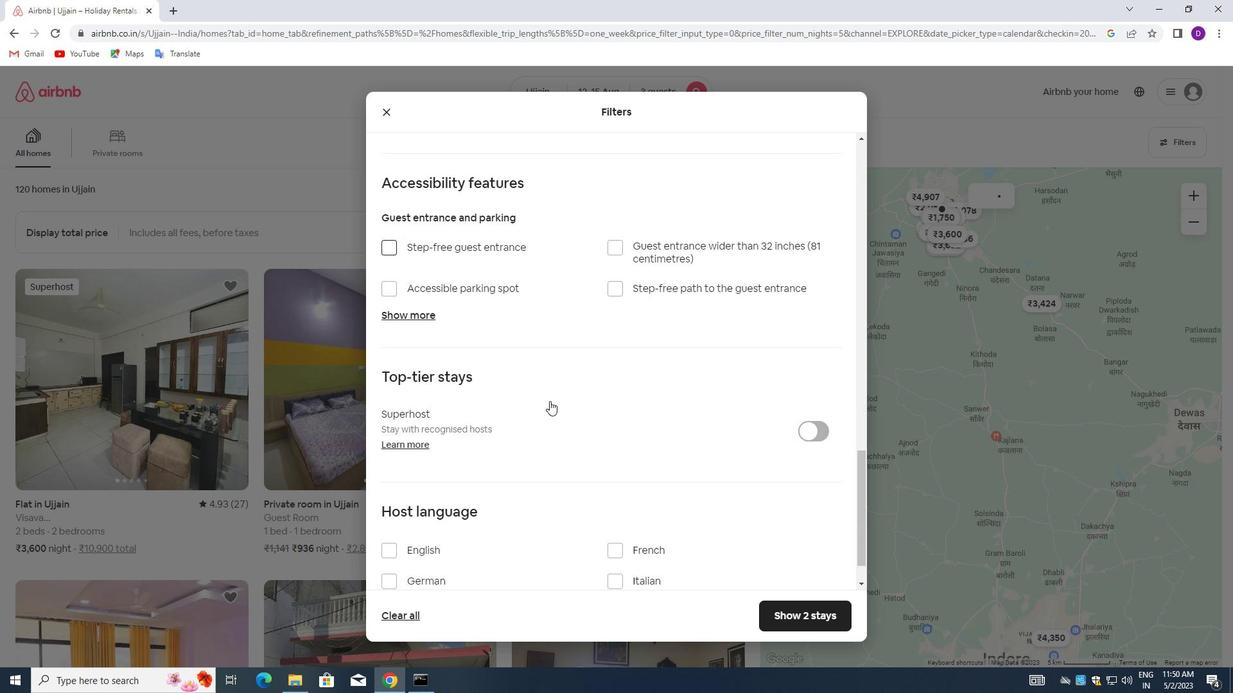 
Action: Mouse moved to (547, 411)
Screenshot: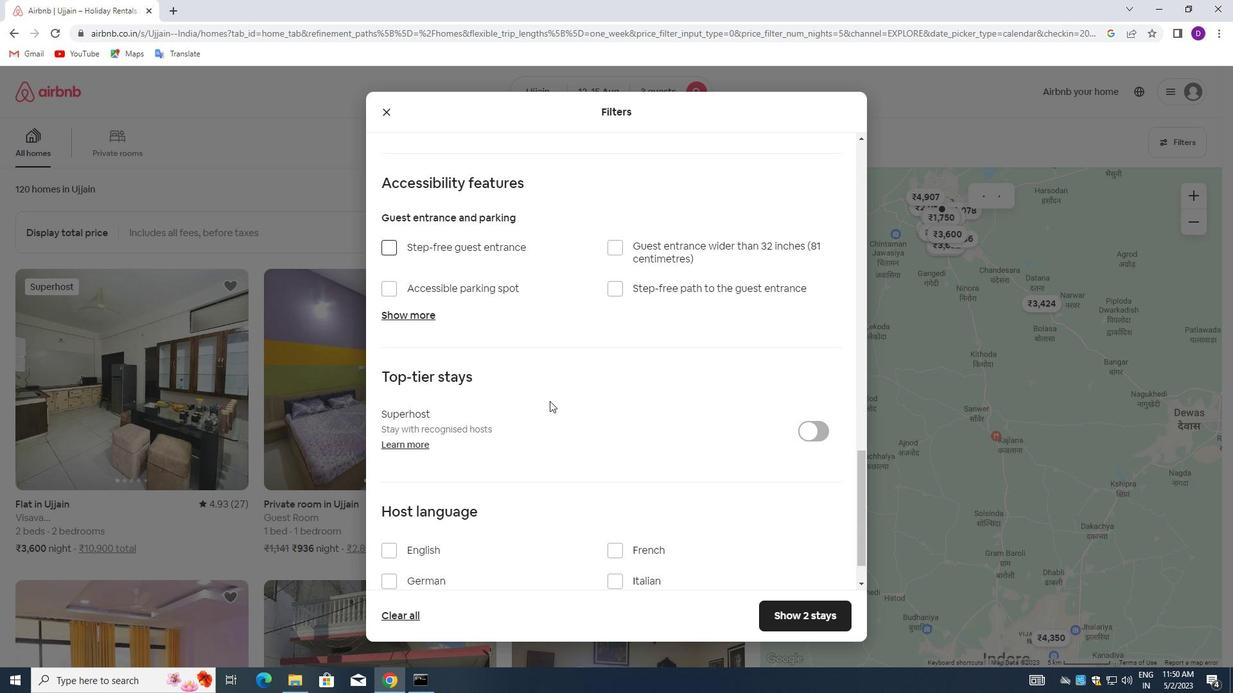 
Action: Mouse scrolled (547, 411) with delta (0, 0)
Screenshot: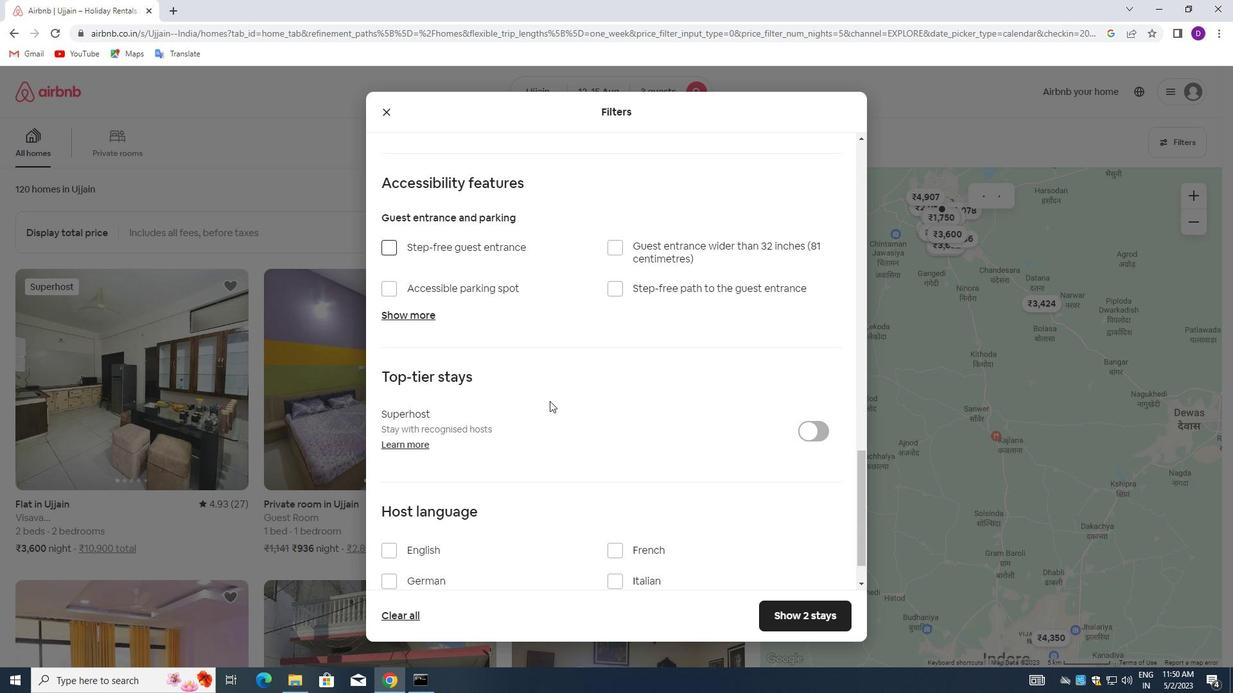 
Action: Mouse moved to (546, 414)
Screenshot: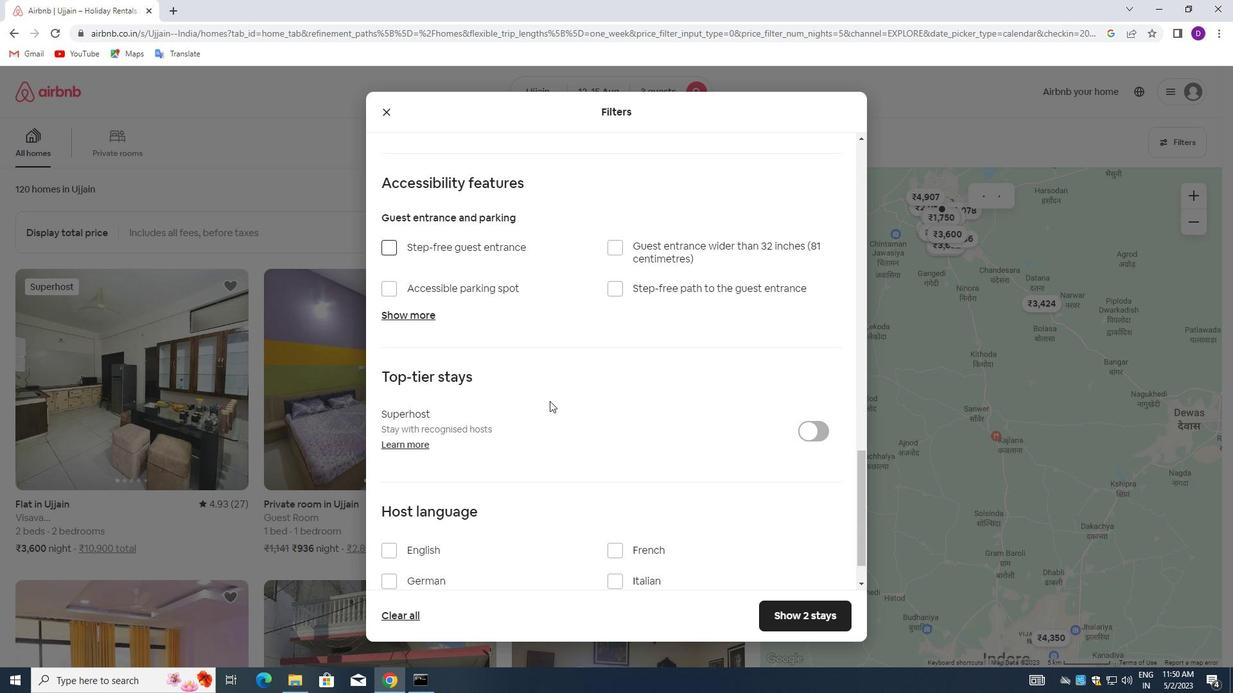 
Action: Mouse scrolled (546, 413) with delta (0, 0)
Screenshot: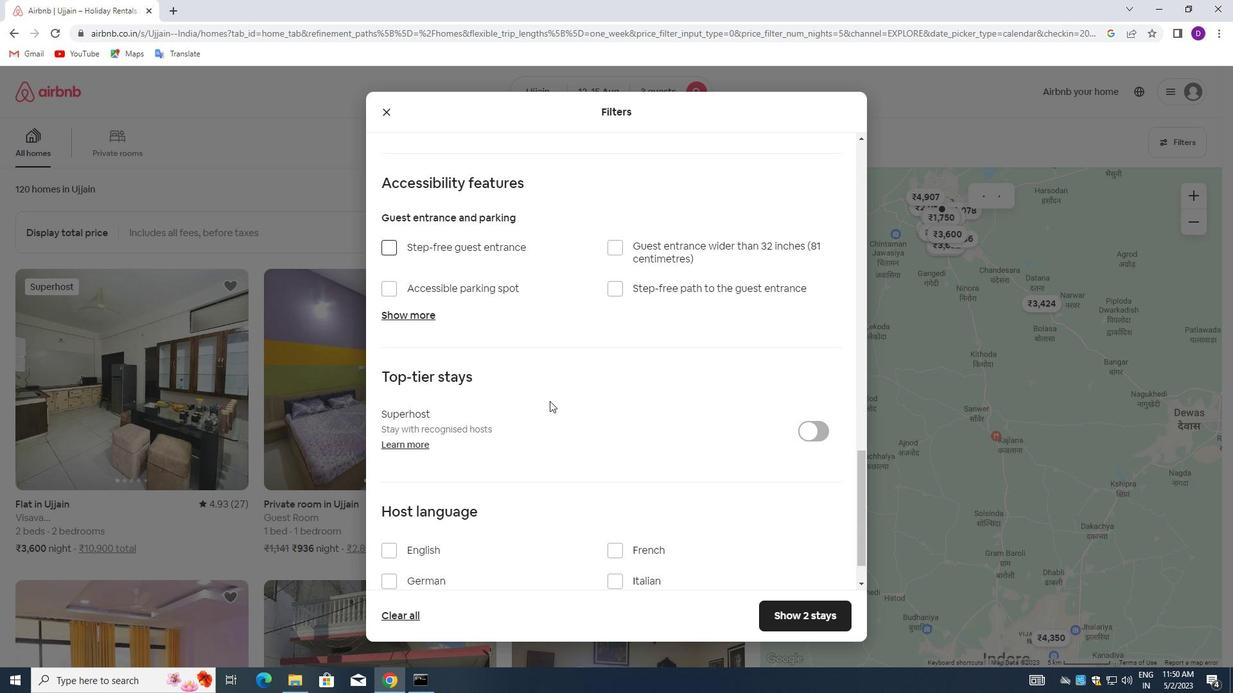 
Action: Mouse moved to (545, 416)
Screenshot: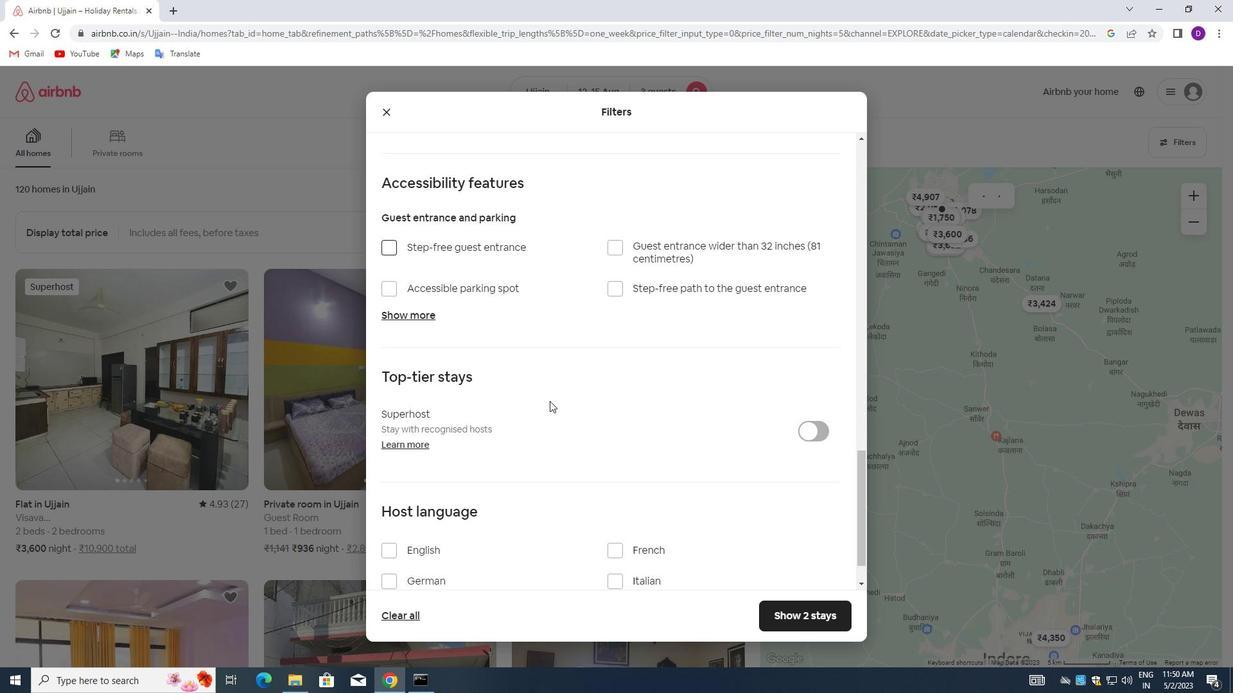 
Action: Mouse scrolled (545, 416) with delta (0, 0)
Screenshot: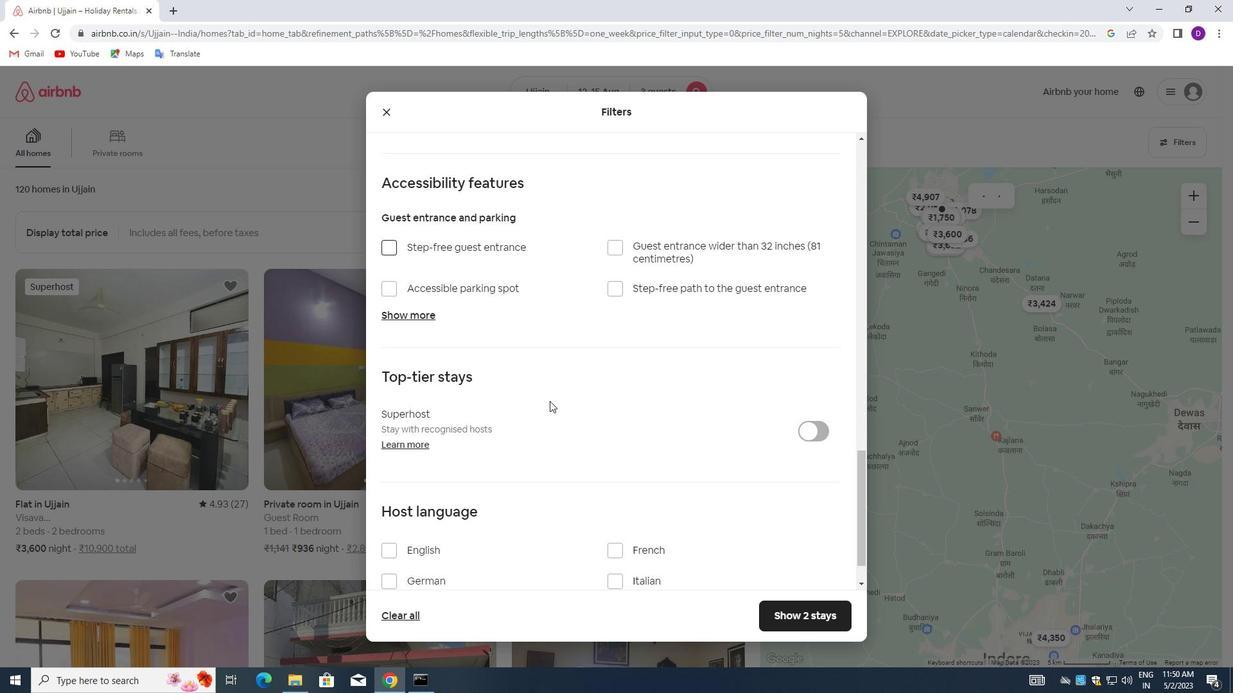 
Action: Mouse moved to (543, 418)
Screenshot: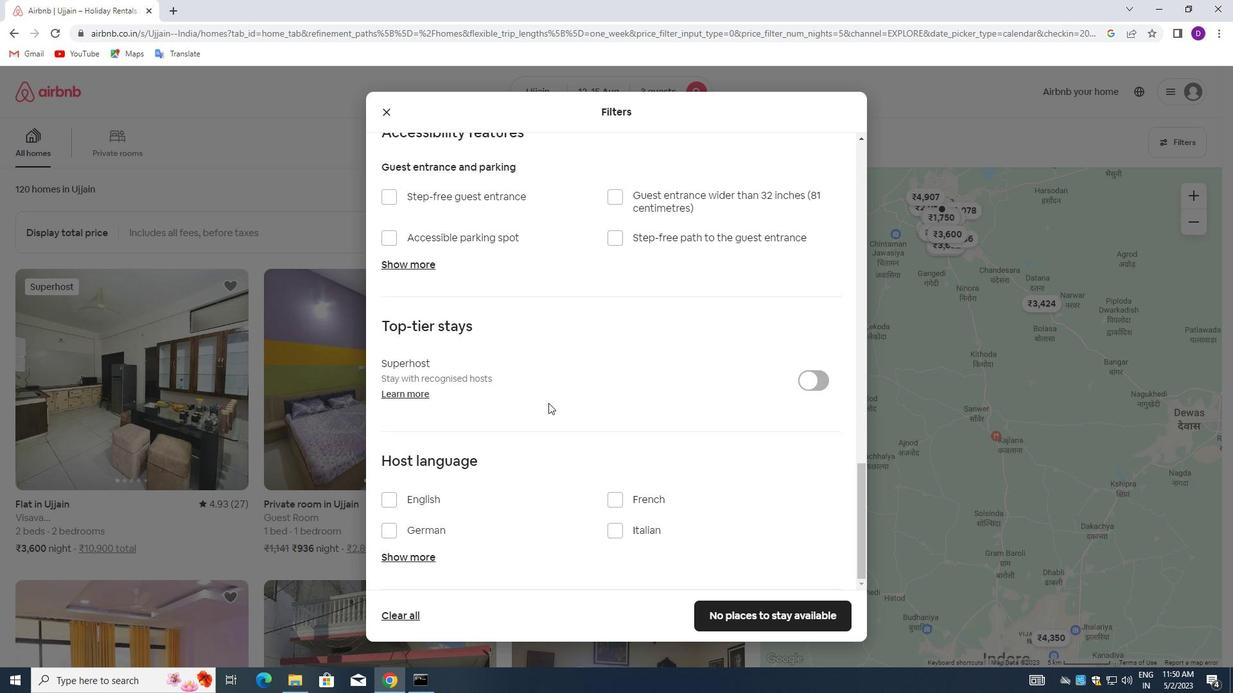 
Action: Mouse scrolled (543, 417) with delta (0, 0)
Screenshot: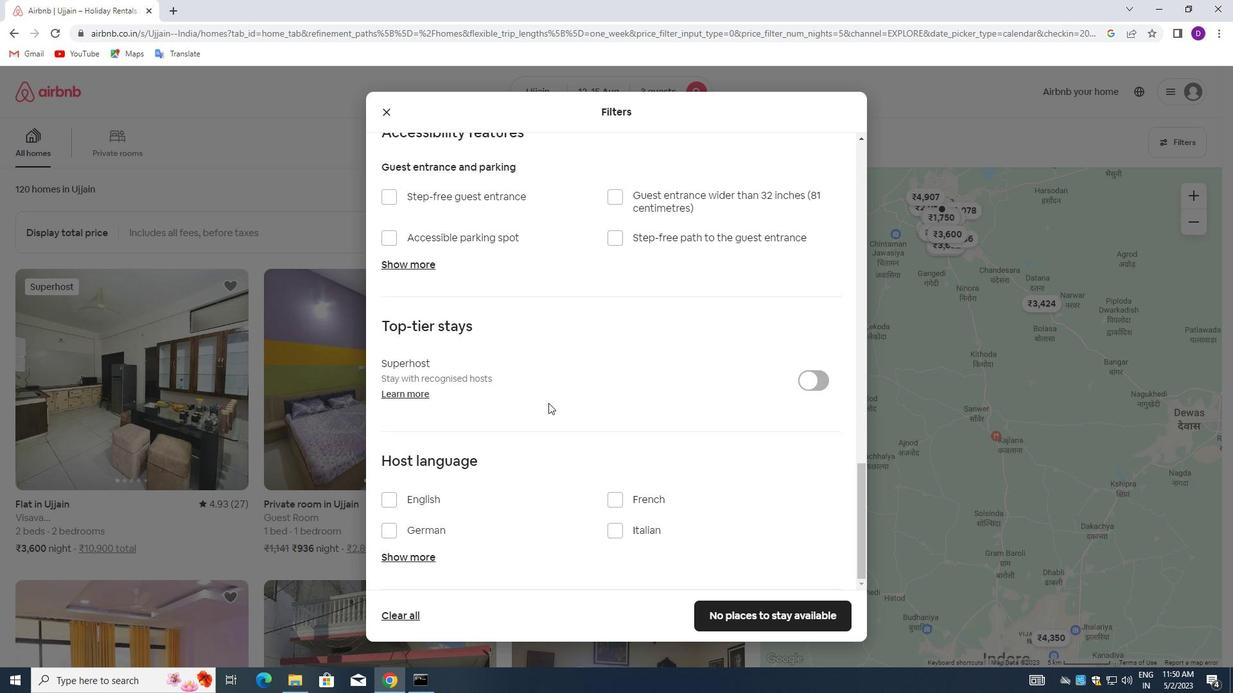 
Action: Mouse moved to (535, 430)
Screenshot: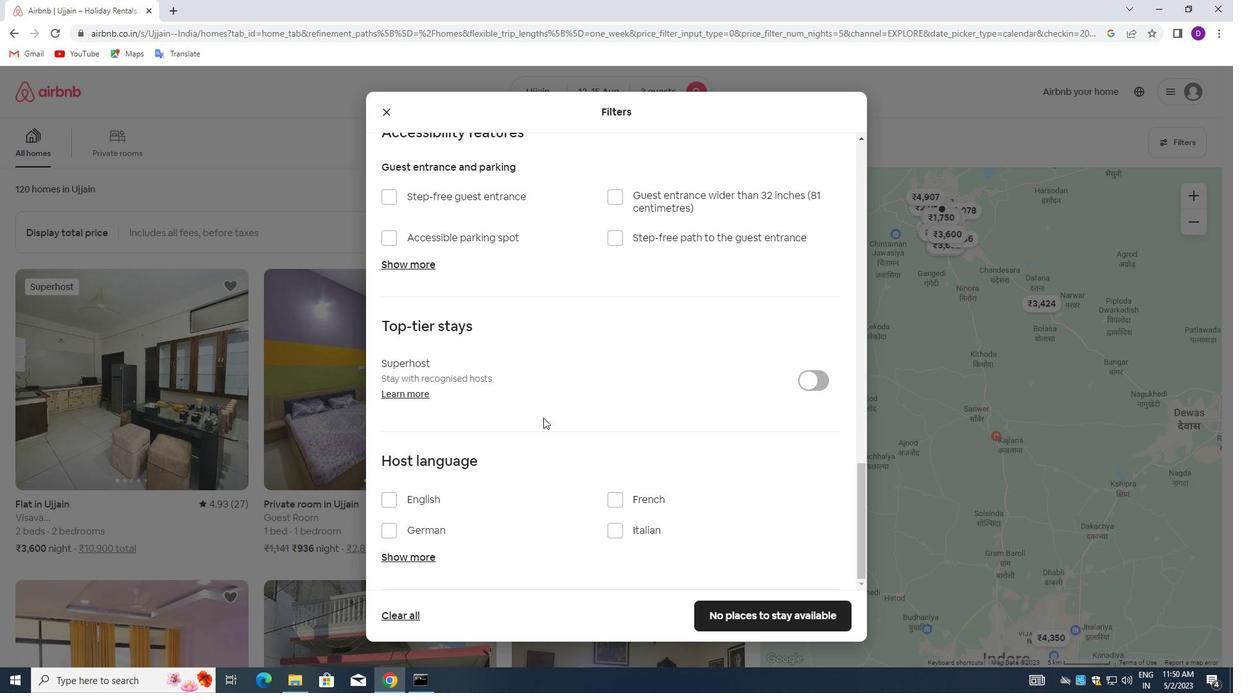 
Action: Mouse scrolled (535, 430) with delta (0, 0)
Screenshot: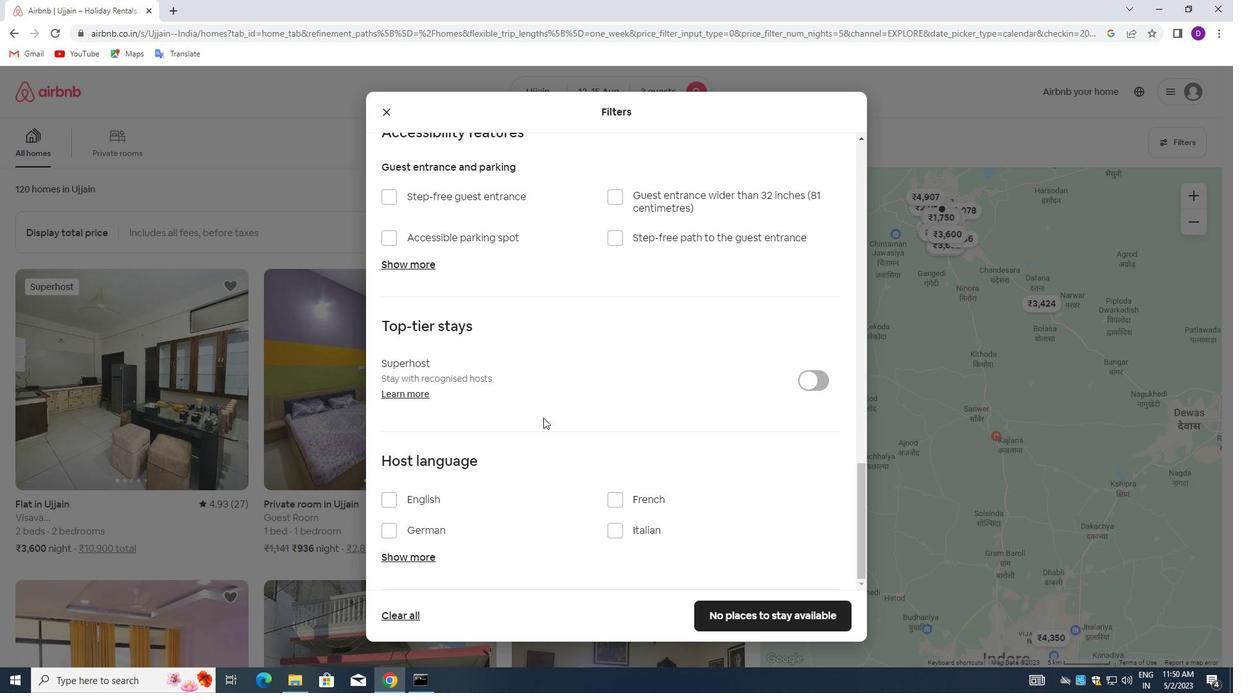 
Action: Mouse moved to (518, 445)
Screenshot: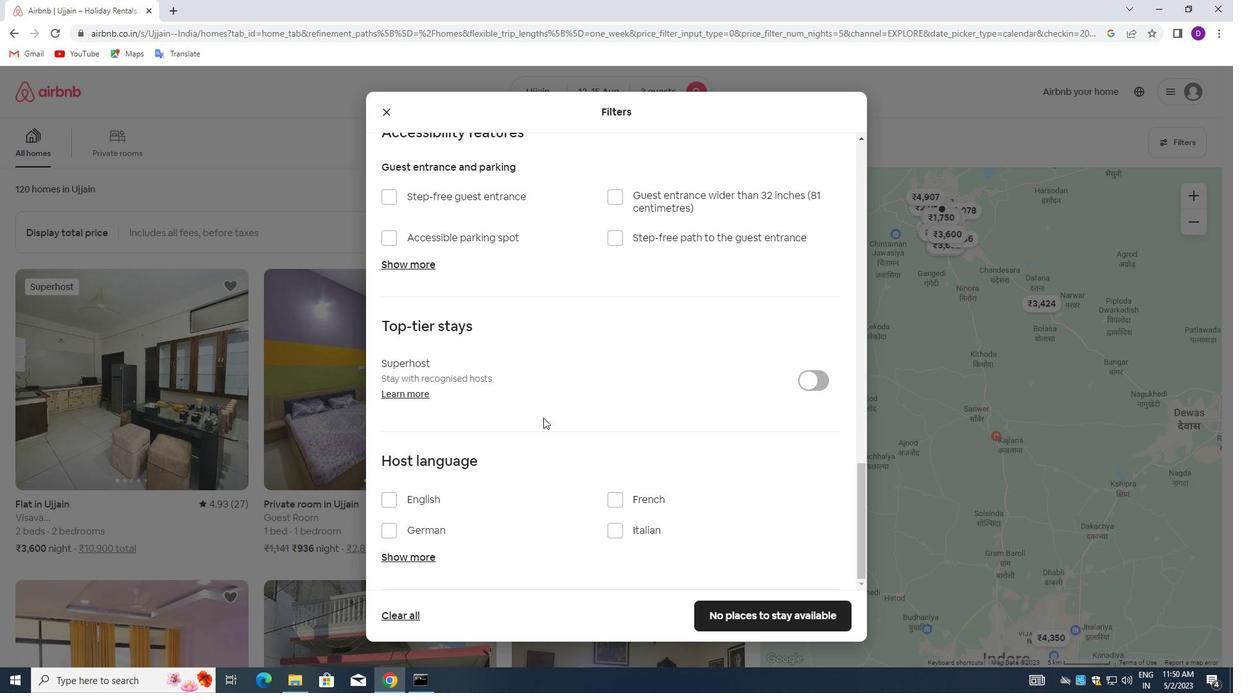 
Action: Mouse scrolled (518, 445) with delta (0, 0)
Screenshot: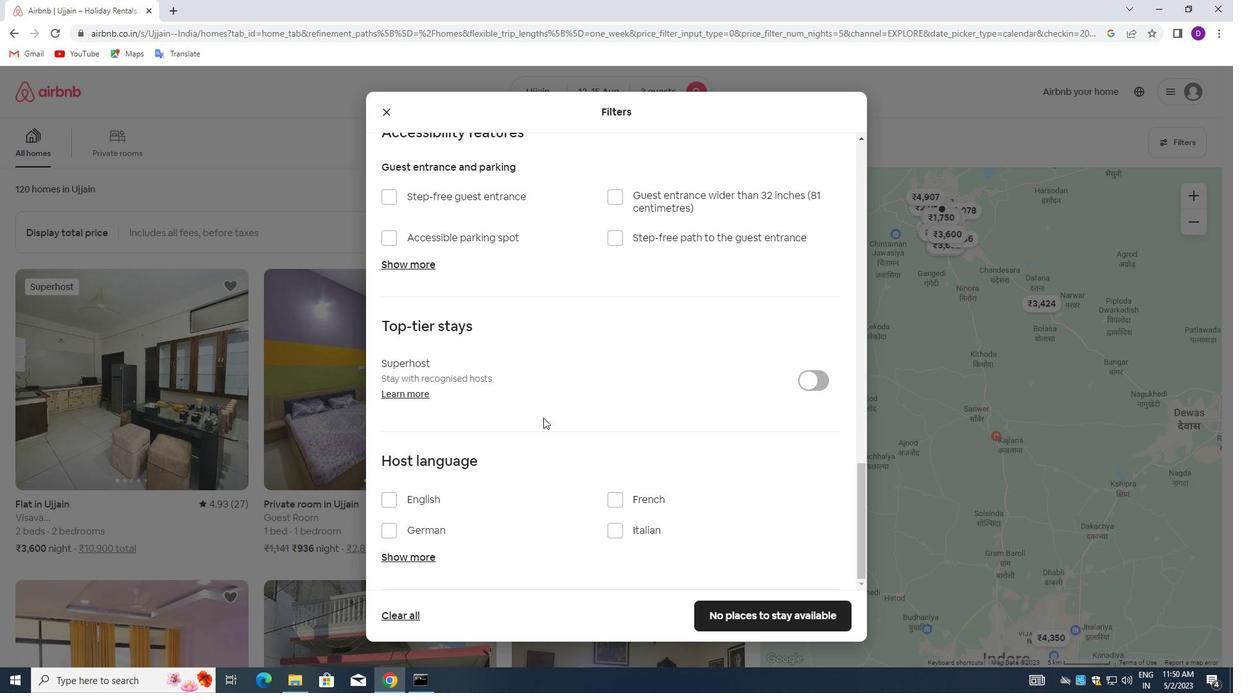 
Action: Mouse moved to (391, 495)
Screenshot: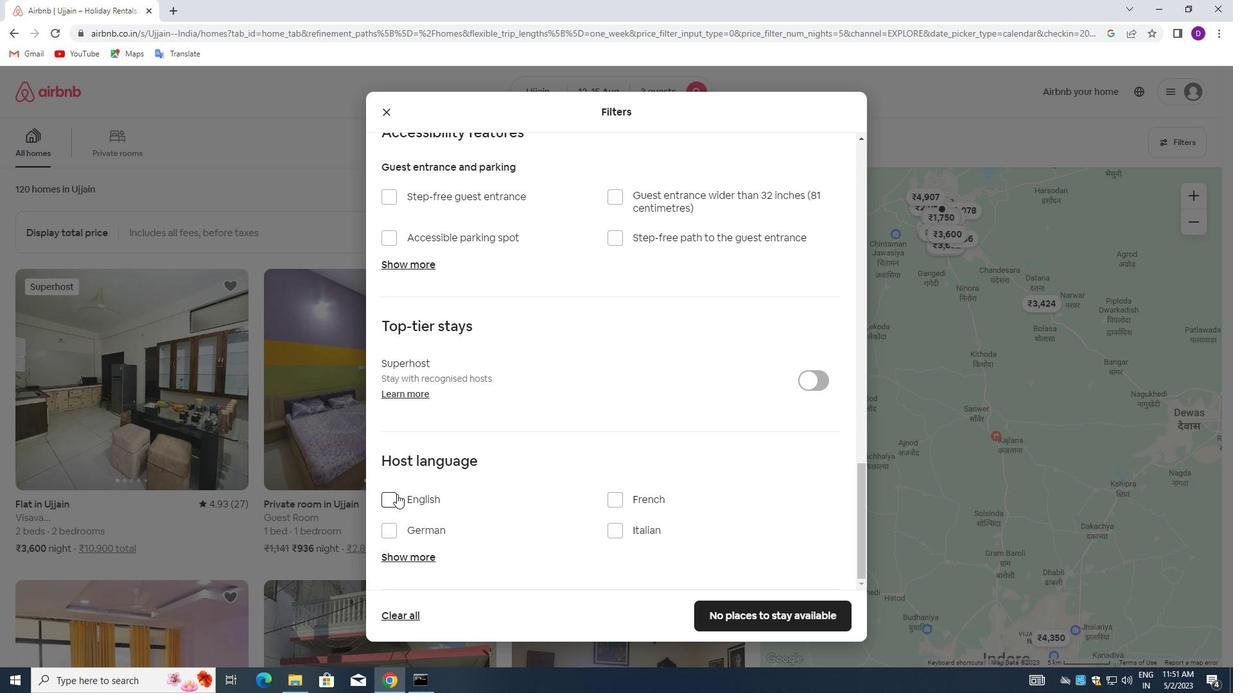 
Action: Mouse pressed left at (391, 495)
Screenshot: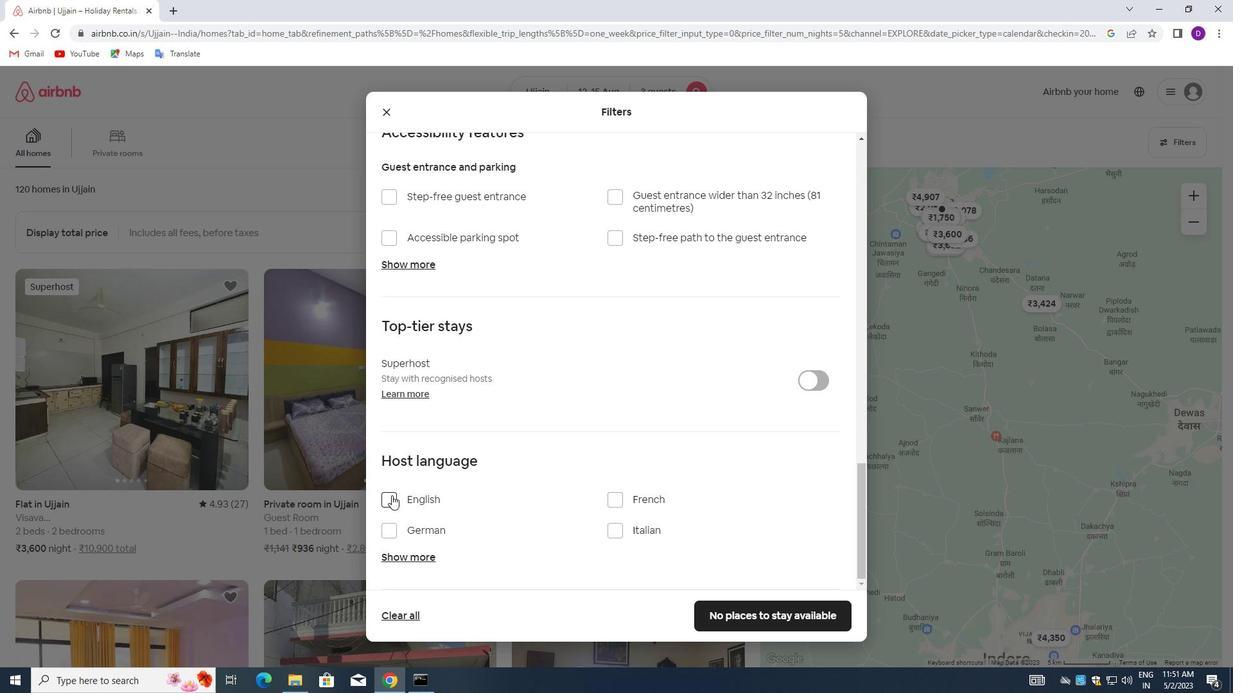 
Action: Mouse moved to (736, 615)
Screenshot: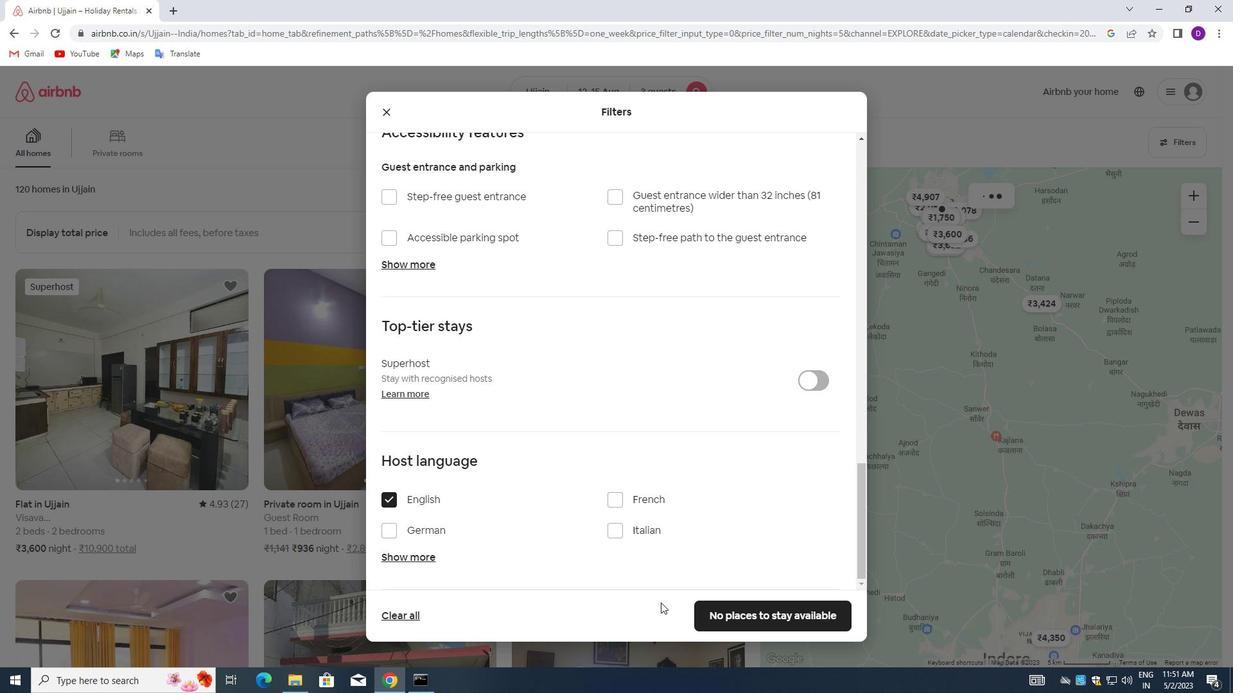 
Action: Mouse pressed left at (736, 615)
Screenshot: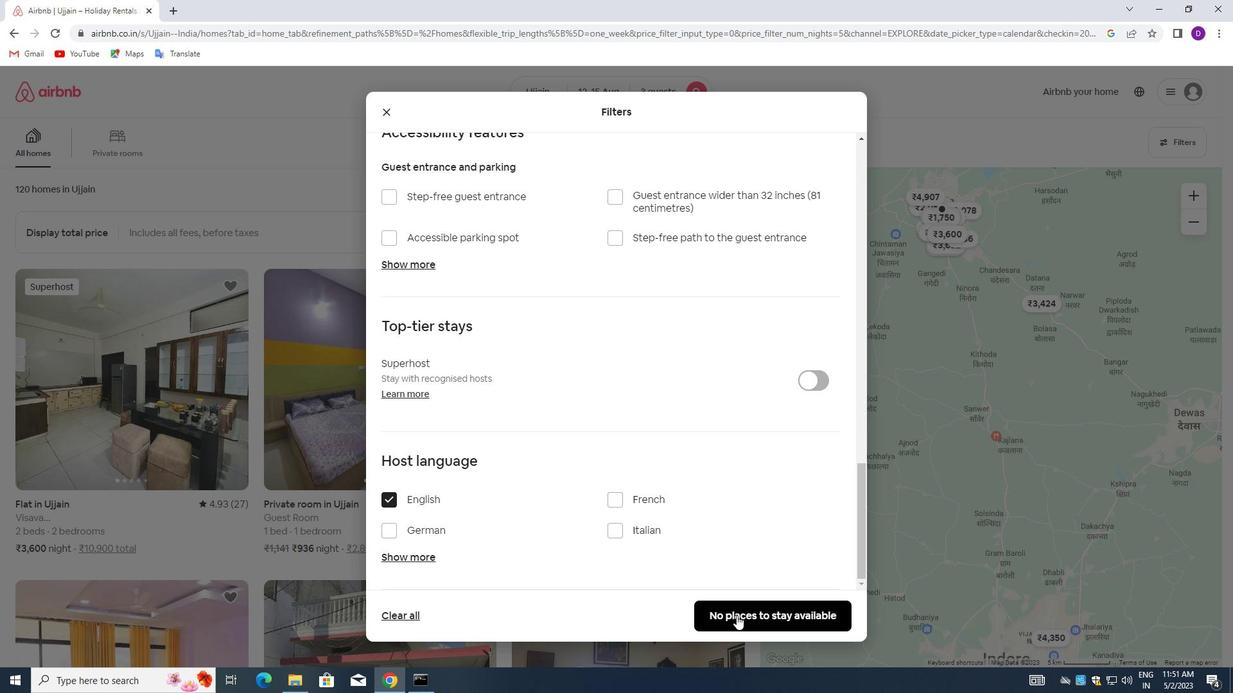 
Action: Mouse moved to (724, 608)
Screenshot: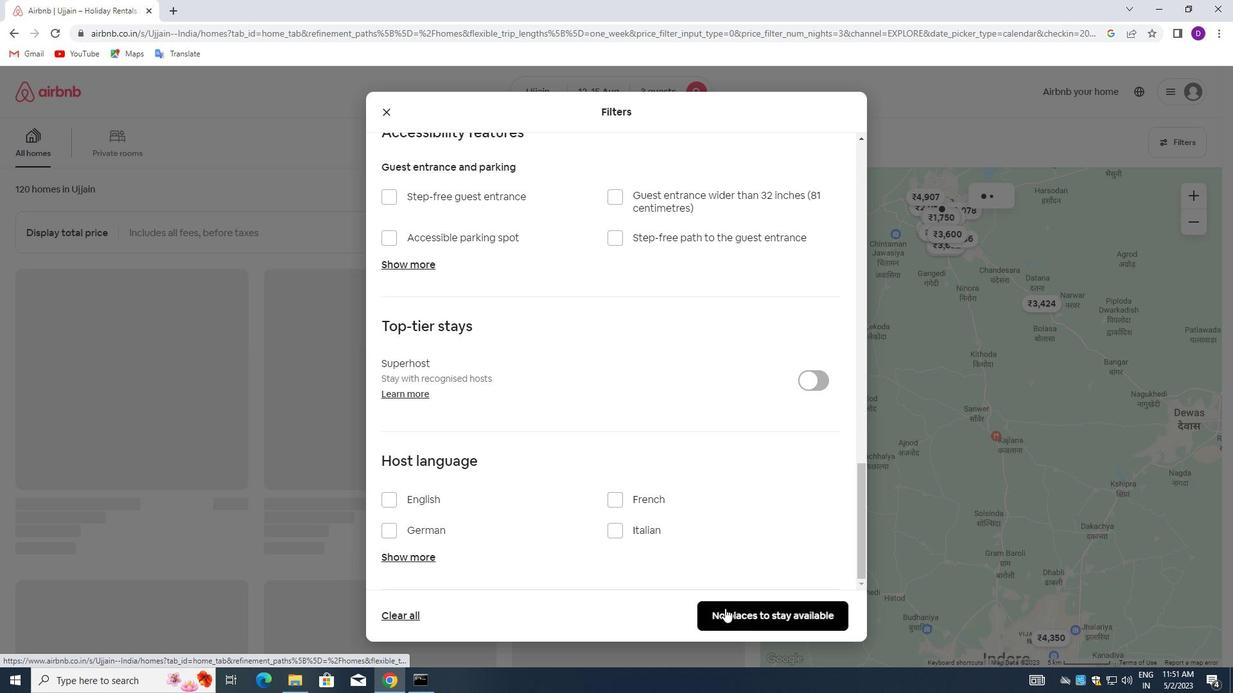 
